 Task: In the event  named  Marketing Campaign Assessment and Return on Investment Analysis, Set a range of dates when you can accept meetings  '6 Jul â€" 5 Aug 2023'. Select a duration of  60 min. Select working hours  	_x000D_
MON- SAT 10:30am â€" 6:00pm. Add time before or after your events  as 15 min. Set the frequency of available time slots for invitees as  50 min. Set the minimum notice period and maximum events allowed per day as  50 hours and 2. , logged in from the account softage.4@softage.net and add another guest for the event, softage.5@softage.net
Action: Mouse moved to (290, 287)
Screenshot: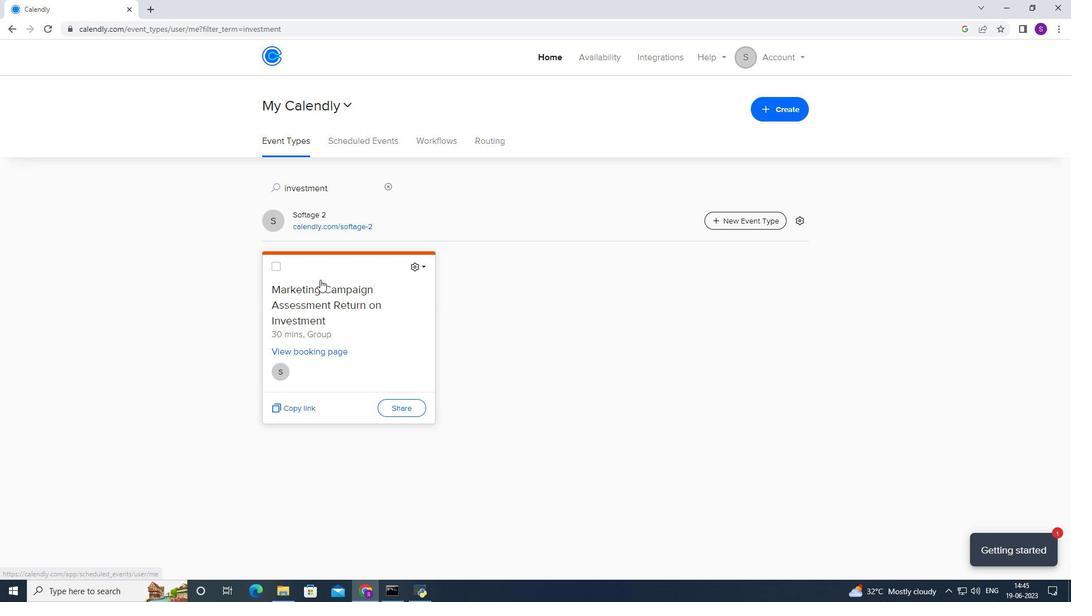 
Action: Mouse pressed left at (290, 287)
Screenshot: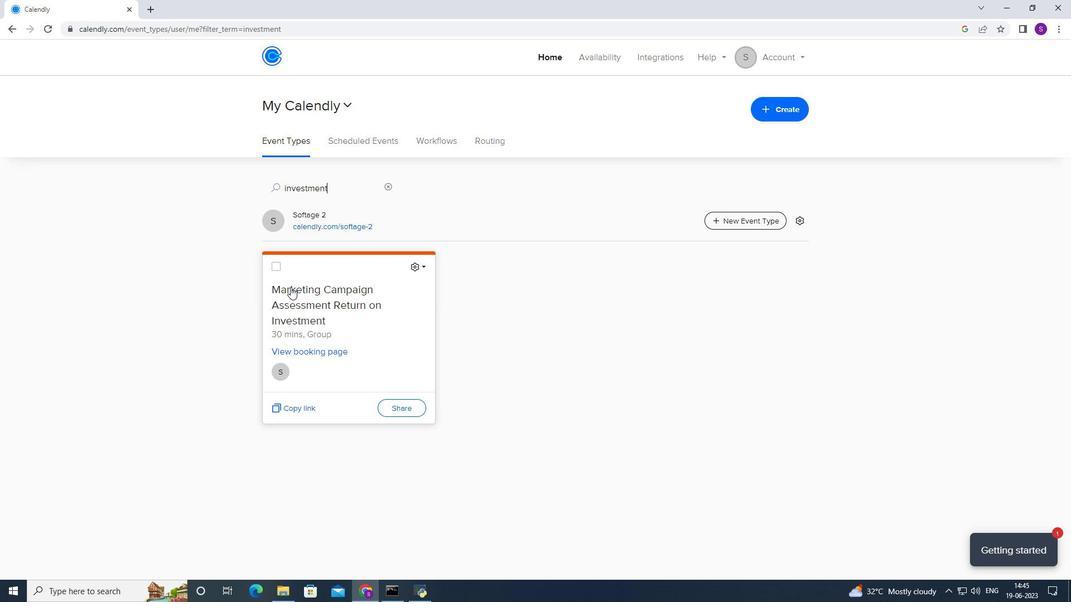 
Action: Mouse moved to (412, 309)
Screenshot: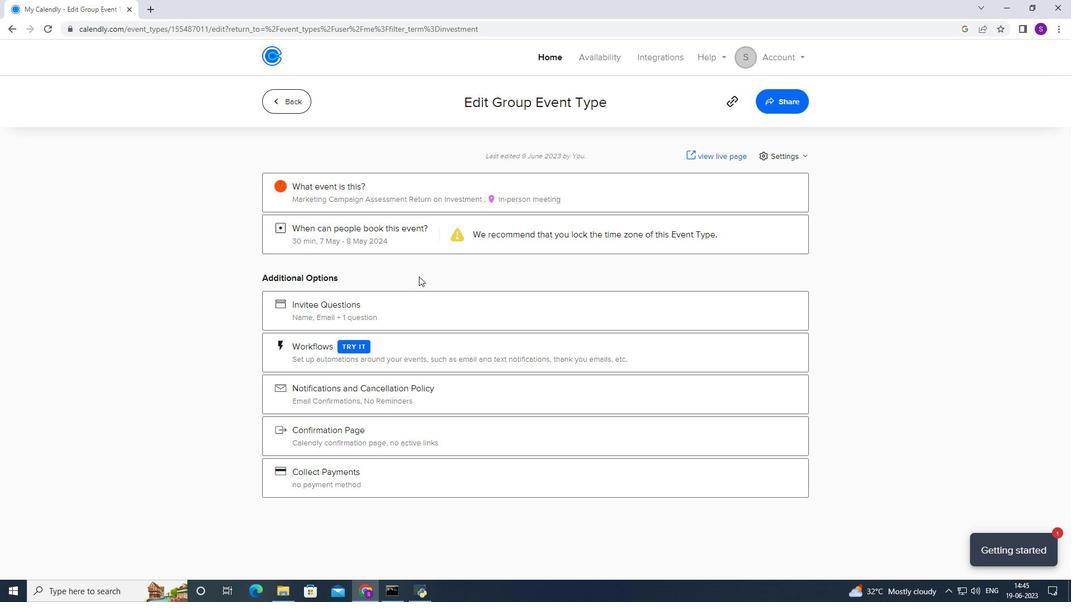 
Action: Mouse scrolled (412, 309) with delta (0, 0)
Screenshot: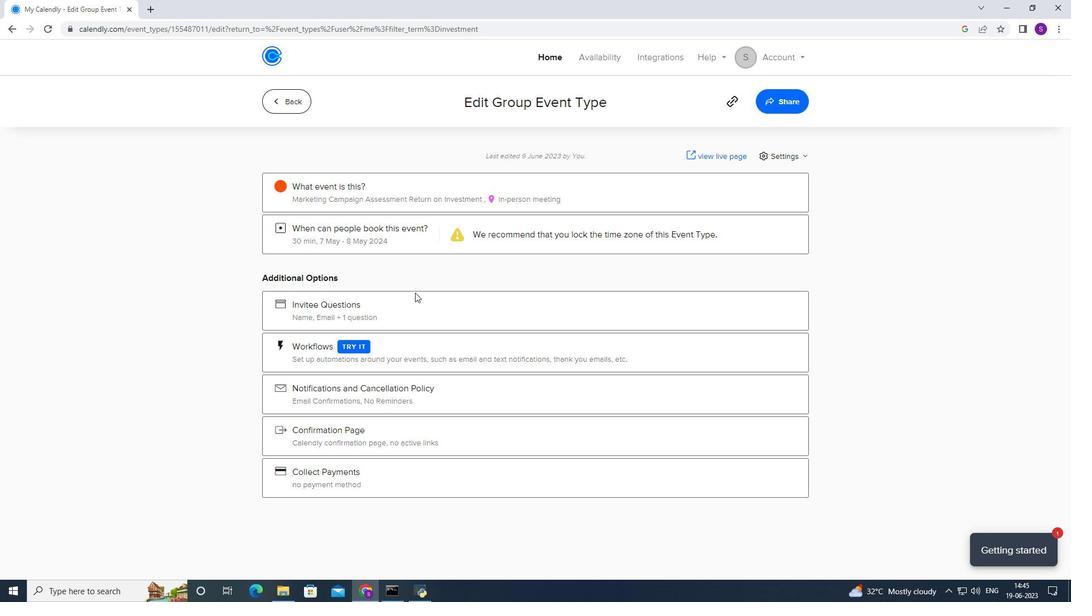 
Action: Mouse scrolled (412, 309) with delta (0, 0)
Screenshot: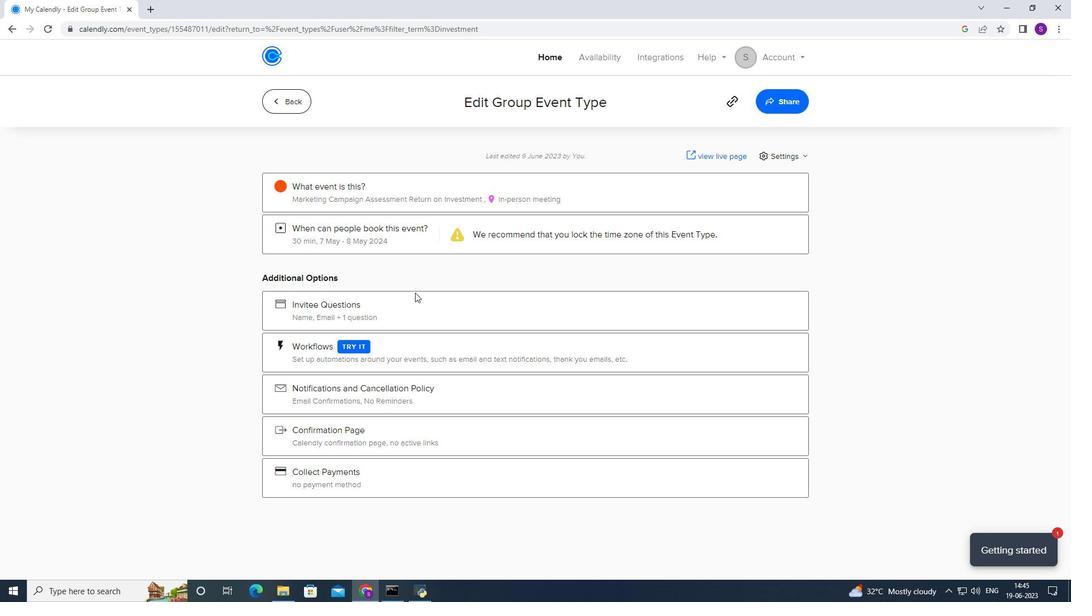 
Action: Mouse scrolled (412, 309) with delta (0, 0)
Screenshot: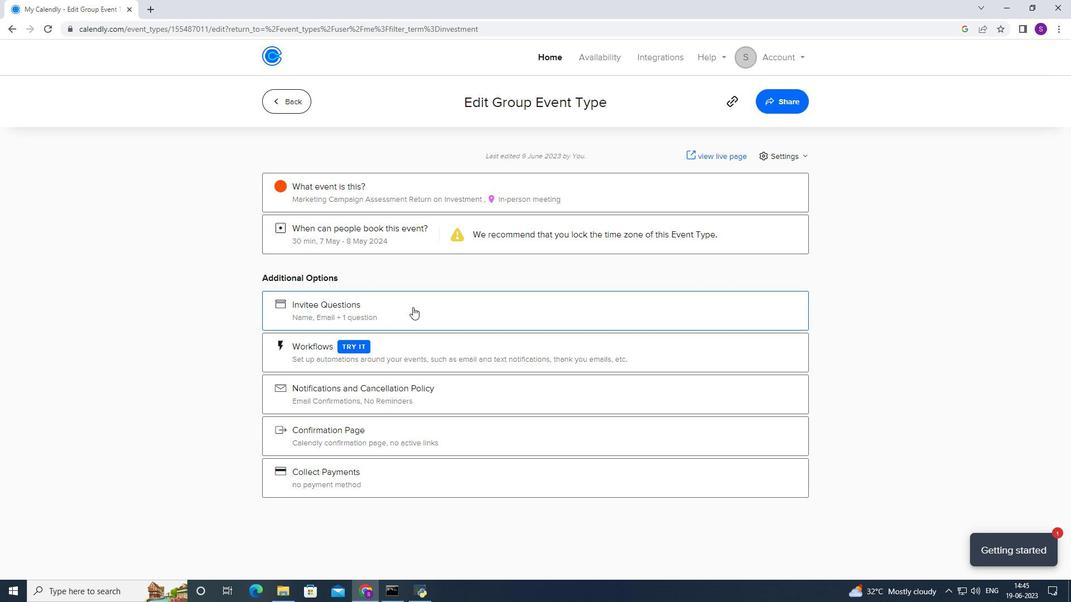 
Action: Mouse moved to (407, 290)
Screenshot: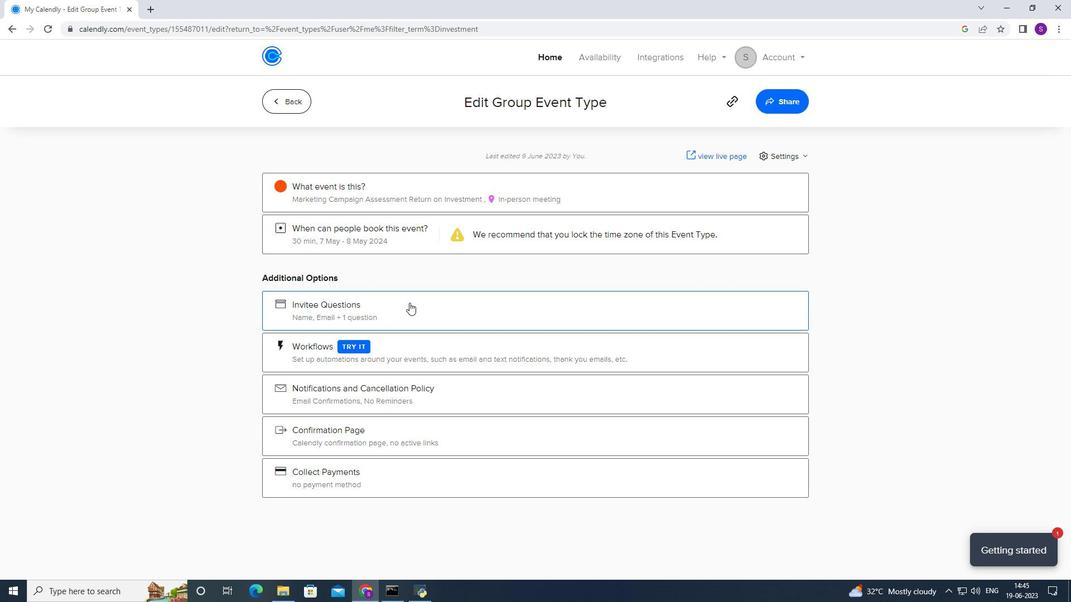 
Action: Mouse scrolled (407, 290) with delta (0, 0)
Screenshot: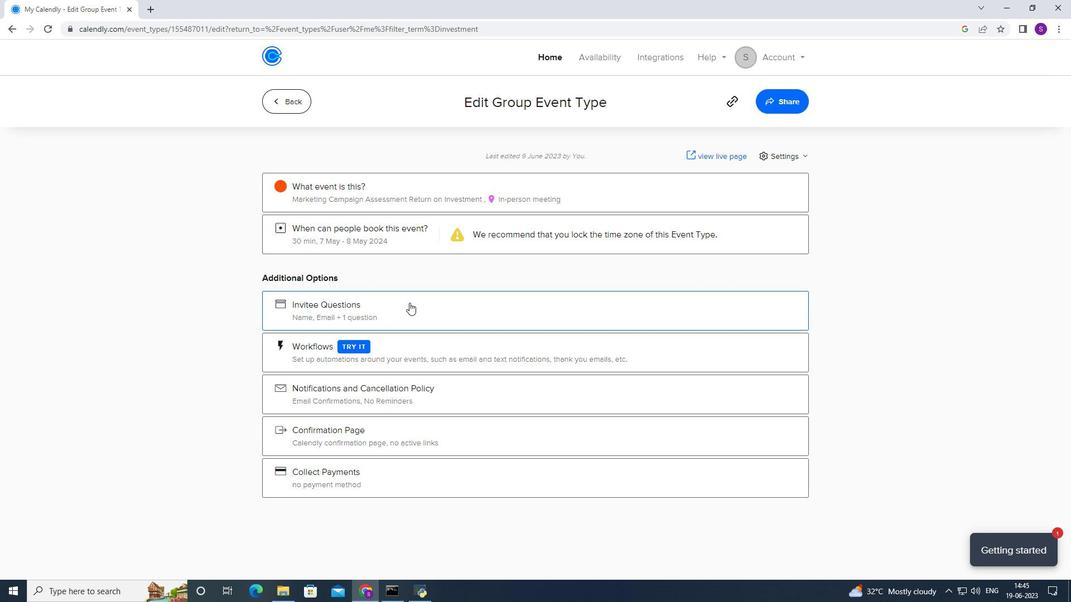 
Action: Mouse moved to (399, 242)
Screenshot: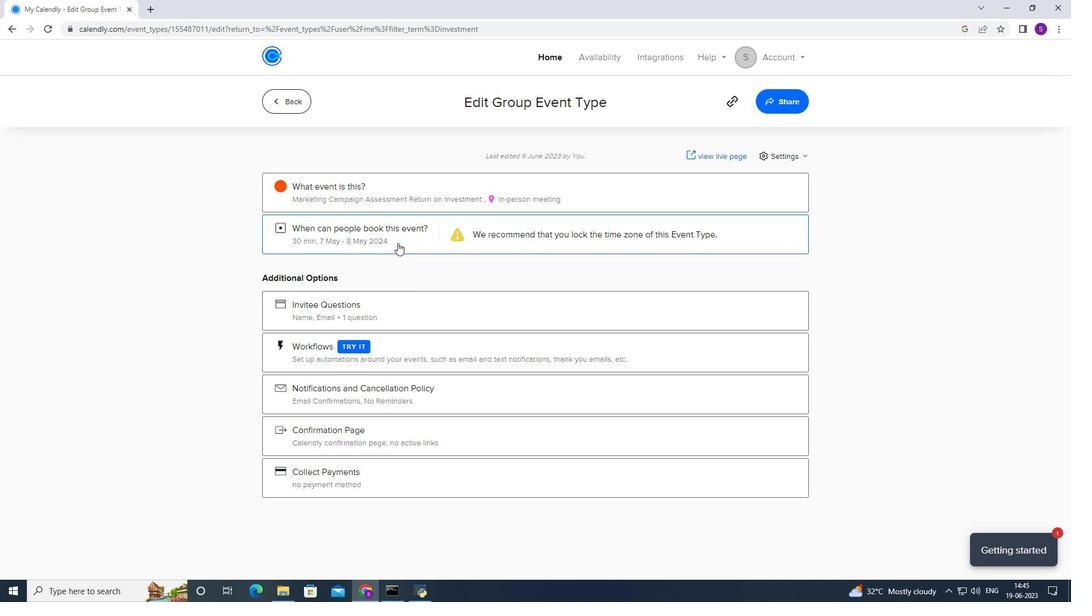 
Action: Mouse pressed left at (399, 242)
Screenshot: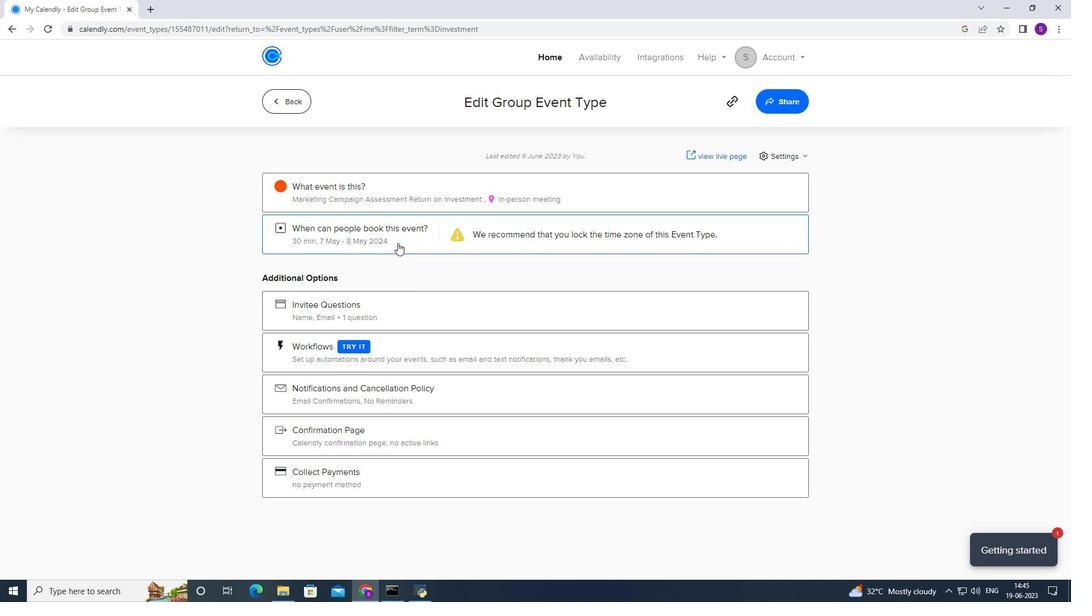 
Action: Mouse moved to (397, 358)
Screenshot: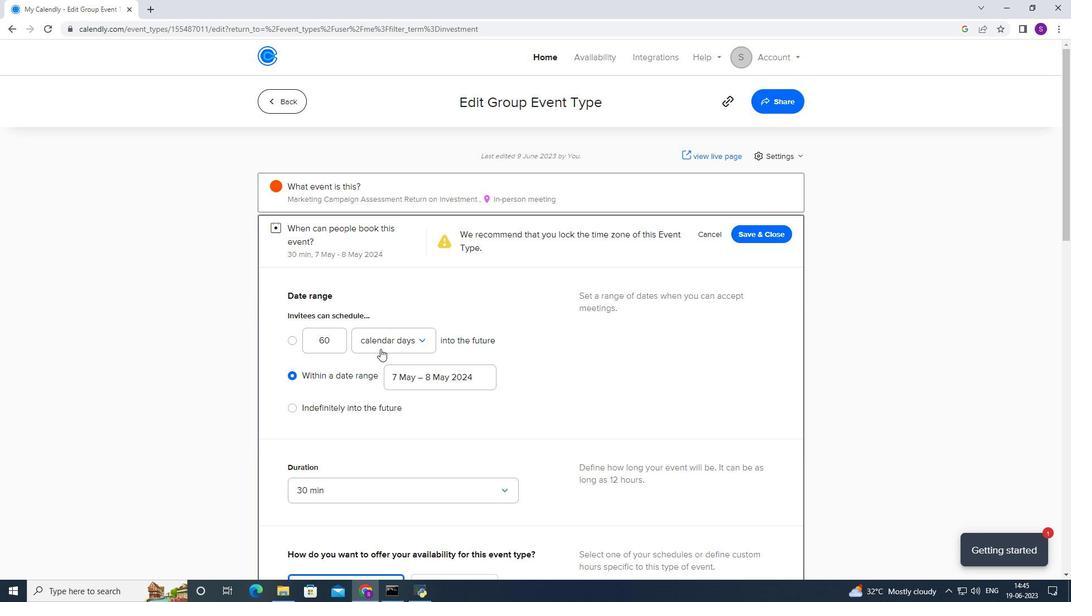 
Action: Mouse scrolled (397, 358) with delta (0, 0)
Screenshot: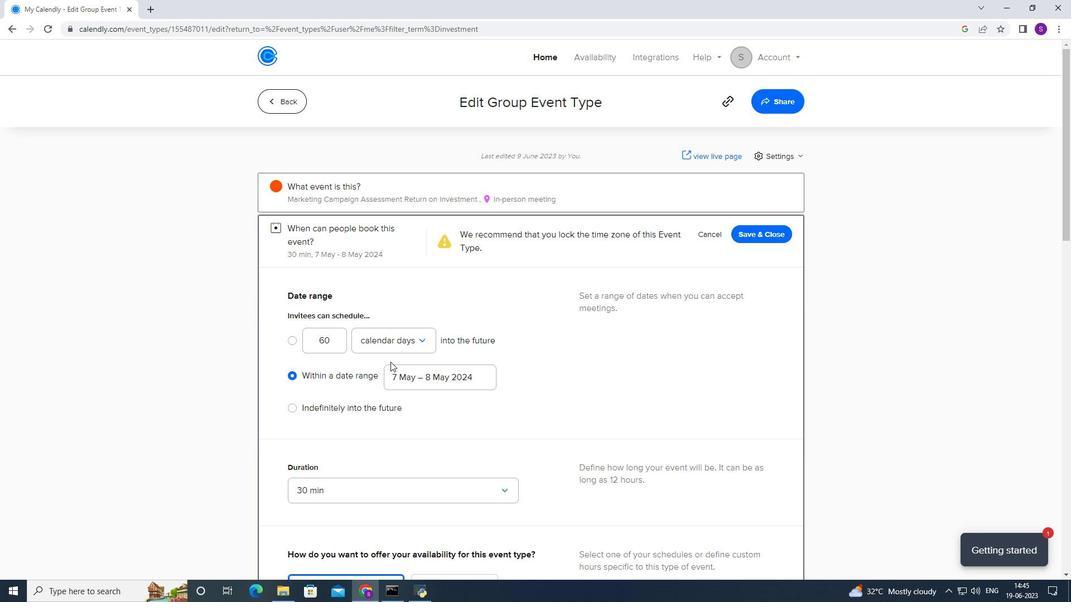 
Action: Mouse moved to (413, 348)
Screenshot: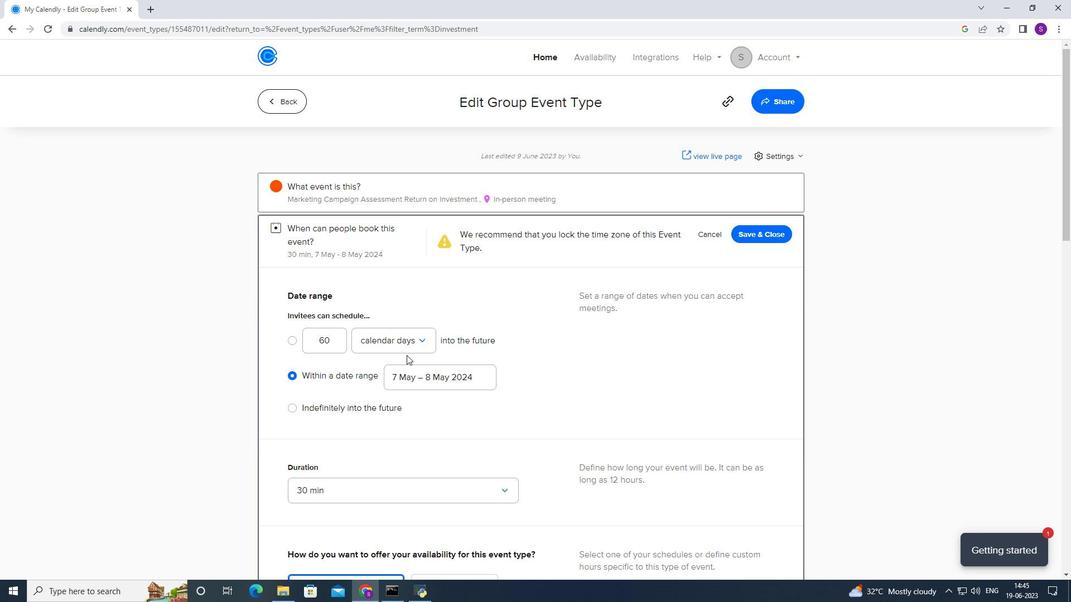 
Action: Mouse scrolled (413, 348) with delta (0, 0)
Screenshot: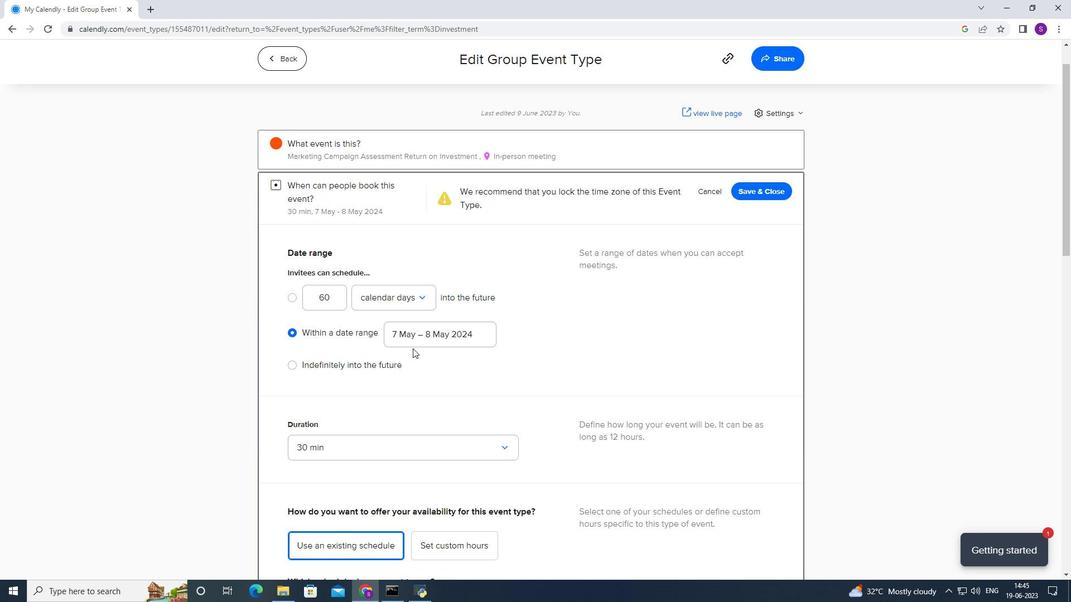 
Action: Mouse moved to (461, 271)
Screenshot: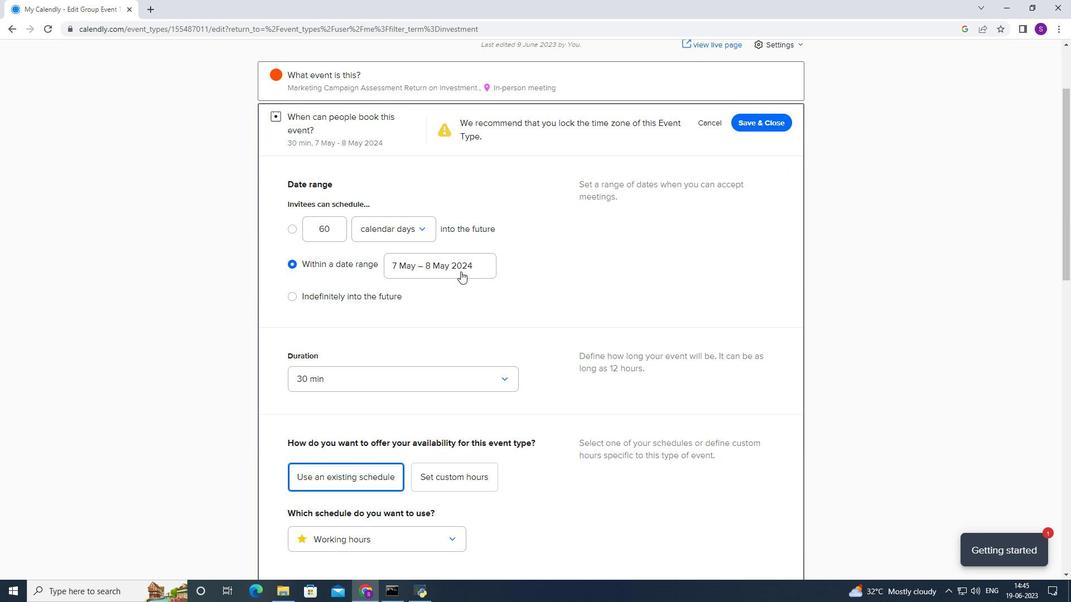 
Action: Mouse pressed left at (461, 271)
Screenshot: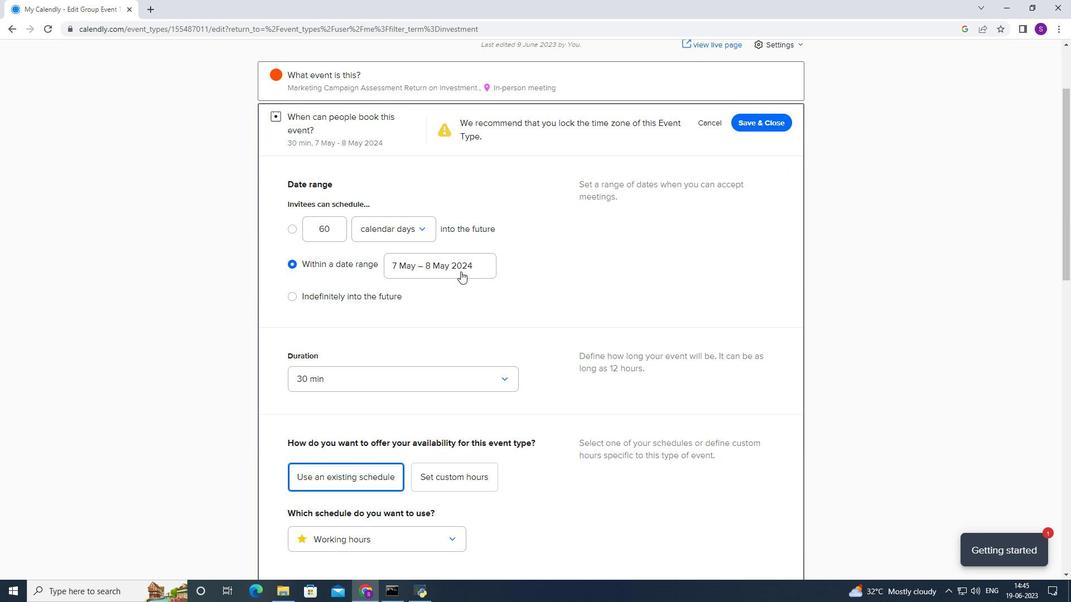 
Action: Mouse moved to (466, 308)
Screenshot: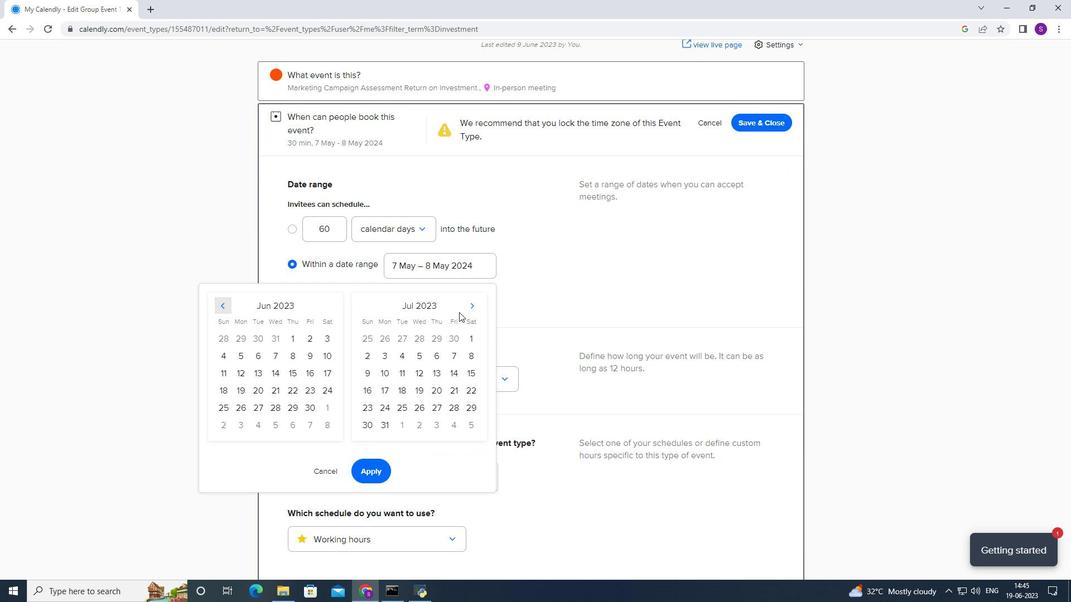 
Action: Mouse pressed left at (466, 308)
Screenshot: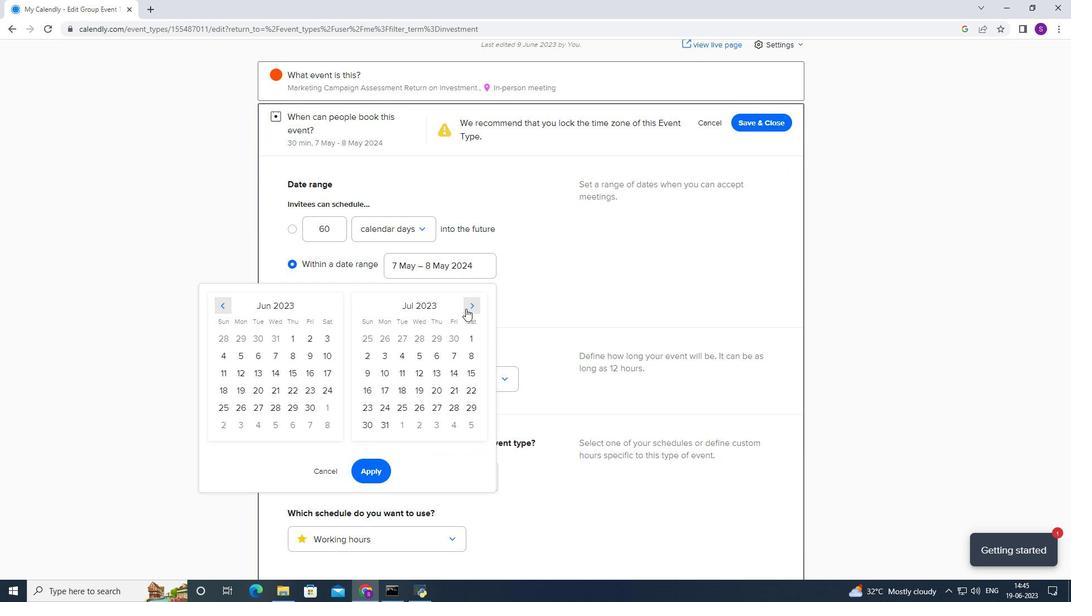 
Action: Mouse moved to (299, 355)
Screenshot: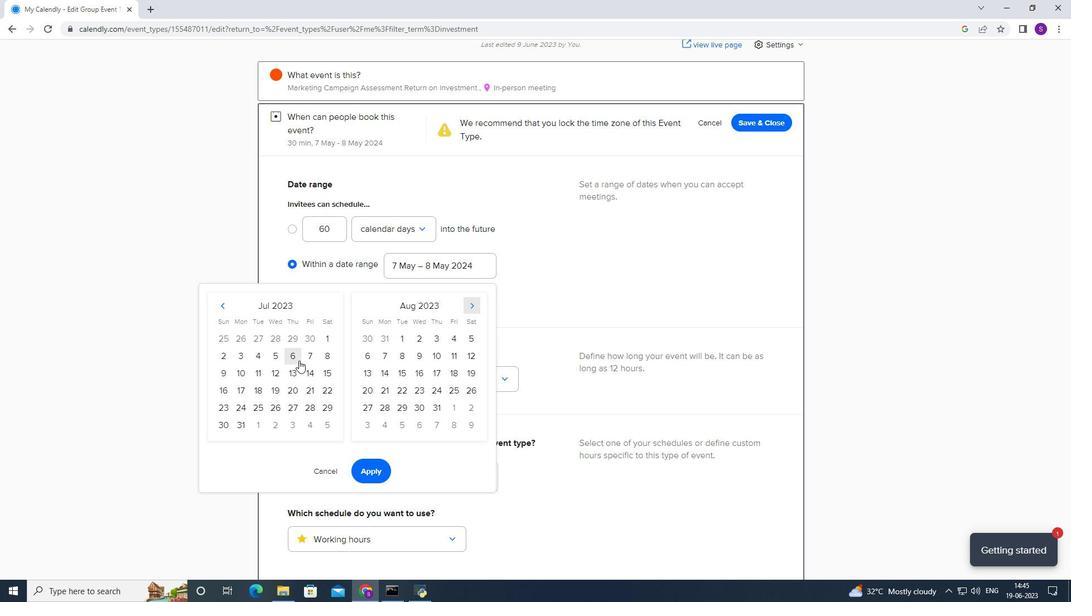 
Action: Mouse pressed left at (299, 355)
Screenshot: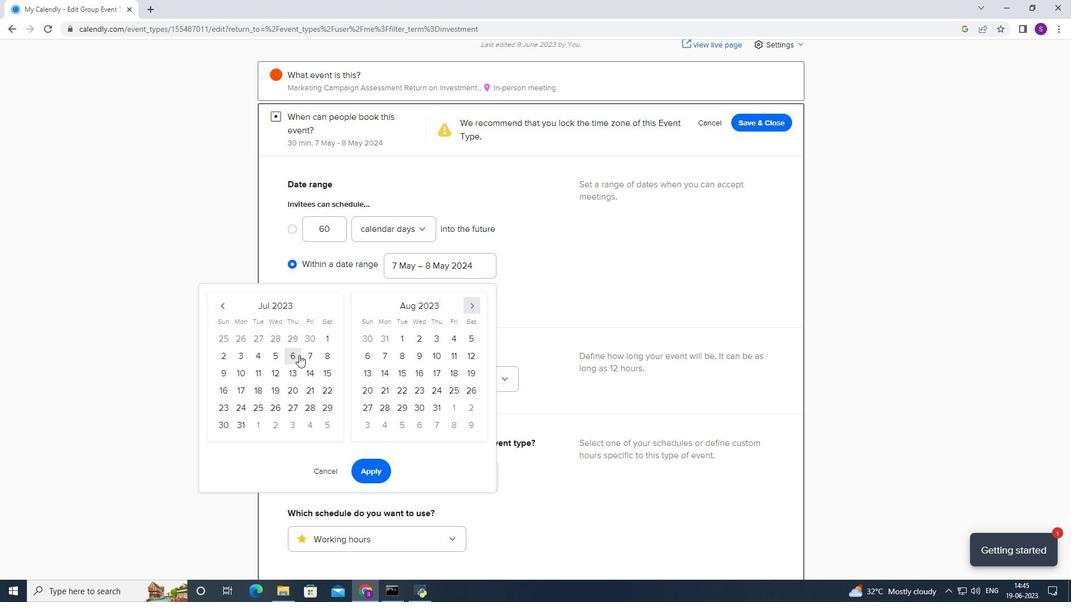 
Action: Mouse moved to (477, 341)
Screenshot: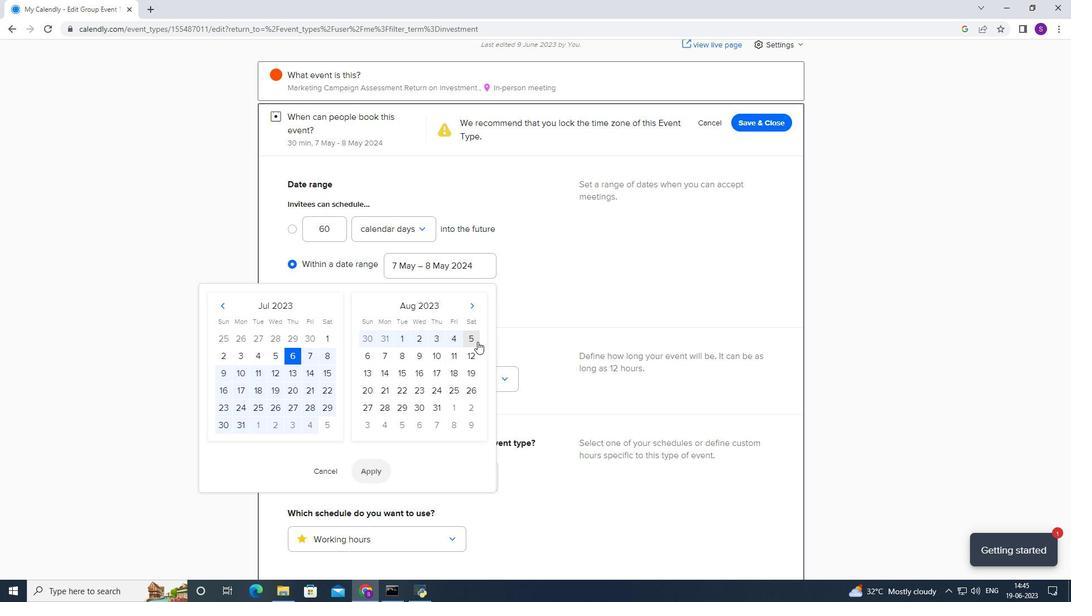 
Action: Mouse pressed left at (477, 341)
Screenshot: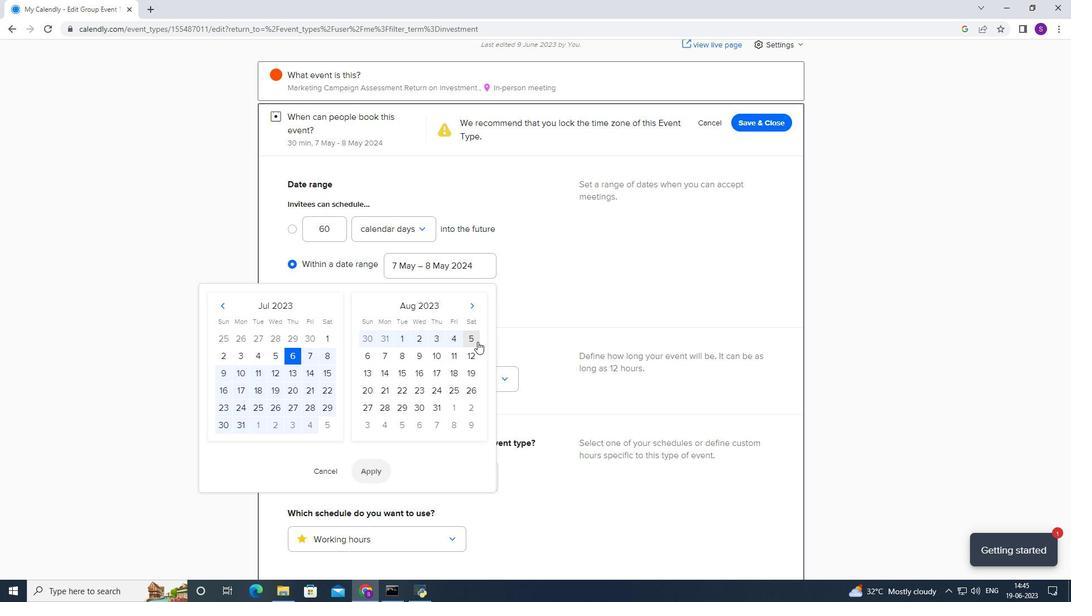 
Action: Mouse moved to (389, 461)
Screenshot: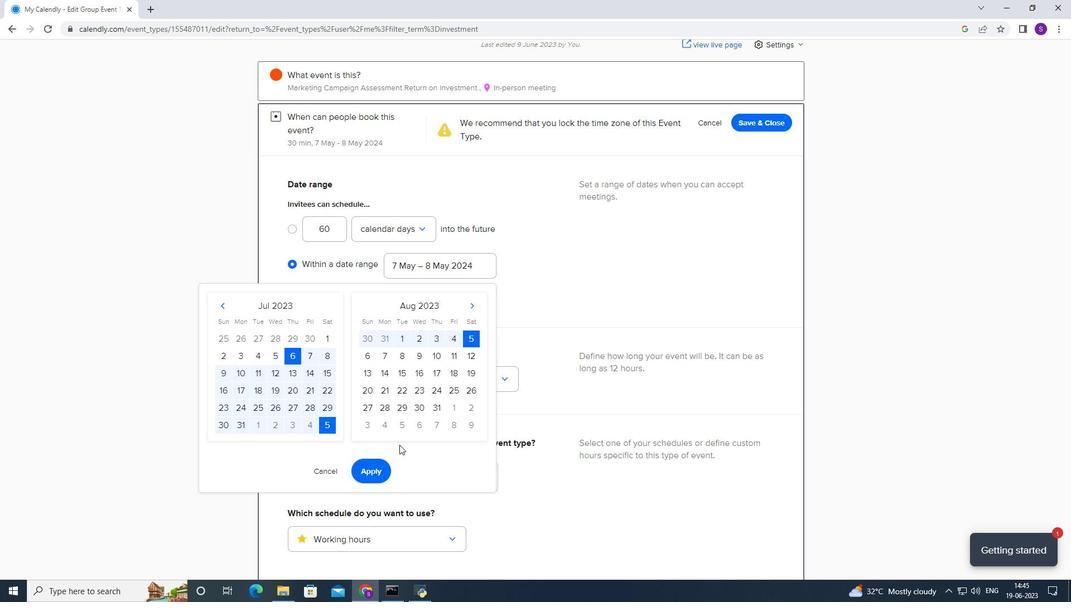 
Action: Mouse pressed left at (389, 461)
Screenshot: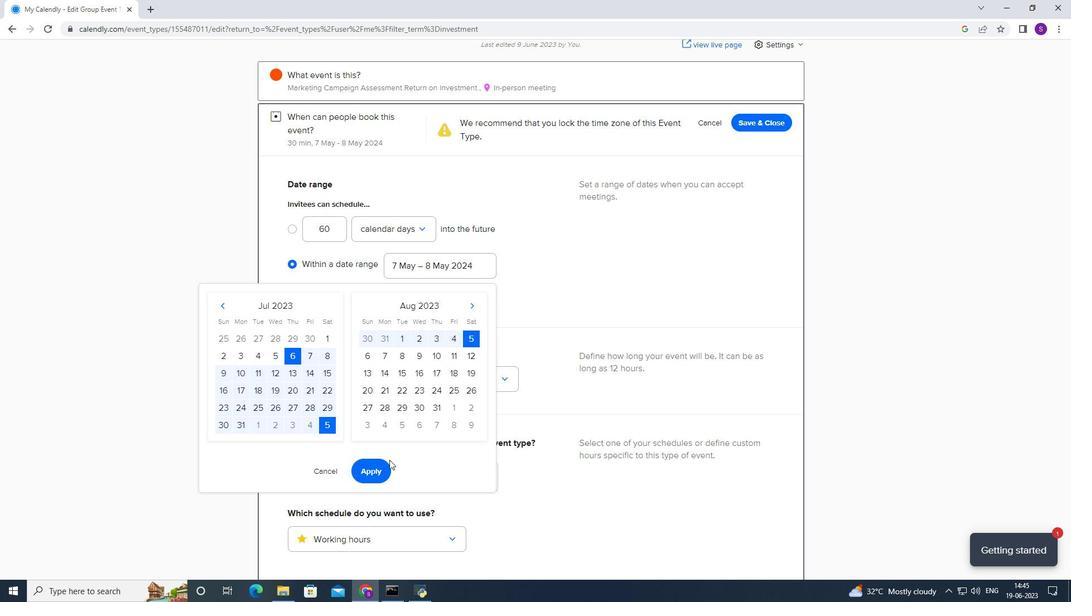 
Action: Mouse moved to (381, 463)
Screenshot: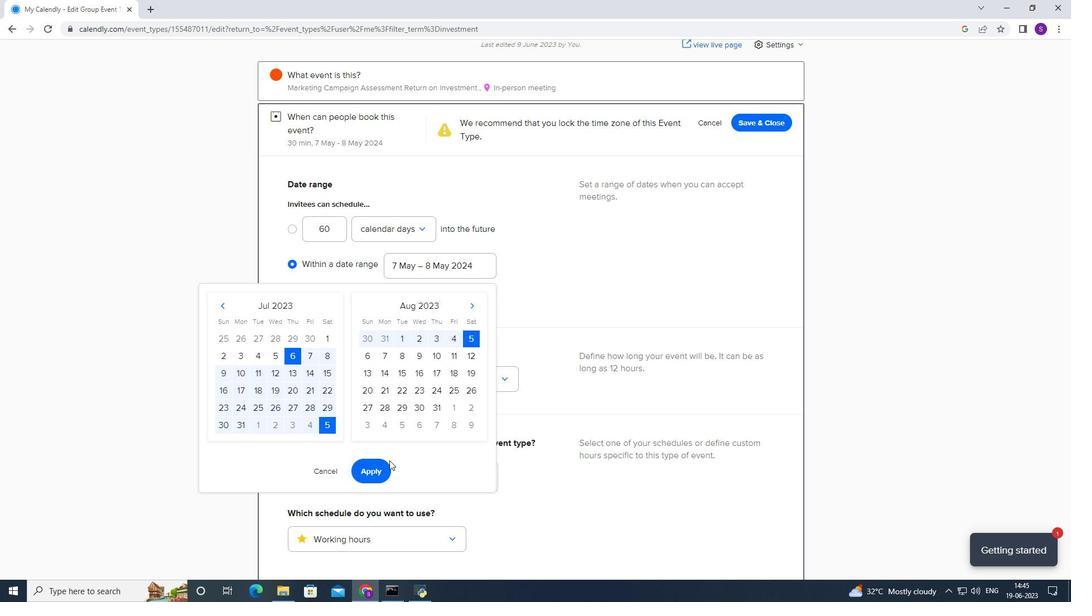
Action: Mouse pressed left at (381, 463)
Screenshot: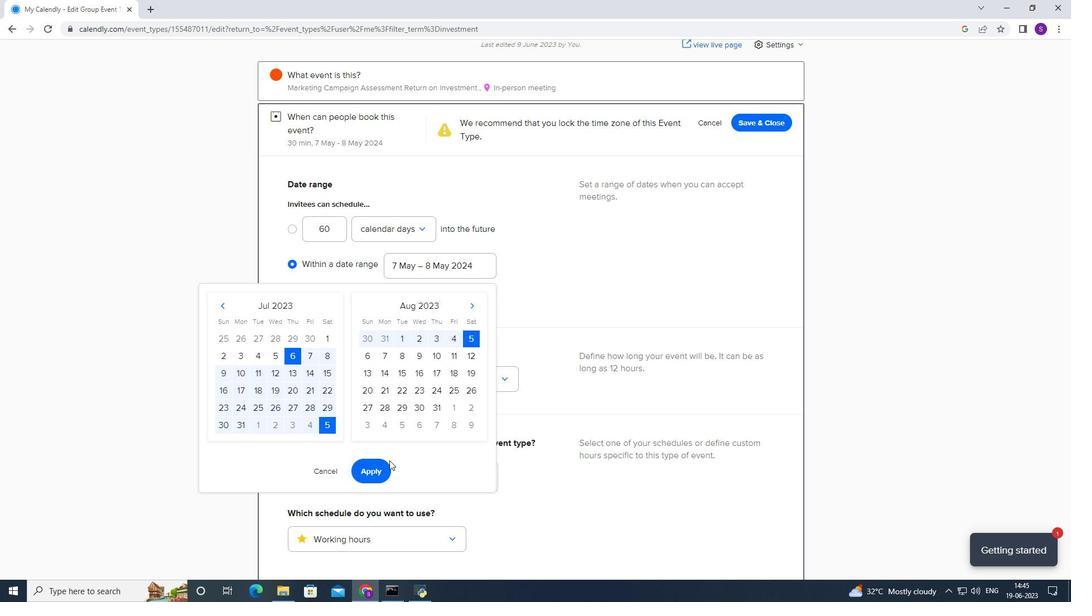
Action: Mouse moved to (409, 374)
Screenshot: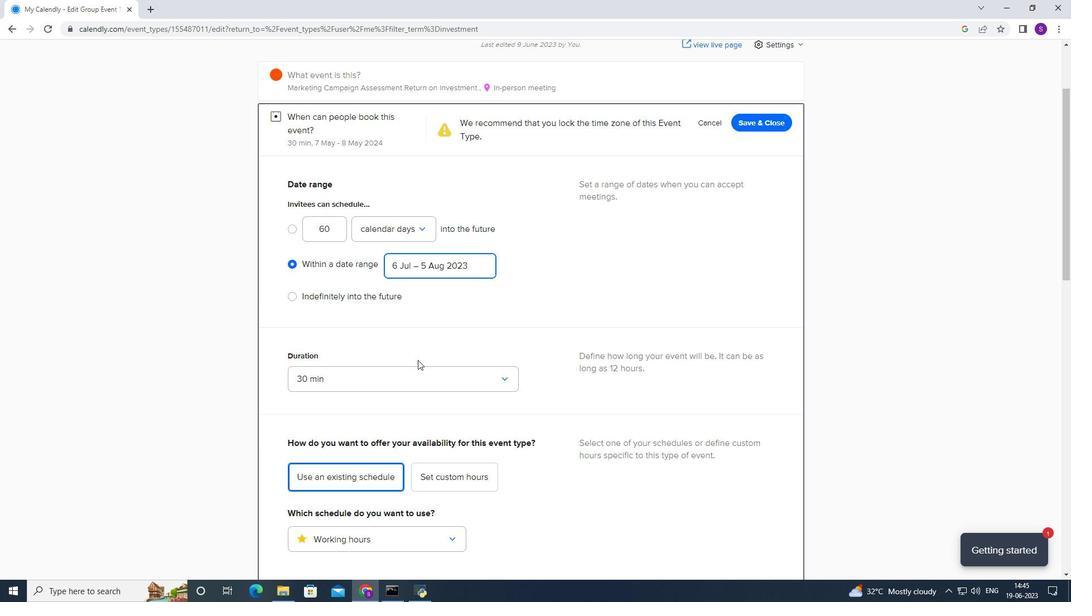 
Action: Mouse pressed left at (409, 374)
Screenshot: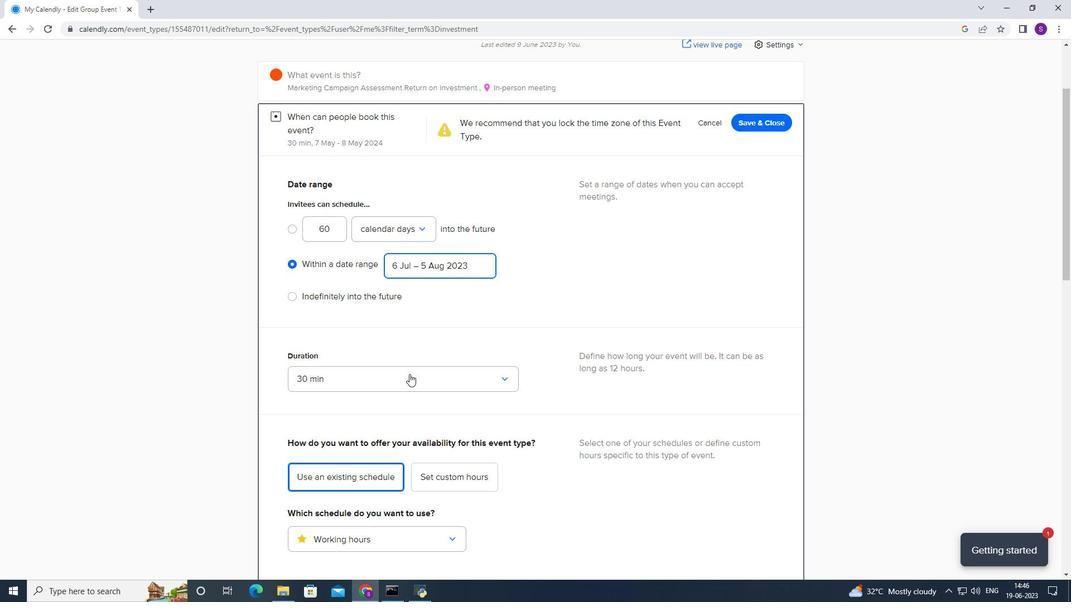 
Action: Mouse moved to (362, 463)
Screenshot: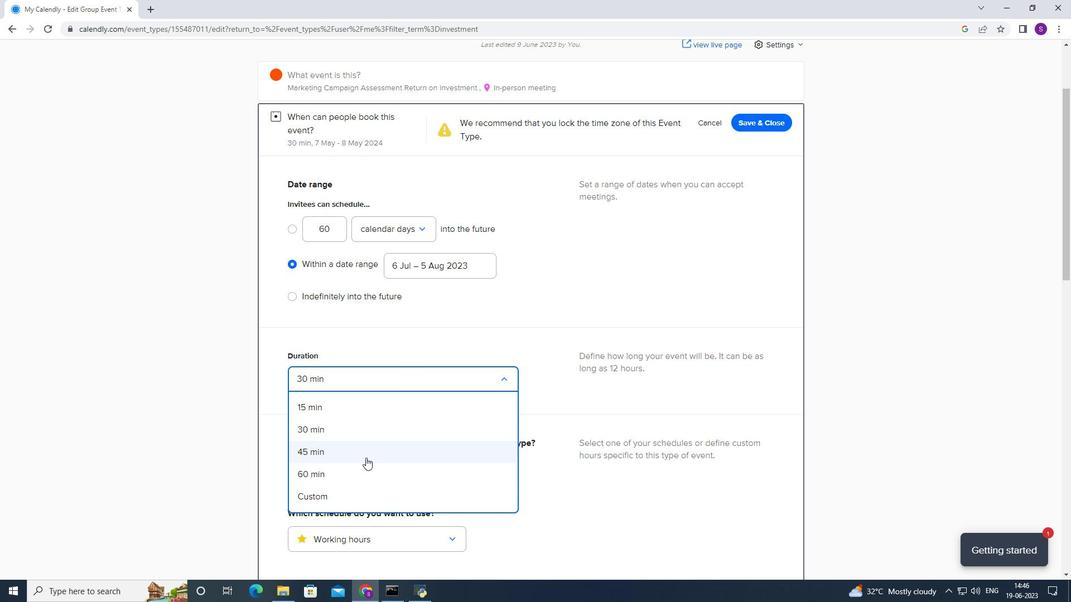 
Action: Mouse pressed left at (362, 463)
Screenshot: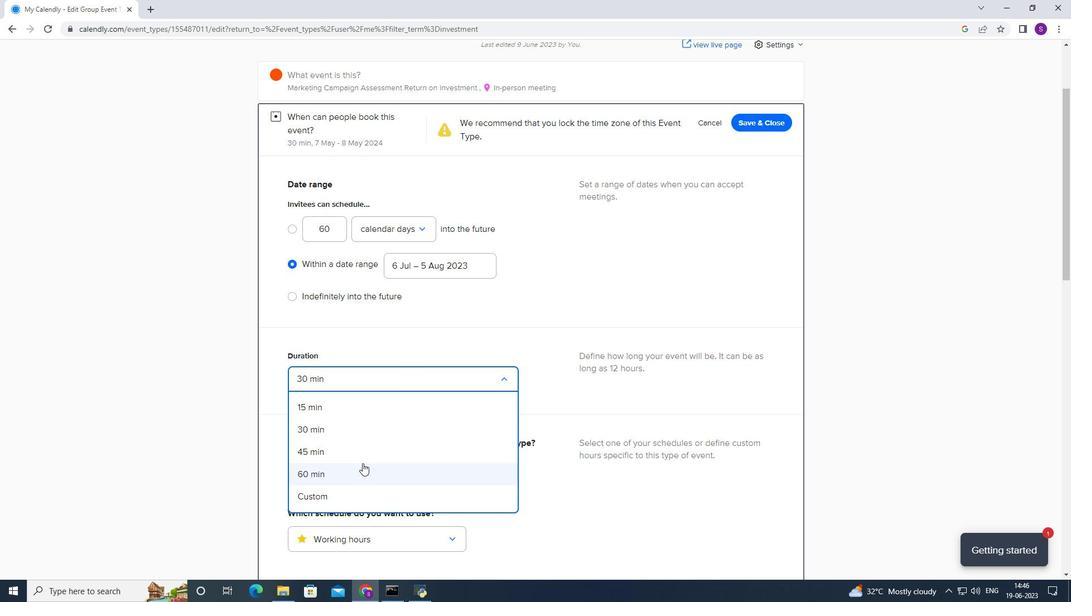 
Action: Mouse moved to (392, 416)
Screenshot: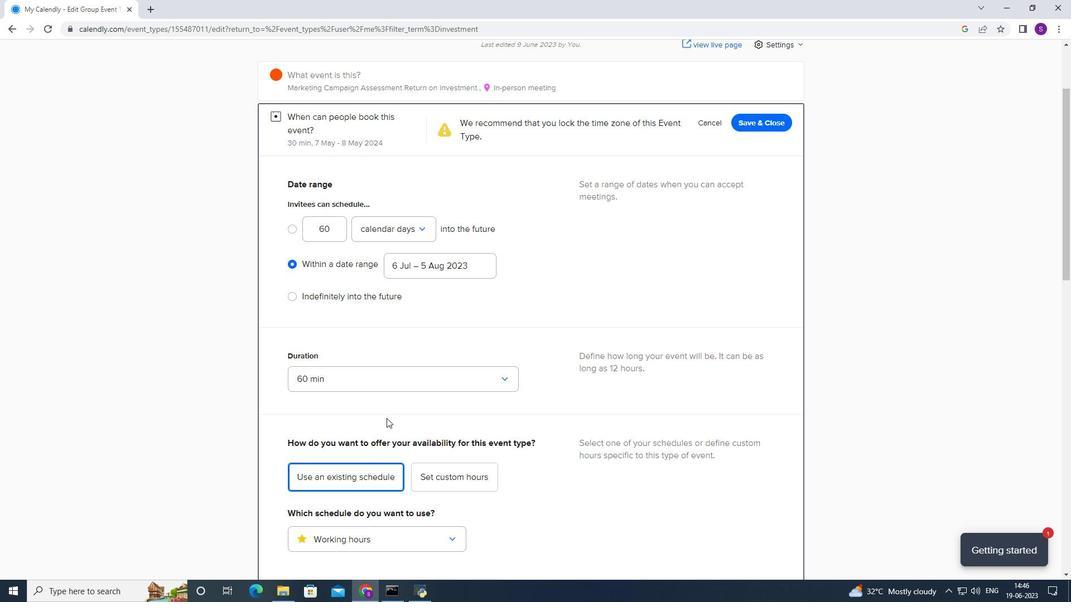 
Action: Mouse scrolled (392, 415) with delta (0, 0)
Screenshot: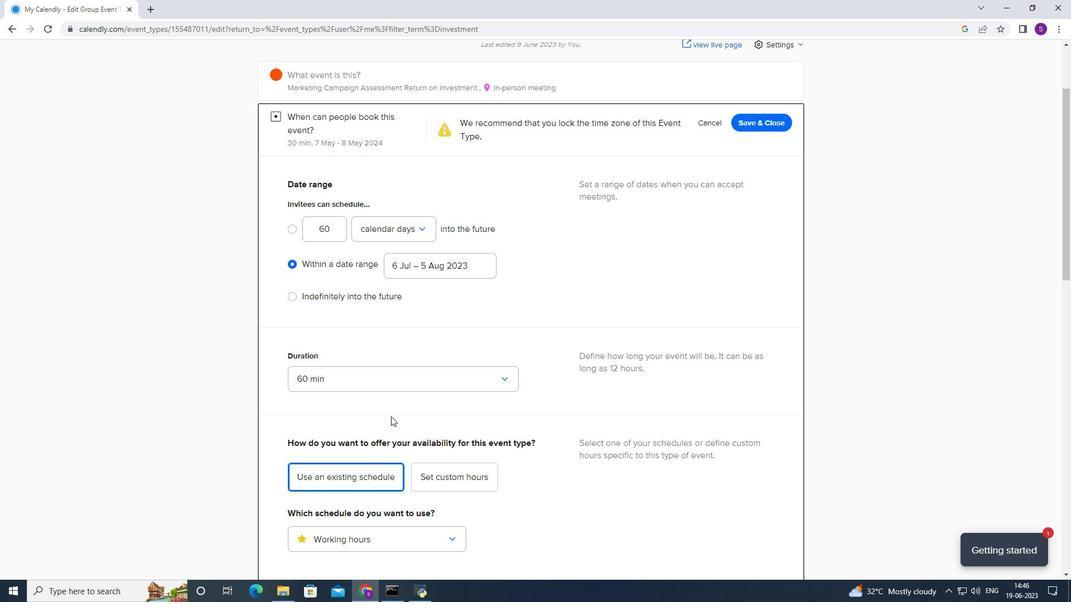 
Action: Mouse scrolled (392, 415) with delta (0, 0)
Screenshot: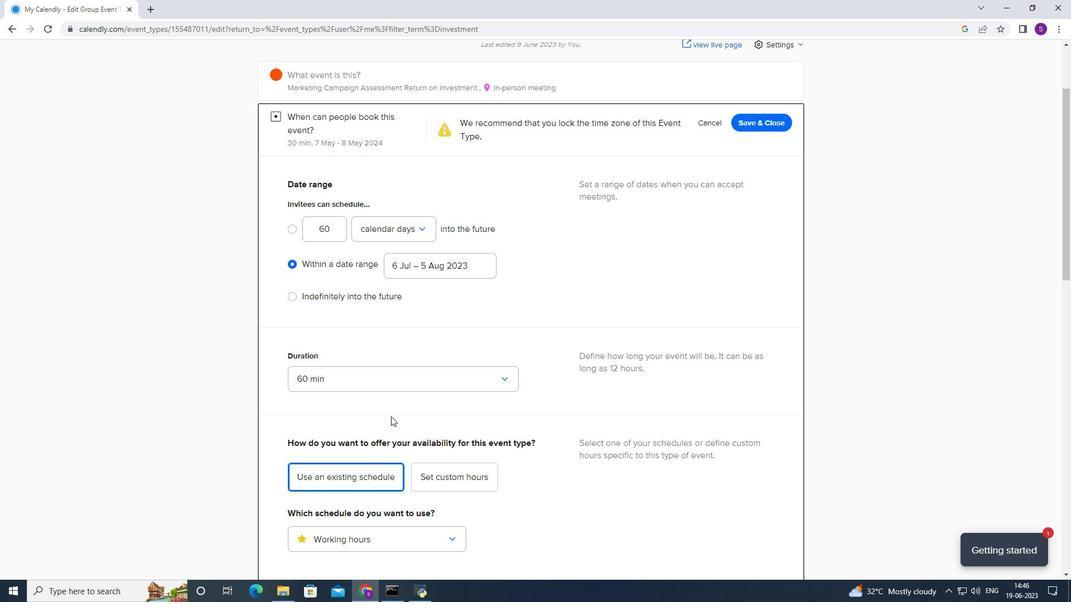 
Action: Mouse scrolled (392, 415) with delta (0, 0)
Screenshot: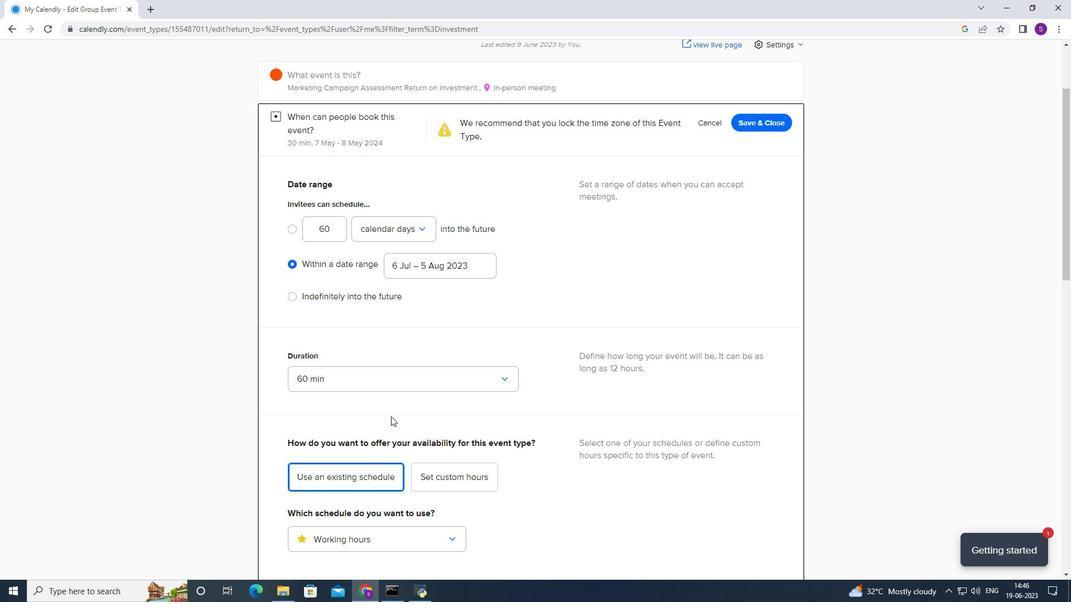 
Action: Mouse scrolled (392, 415) with delta (0, 0)
Screenshot: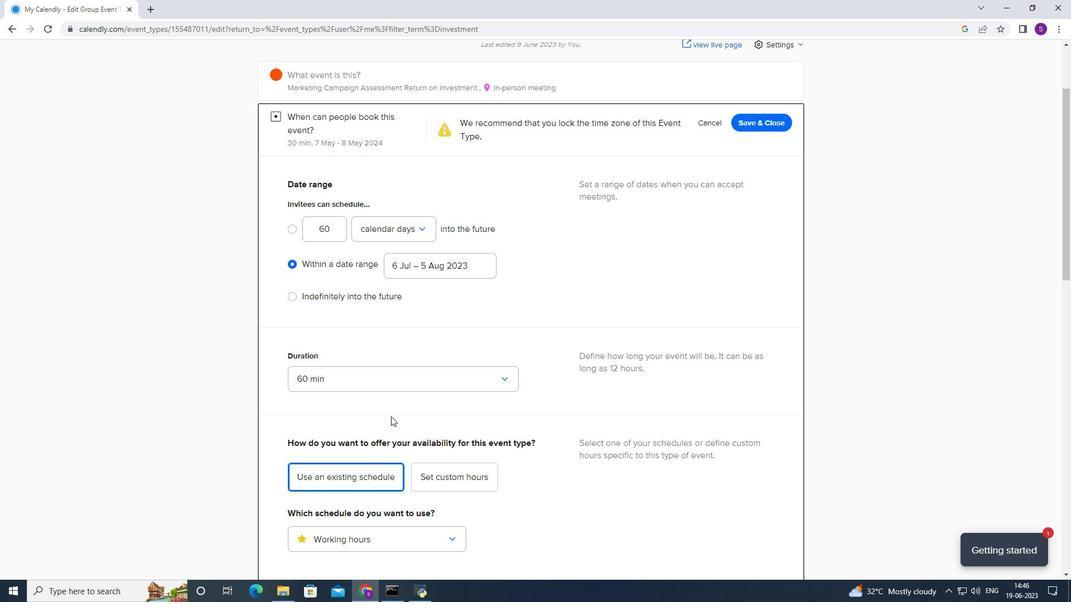 
Action: Mouse scrolled (392, 415) with delta (0, 0)
Screenshot: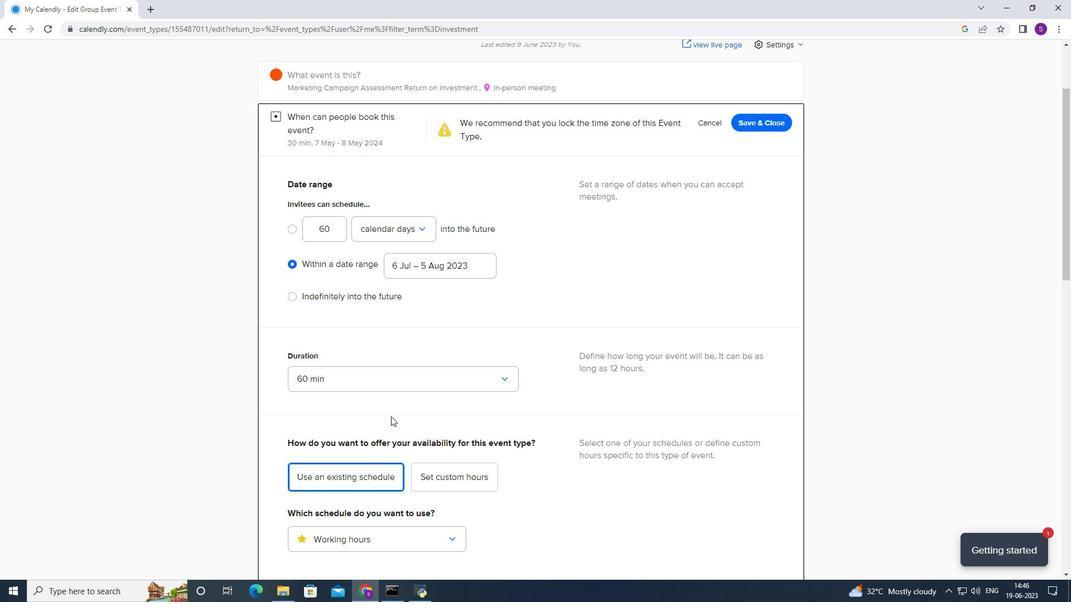 
Action: Mouse scrolled (392, 415) with delta (0, 0)
Screenshot: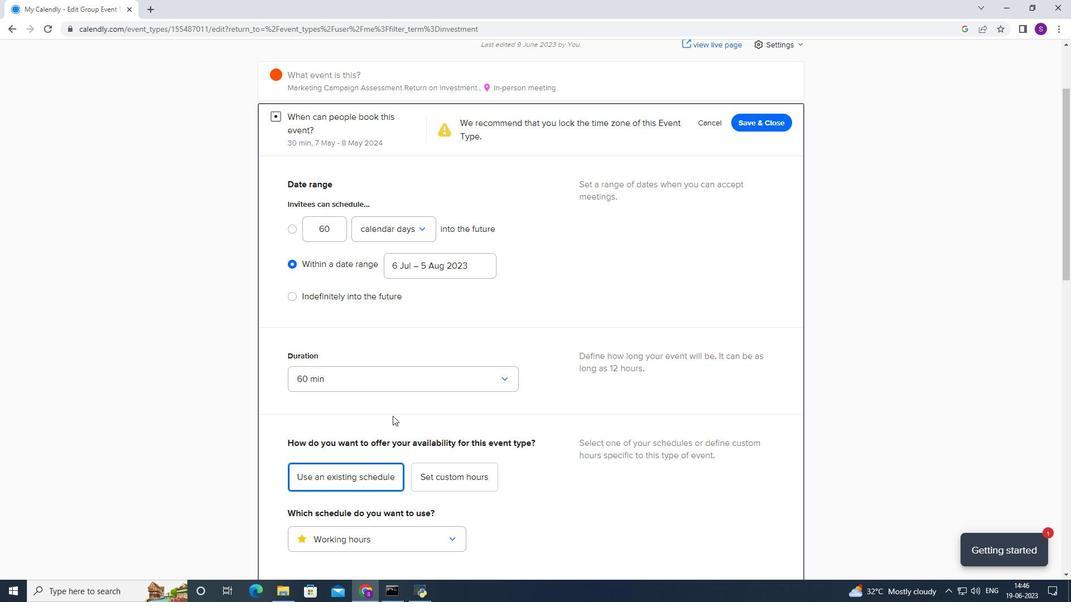 
Action: Mouse scrolled (392, 415) with delta (0, 0)
Screenshot: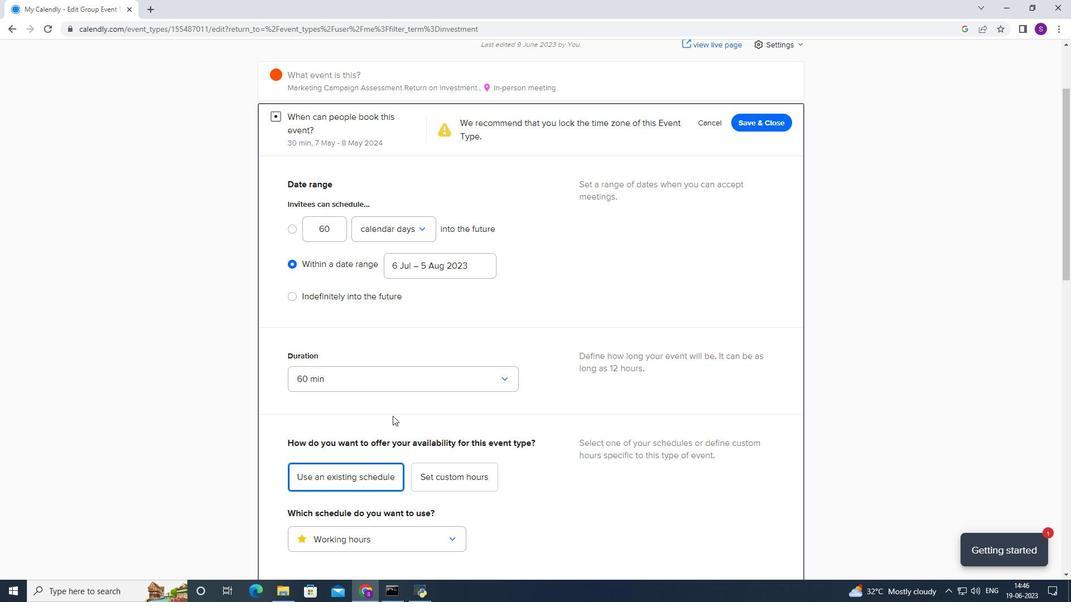 
Action: Mouse scrolled (392, 416) with delta (0, 0)
Screenshot: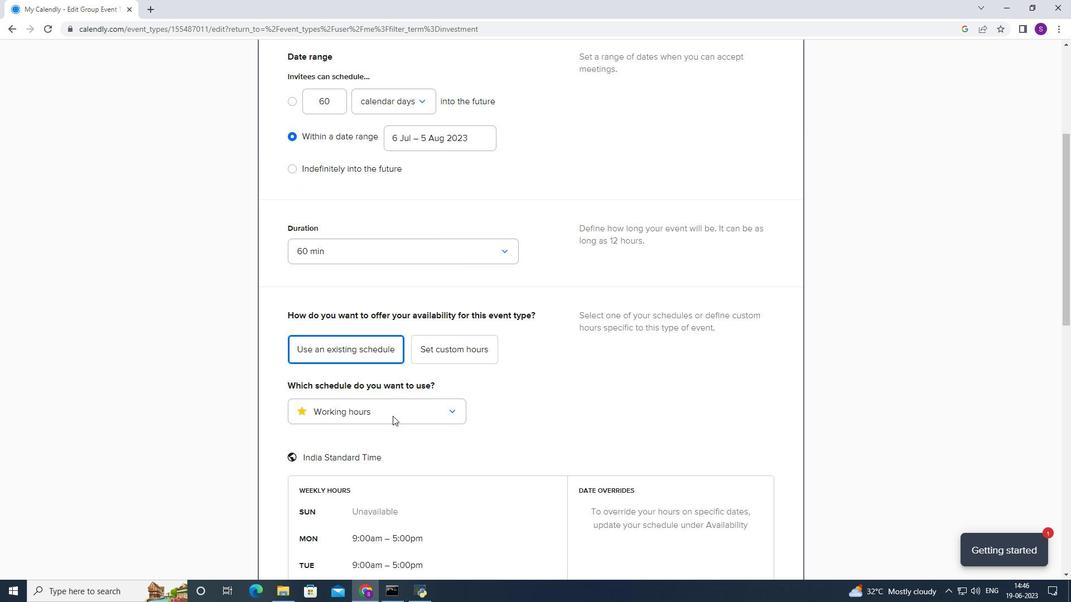 
Action: Mouse scrolled (392, 416) with delta (0, 0)
Screenshot: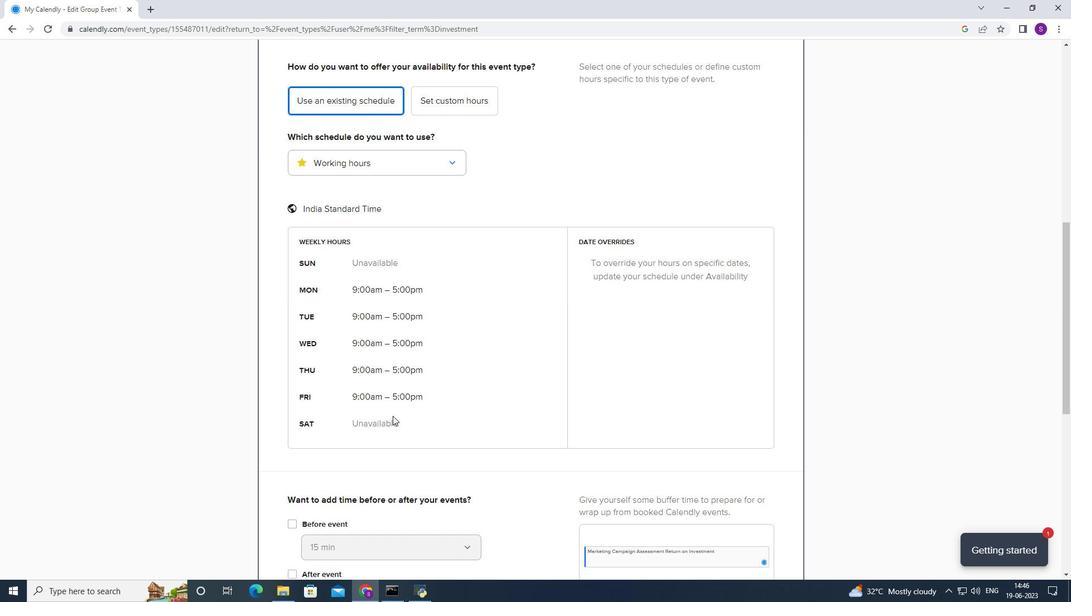 
Action: Mouse moved to (411, 399)
Screenshot: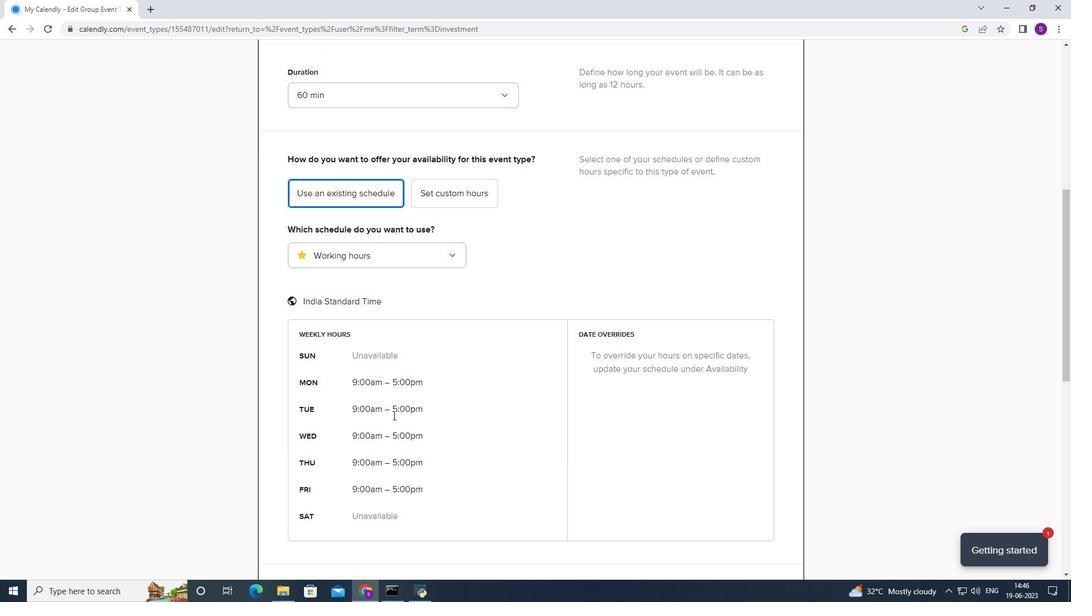 
Action: Mouse scrolled (408, 402) with delta (0, 0)
Screenshot: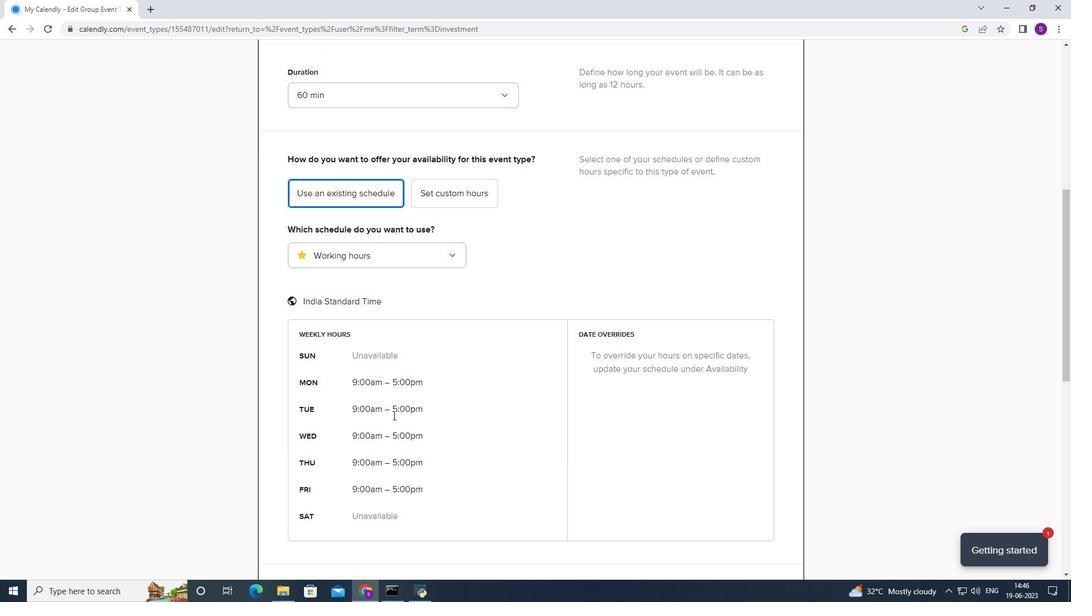 
Action: Mouse moved to (476, 262)
Screenshot: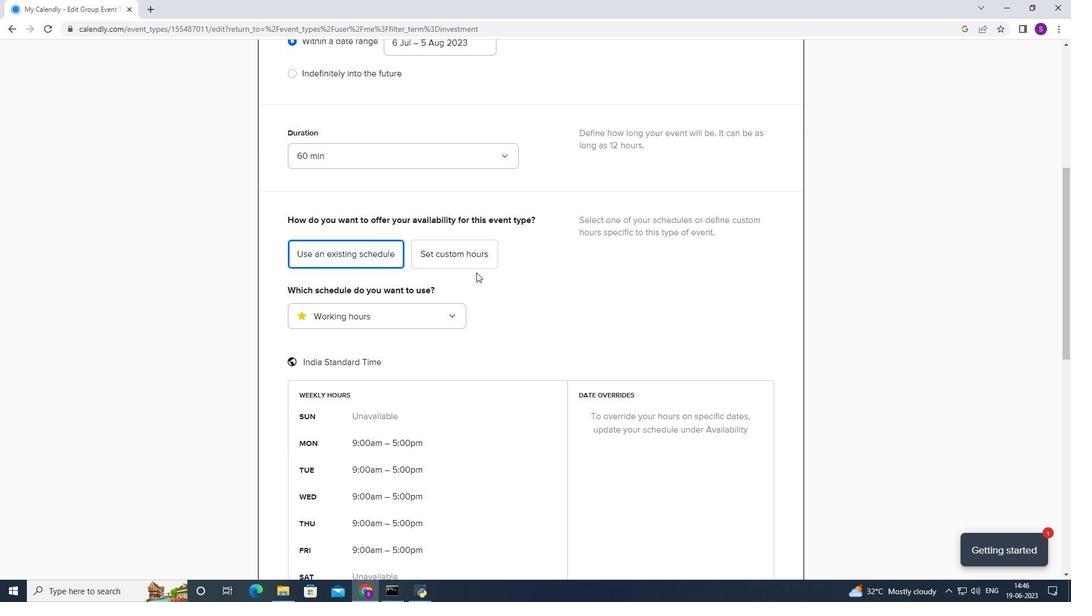 
Action: Mouse pressed left at (476, 262)
Screenshot: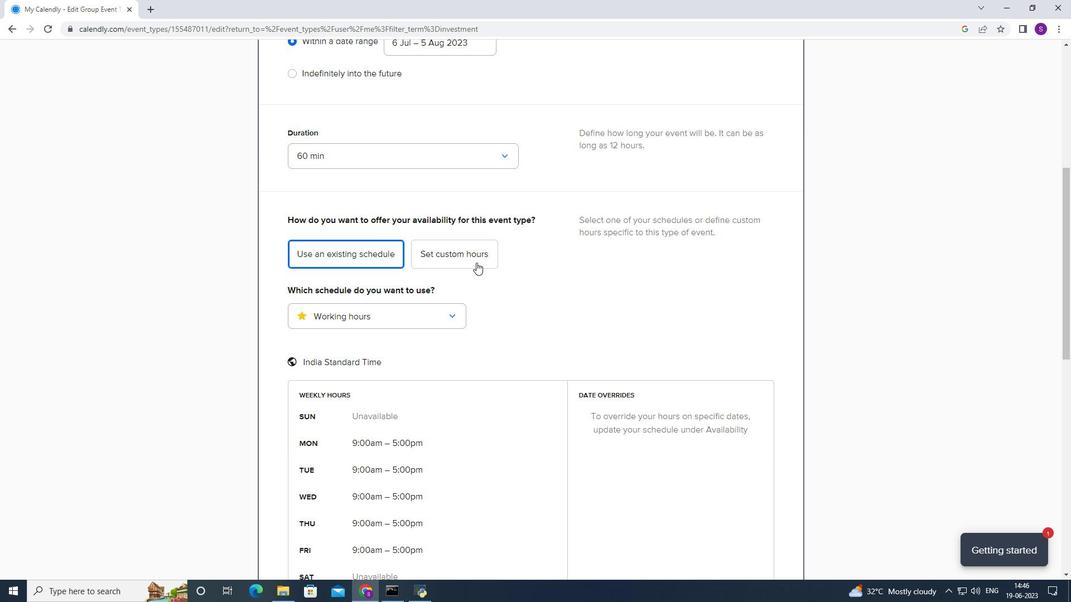 
Action: Mouse moved to (403, 342)
Screenshot: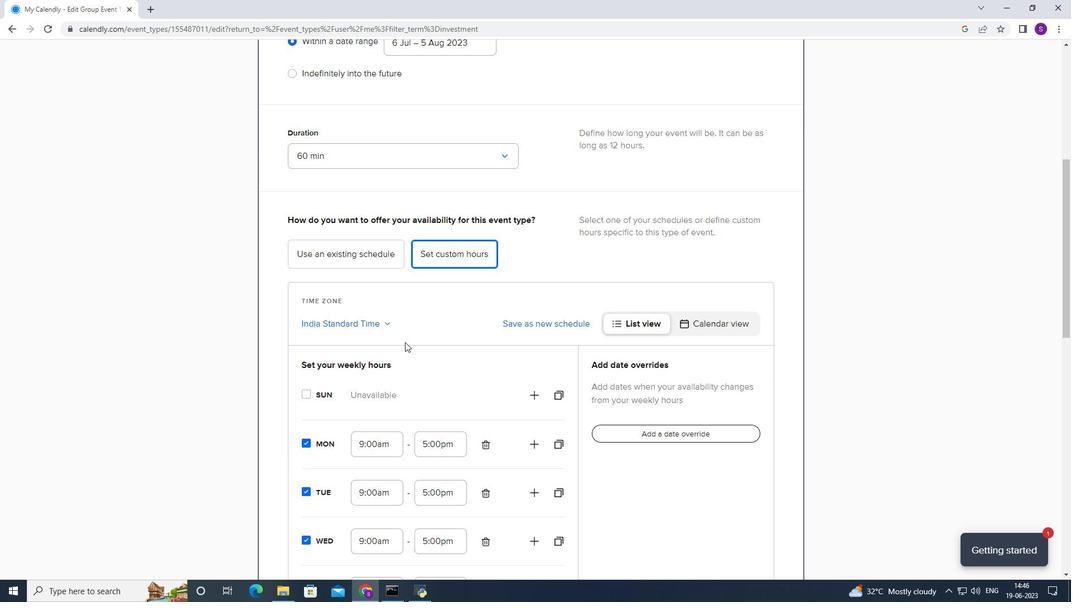 
Action: Mouse scrolled (403, 342) with delta (0, 0)
Screenshot: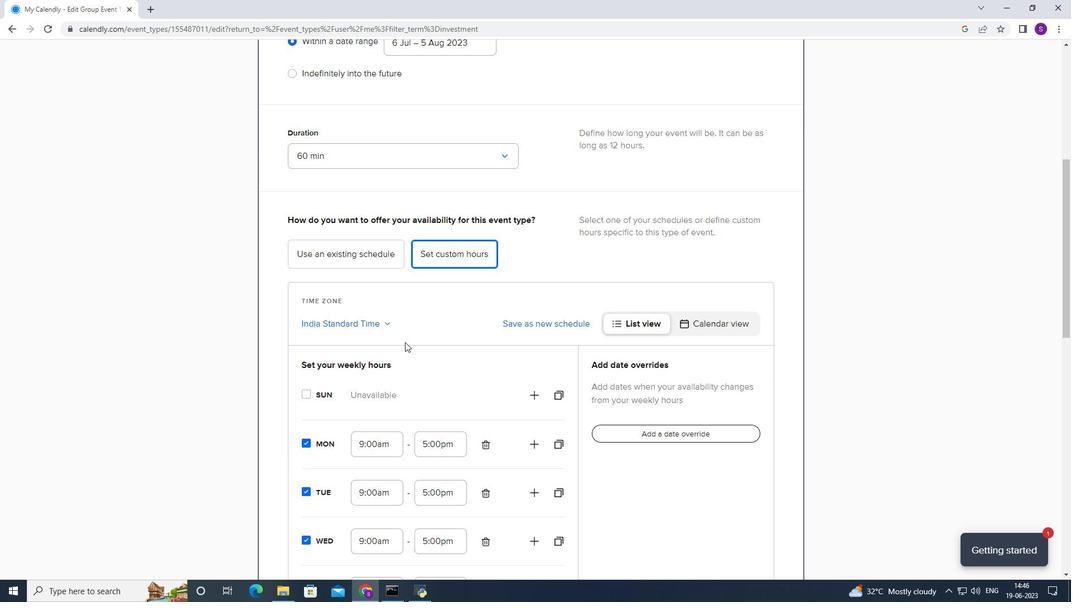 
Action: Mouse scrolled (403, 342) with delta (0, 0)
Screenshot: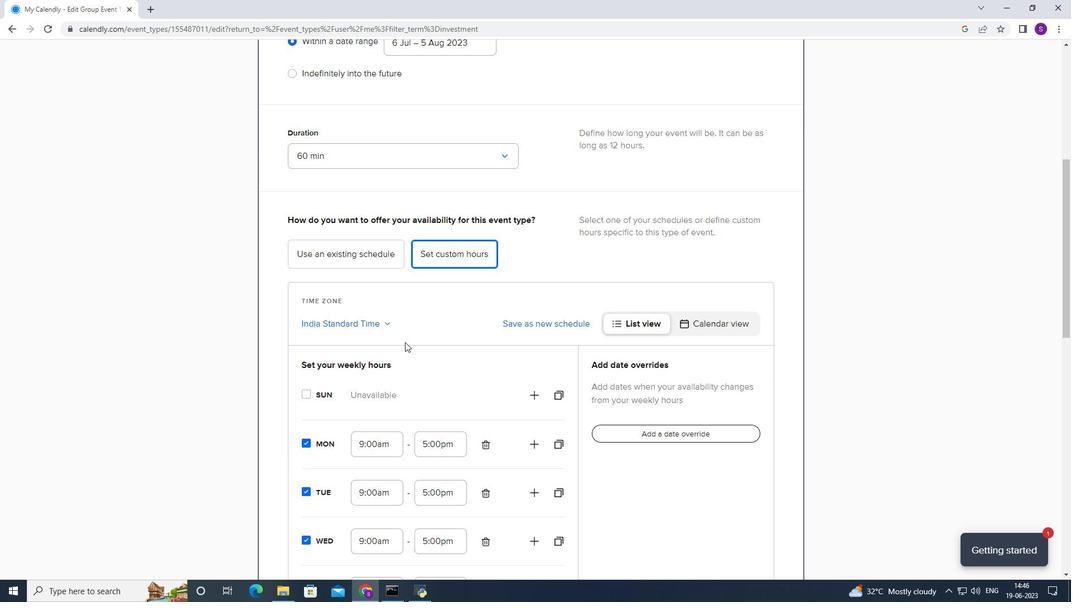 
Action: Mouse scrolled (403, 342) with delta (0, 0)
Screenshot: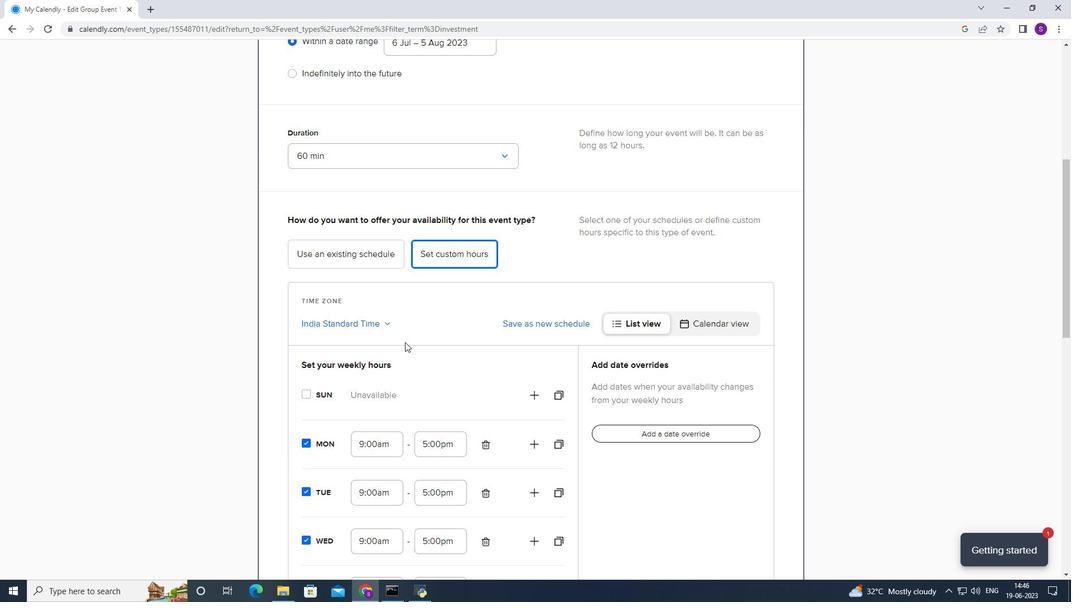 
Action: Mouse scrolled (403, 342) with delta (0, 0)
Screenshot: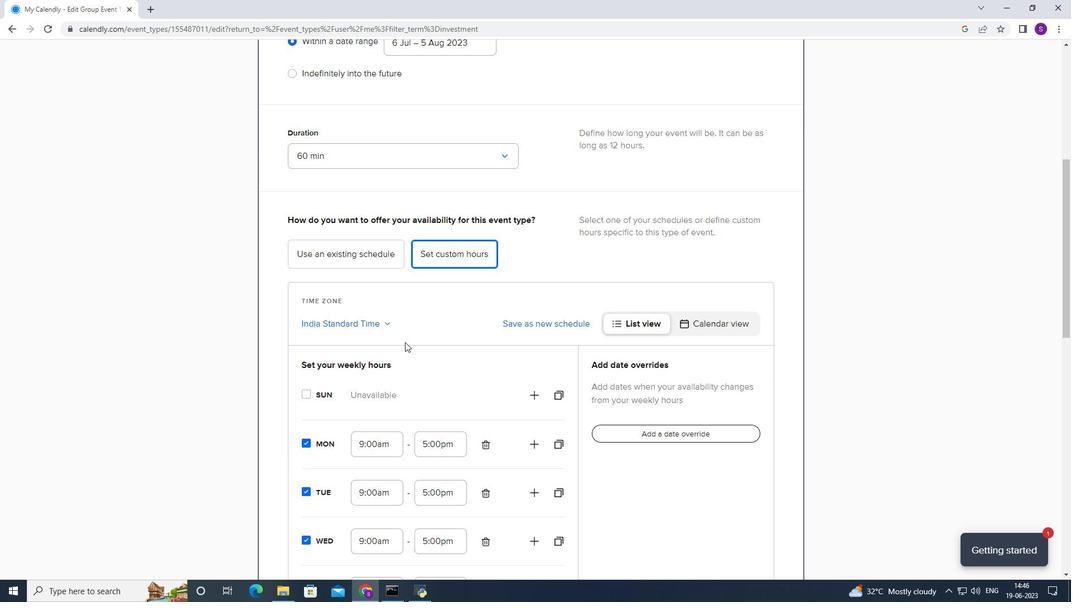 
Action: Mouse scrolled (403, 342) with delta (0, 0)
Screenshot: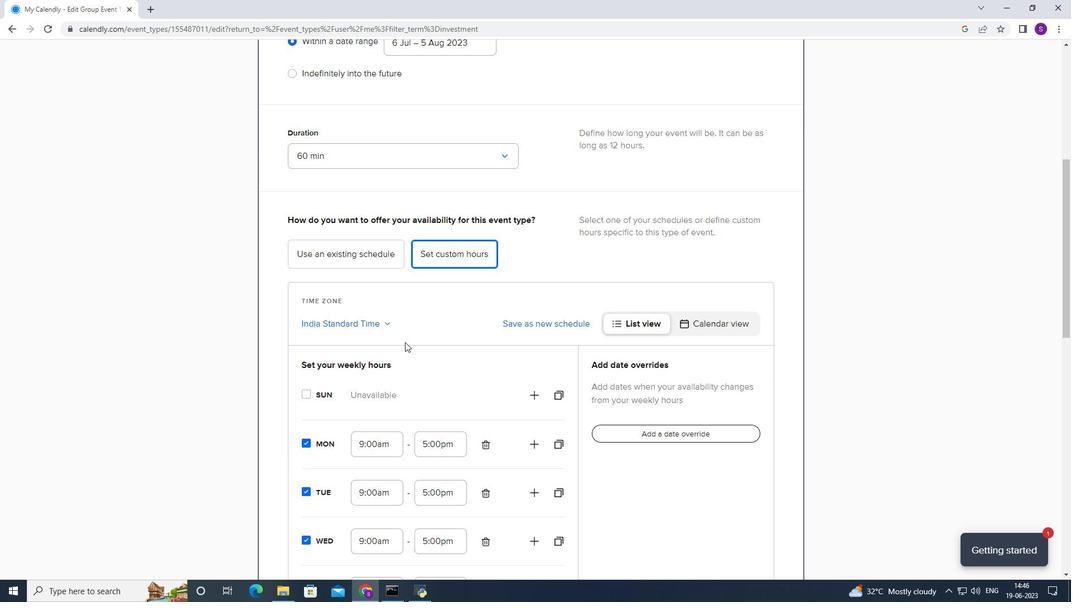 
Action: Mouse scrolled (403, 342) with delta (0, 0)
Screenshot: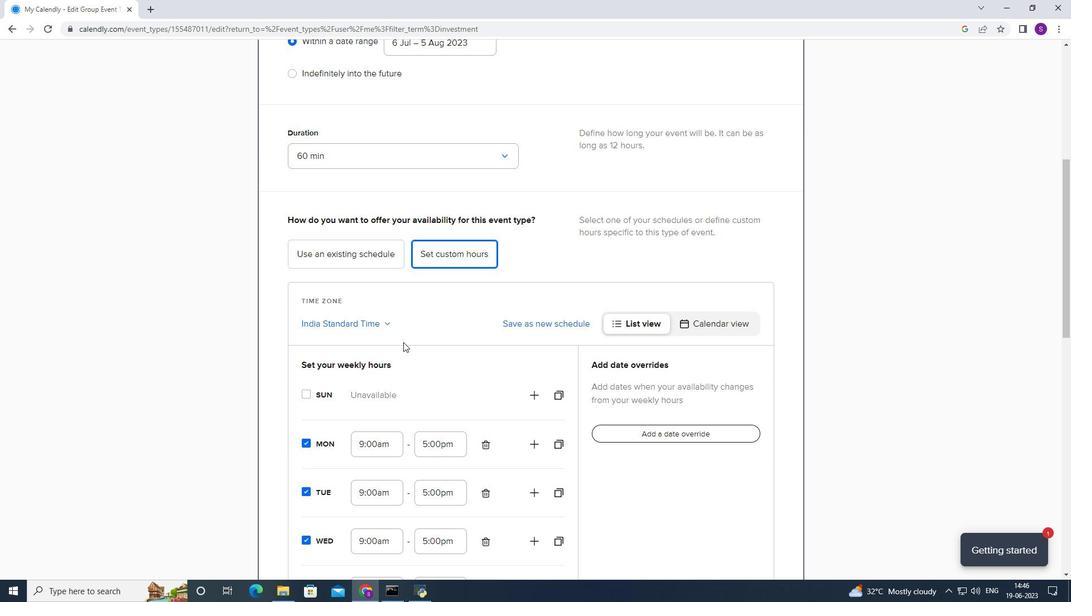 
Action: Mouse scrolled (403, 342) with delta (0, 0)
Screenshot: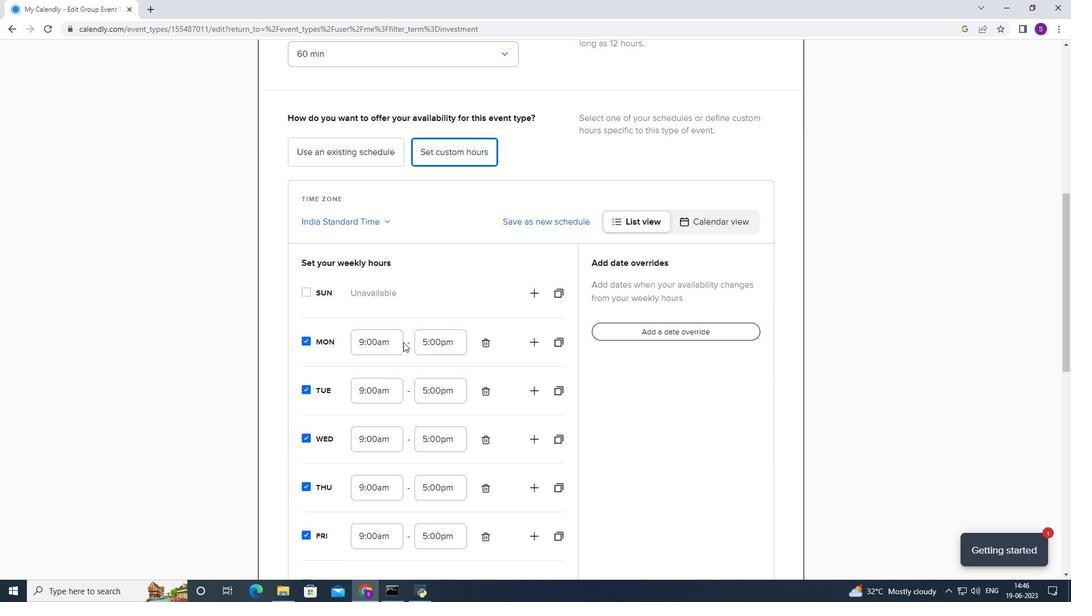 
Action: Mouse scrolled (403, 342) with delta (0, 0)
Screenshot: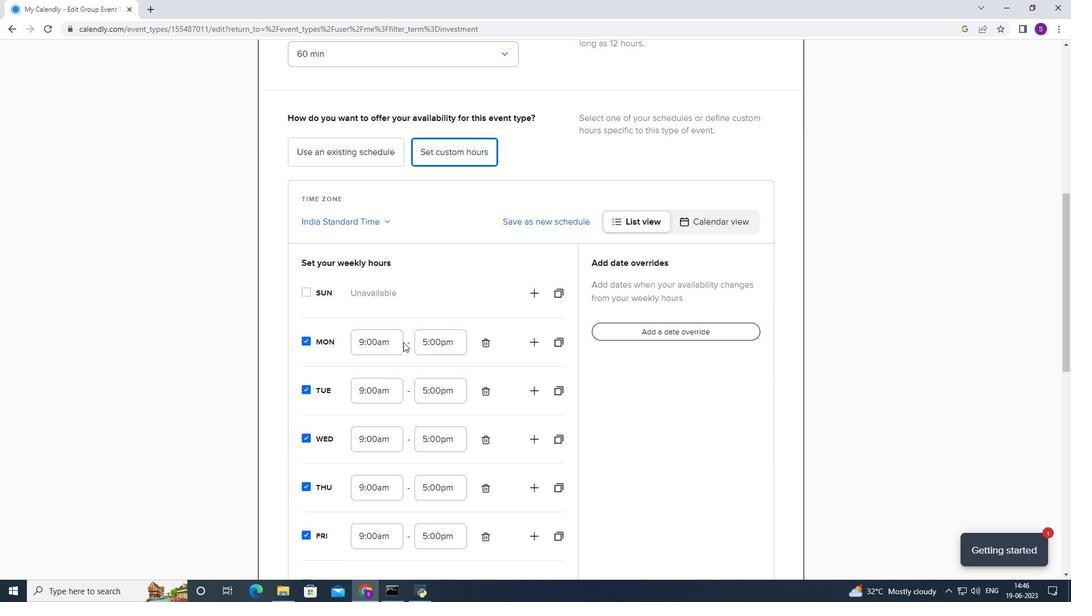 
Action: Mouse moved to (312, 237)
Screenshot: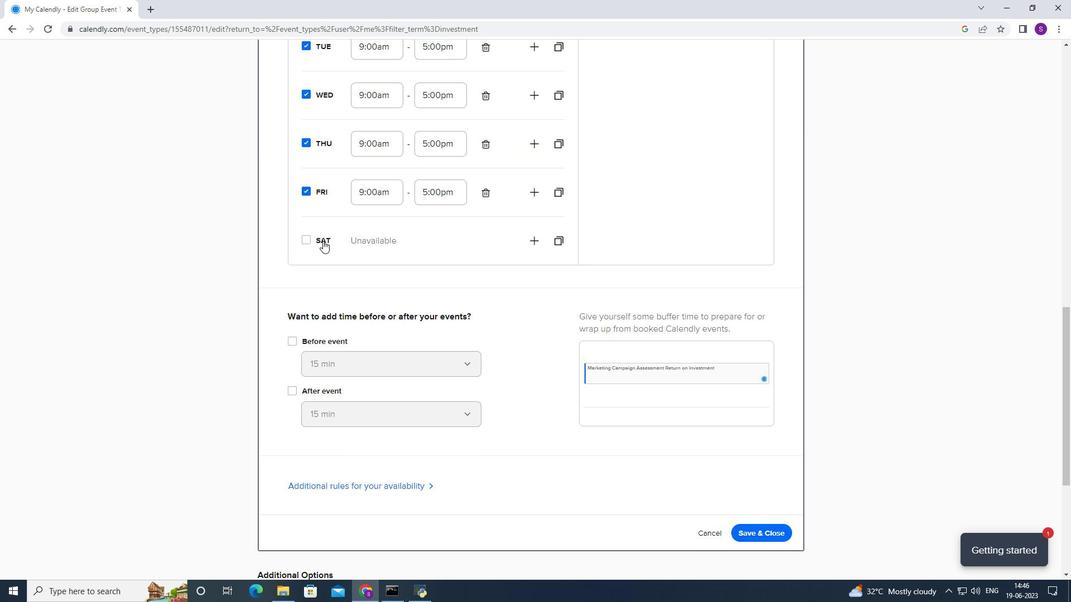 
Action: Mouse pressed left at (312, 237)
Screenshot: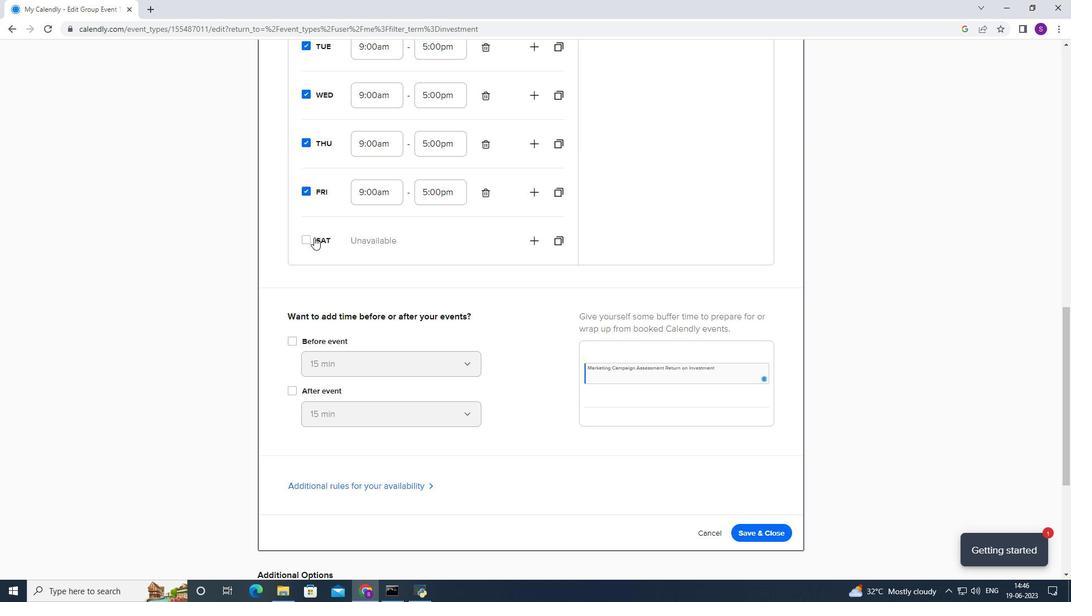 
Action: Mouse moved to (366, 241)
Screenshot: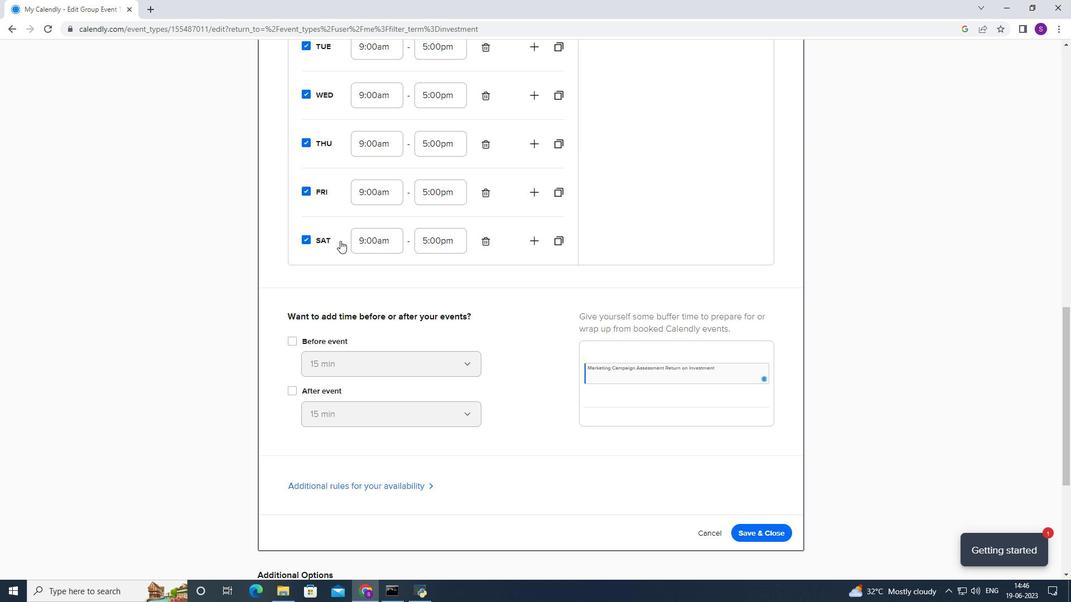 
Action: Mouse pressed left at (366, 241)
Screenshot: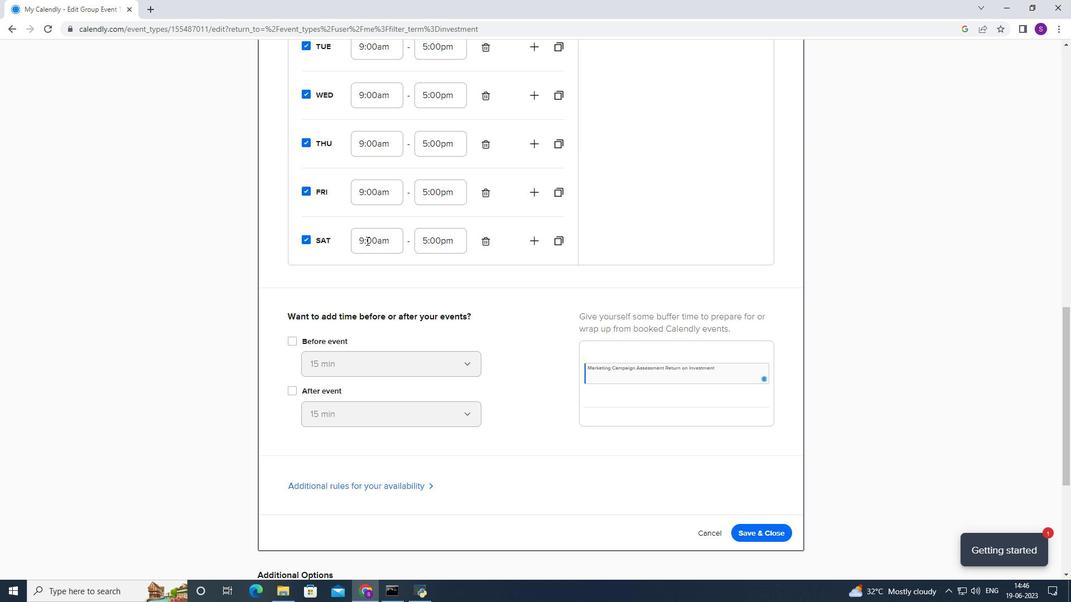 
Action: Mouse moved to (381, 307)
Screenshot: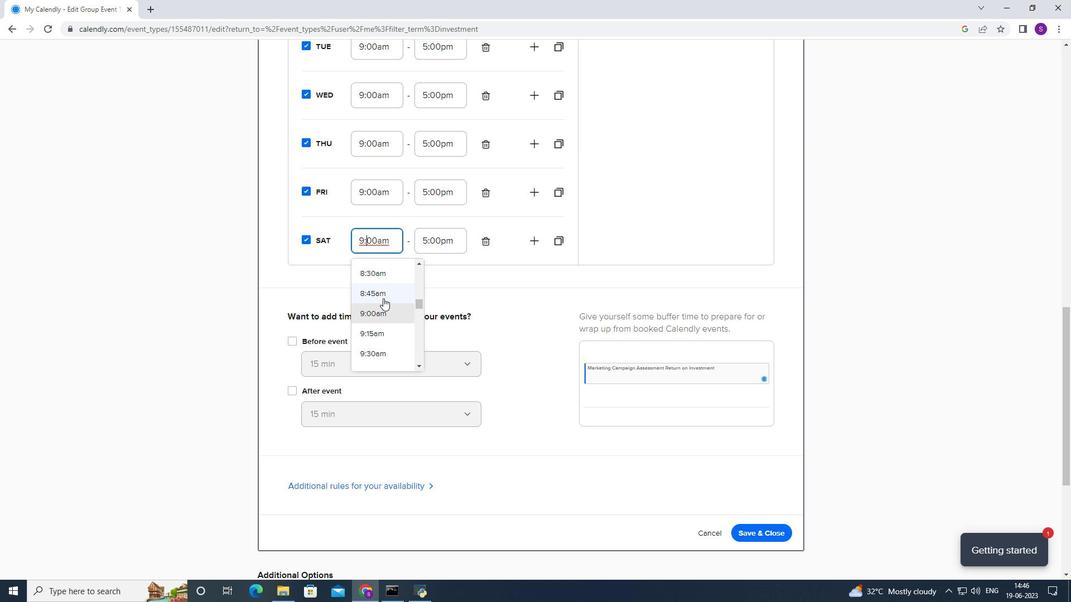 
Action: Mouse scrolled (381, 306) with delta (0, 0)
Screenshot: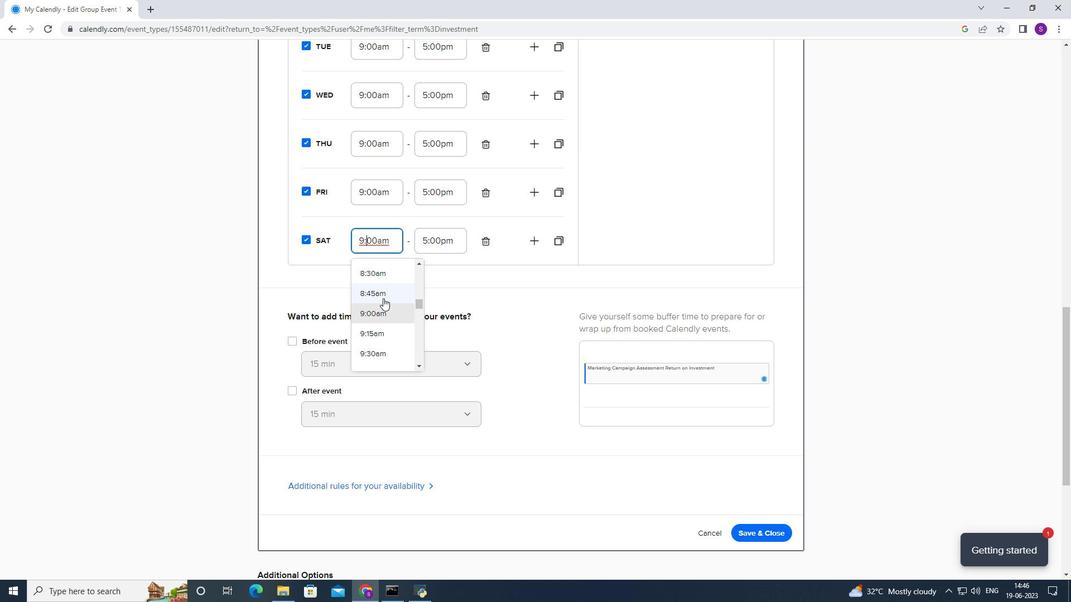 
Action: Mouse moved to (381, 307)
Screenshot: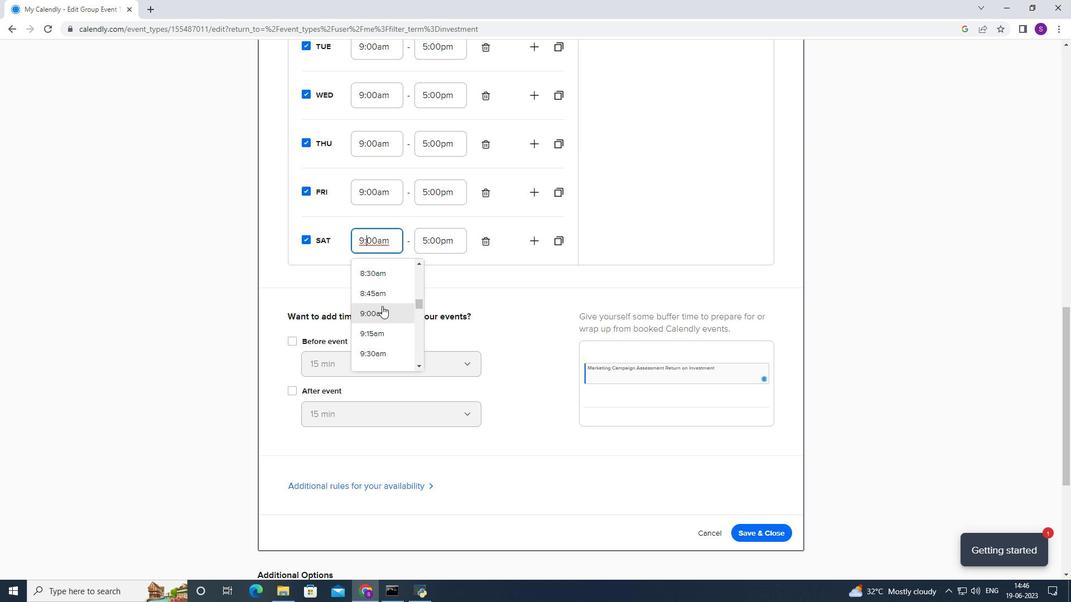 
Action: Mouse scrolled (381, 306) with delta (0, 0)
Screenshot: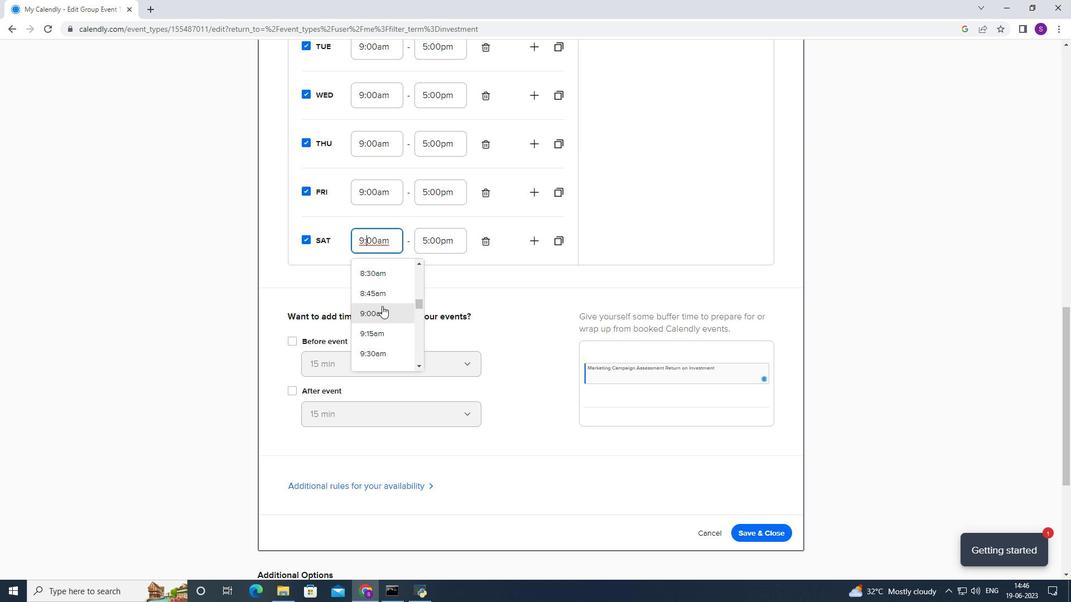 
Action: Mouse moved to (379, 319)
Screenshot: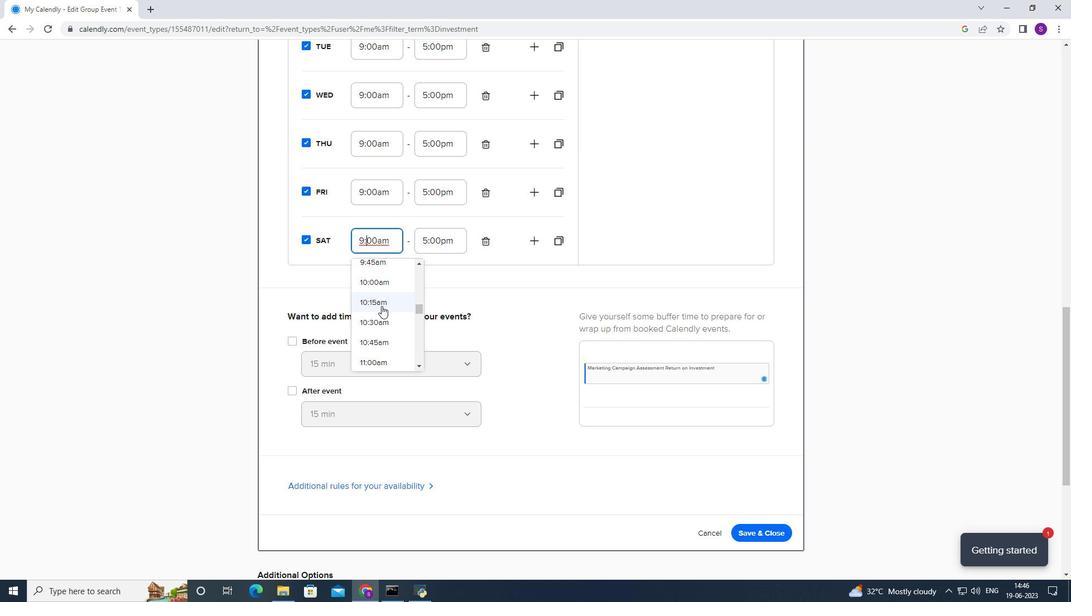 
Action: Mouse pressed left at (379, 319)
Screenshot: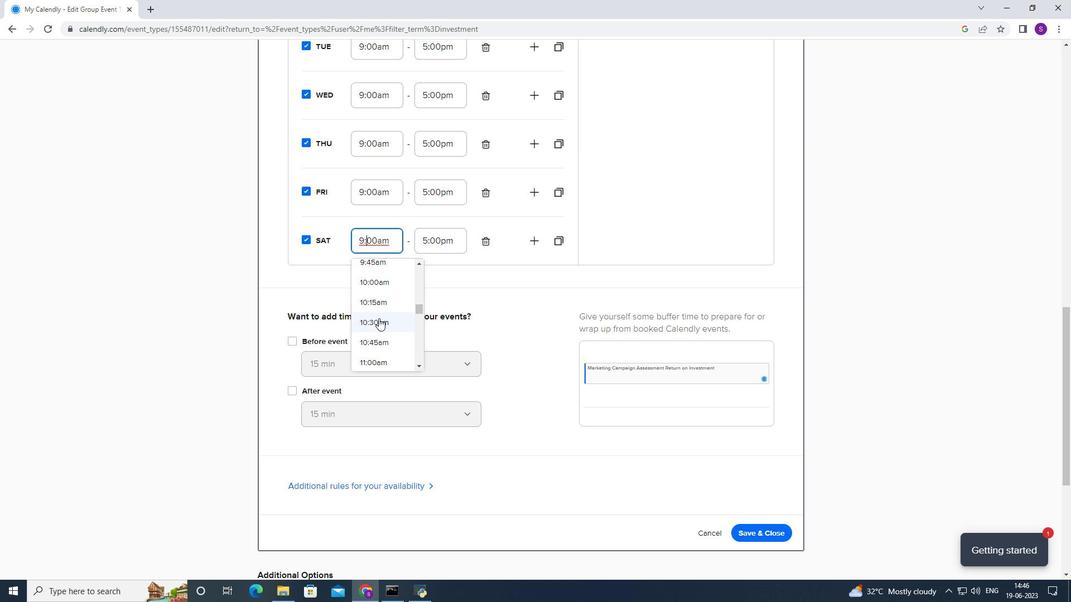 
Action: Mouse moved to (391, 194)
Screenshot: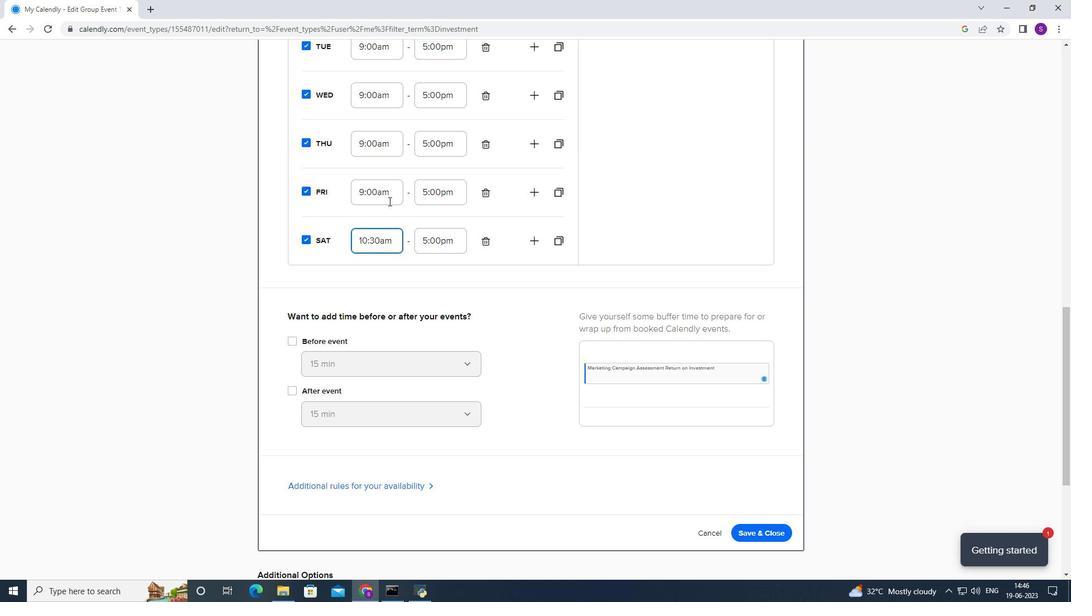 
Action: Mouse pressed left at (391, 194)
Screenshot: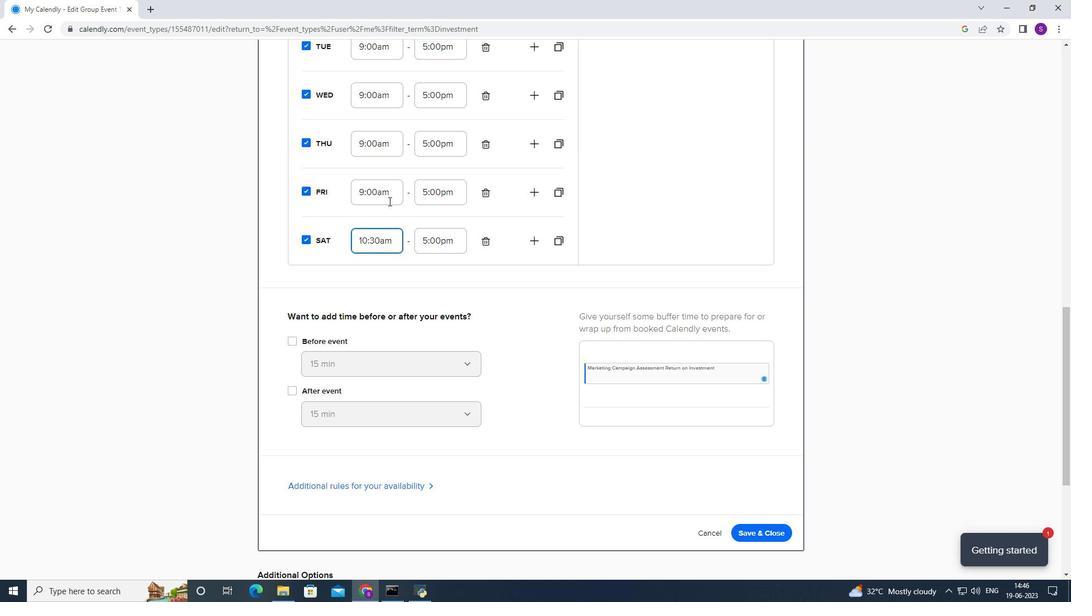 
Action: Mouse moved to (397, 252)
Screenshot: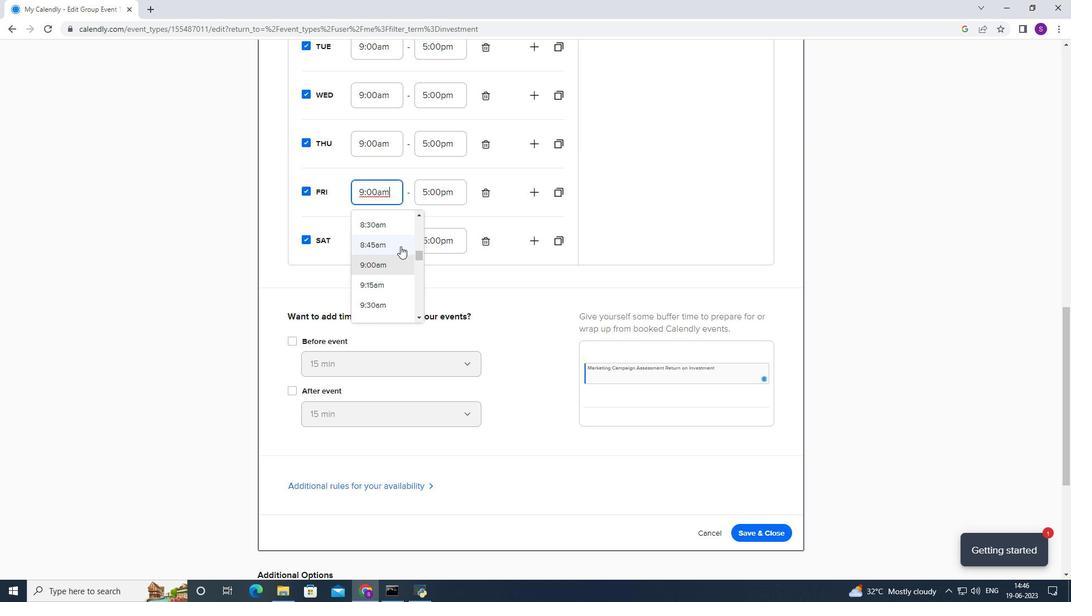 
Action: Mouse scrolled (397, 251) with delta (0, 0)
Screenshot: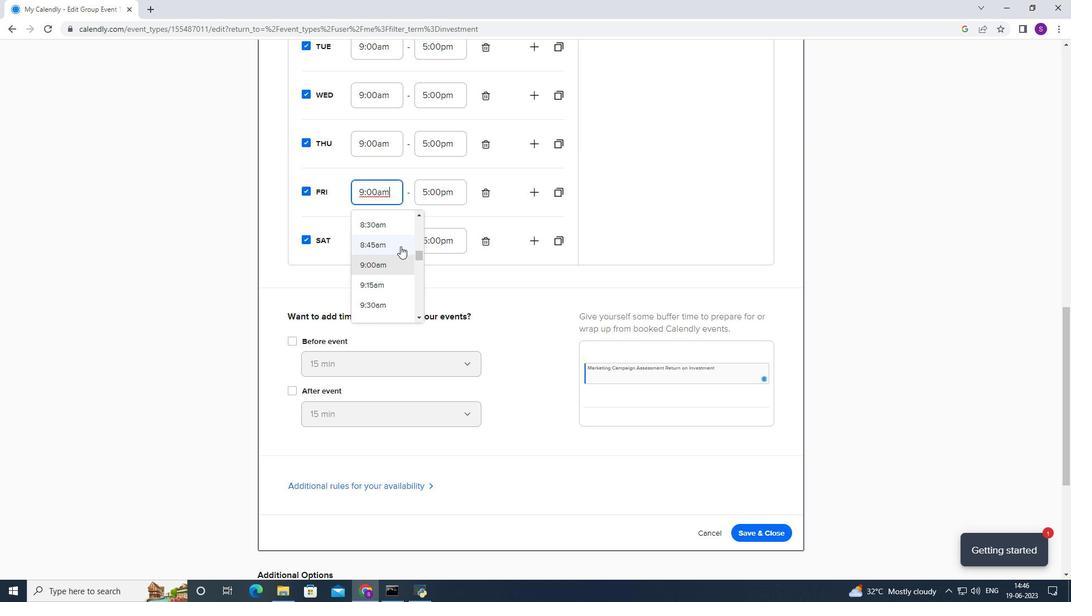 
Action: Mouse moved to (395, 255)
Screenshot: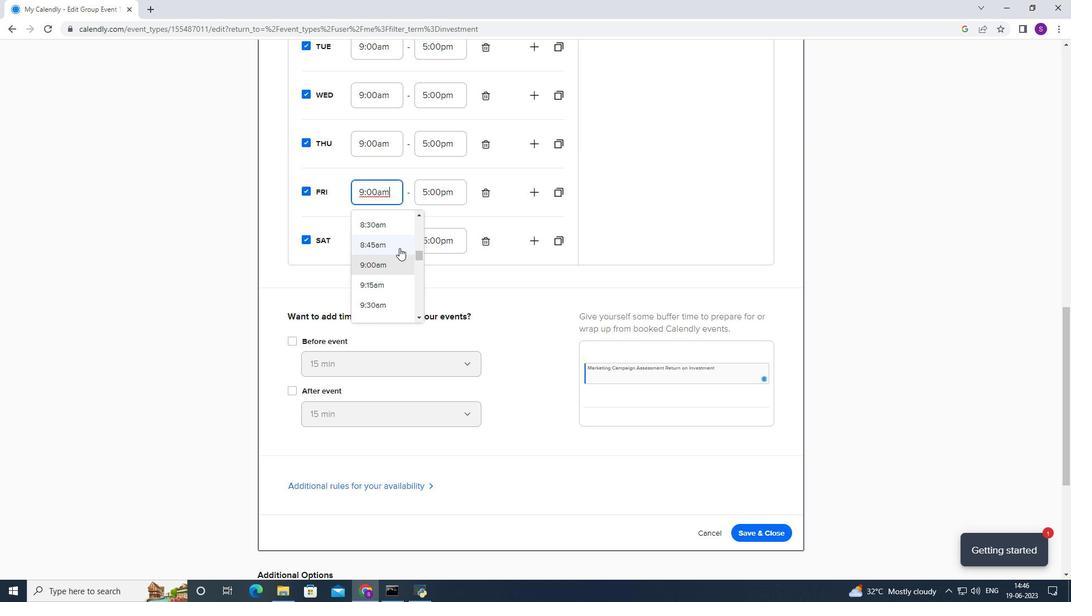 
Action: Mouse scrolled (395, 255) with delta (0, 0)
Screenshot: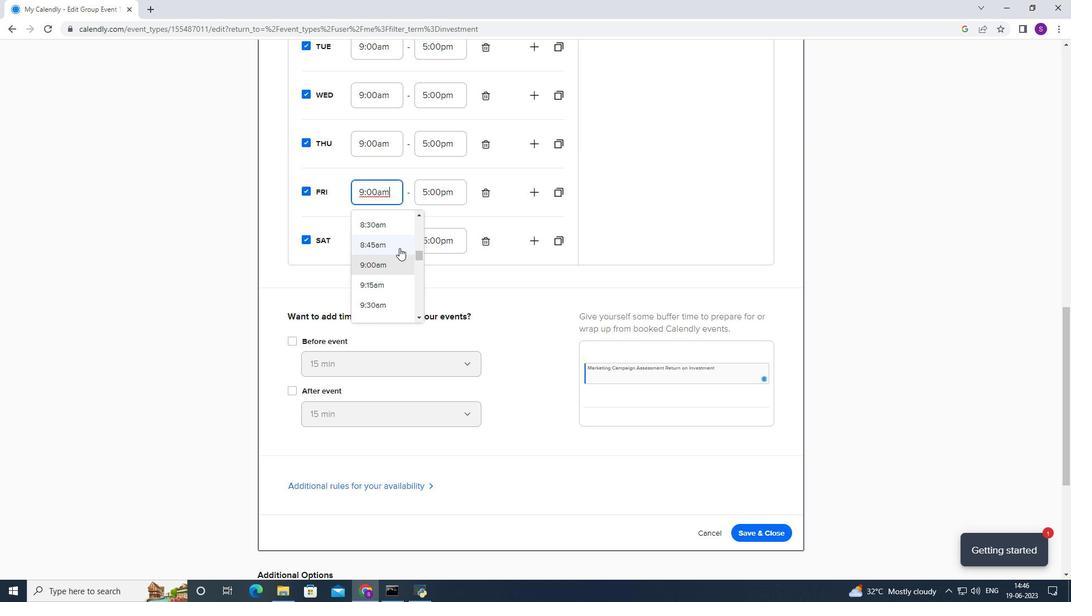 
Action: Mouse moved to (383, 270)
Screenshot: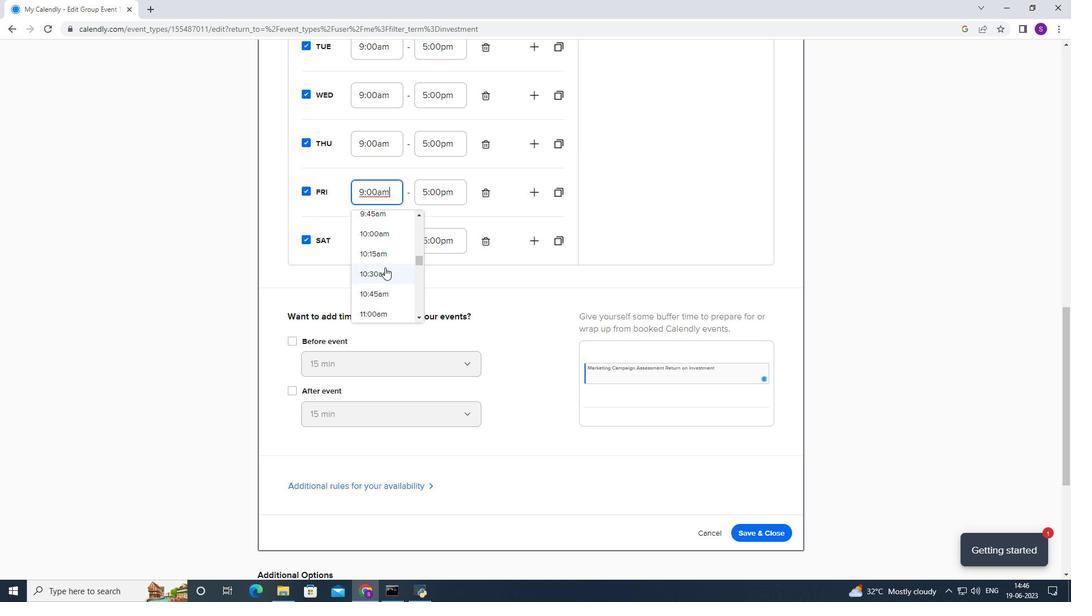 
Action: Mouse pressed left at (383, 270)
Screenshot: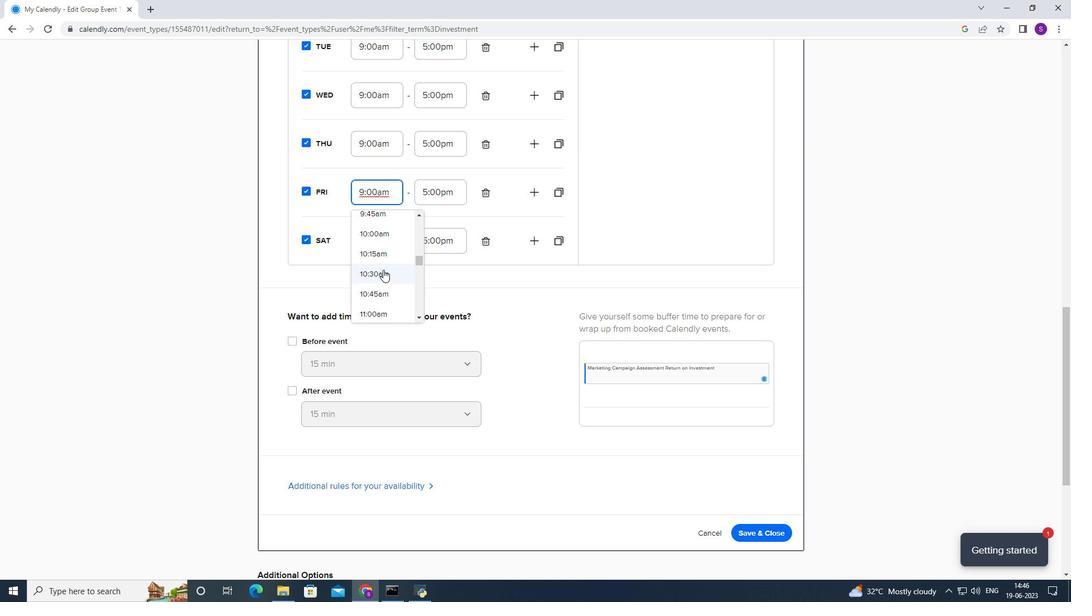 
Action: Mouse moved to (371, 148)
Screenshot: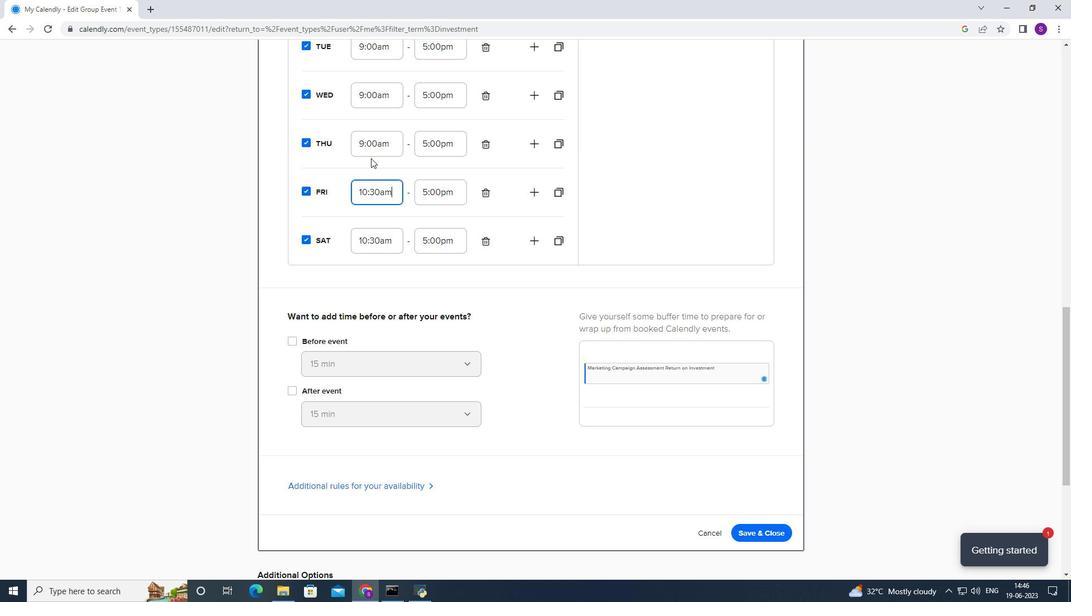 
Action: Mouse pressed left at (371, 148)
Screenshot: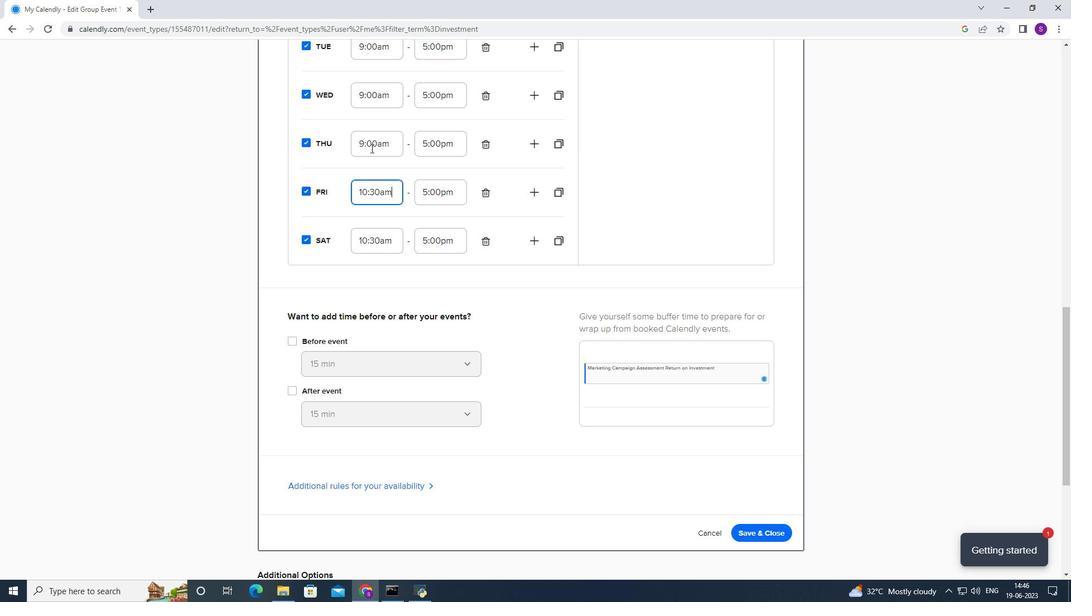 
Action: Mouse moved to (395, 241)
Screenshot: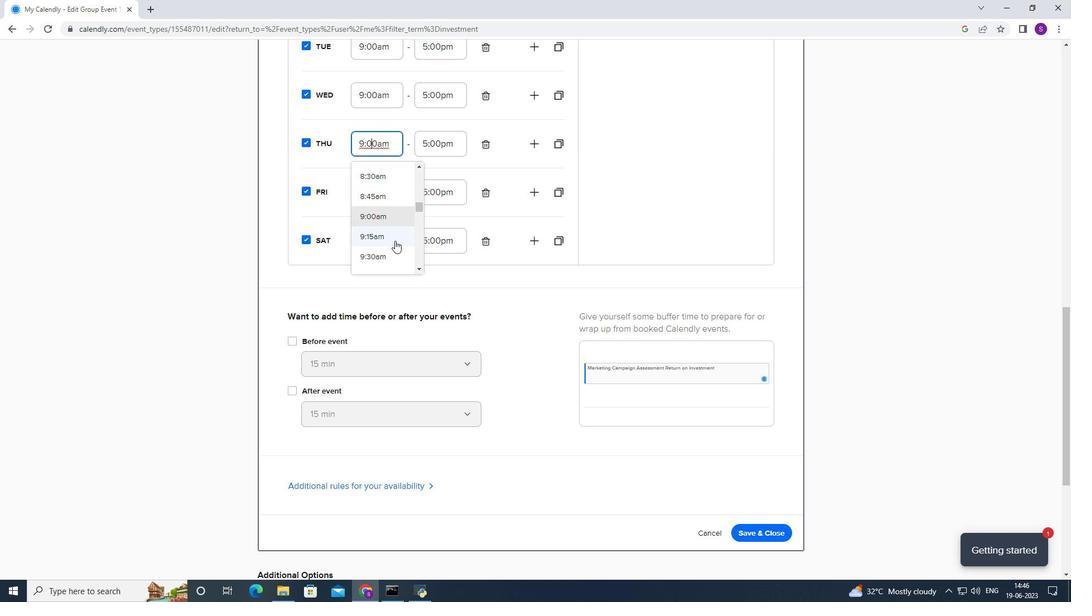 
Action: Mouse scrolled (395, 241) with delta (0, 0)
Screenshot: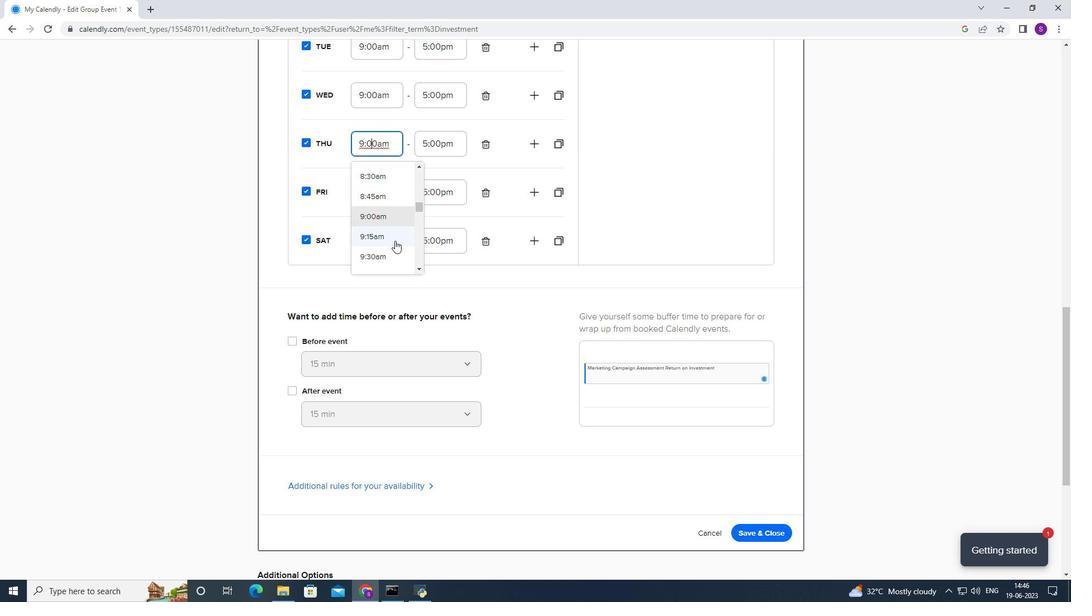 
Action: Mouse moved to (394, 242)
Screenshot: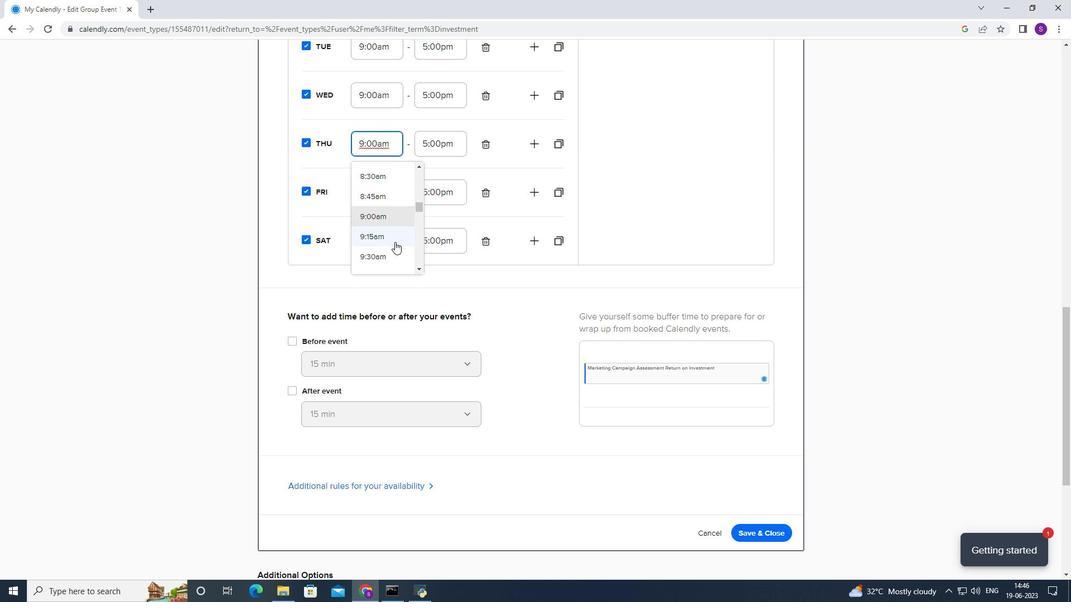 
Action: Mouse scrolled (394, 242) with delta (0, 0)
Screenshot: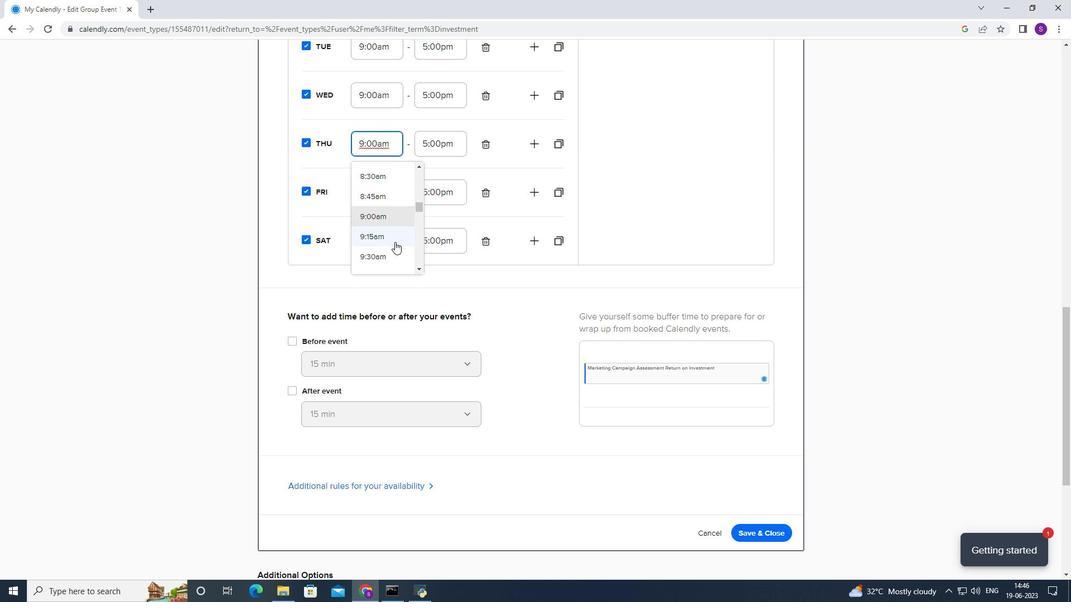 
Action: Mouse moved to (394, 224)
Screenshot: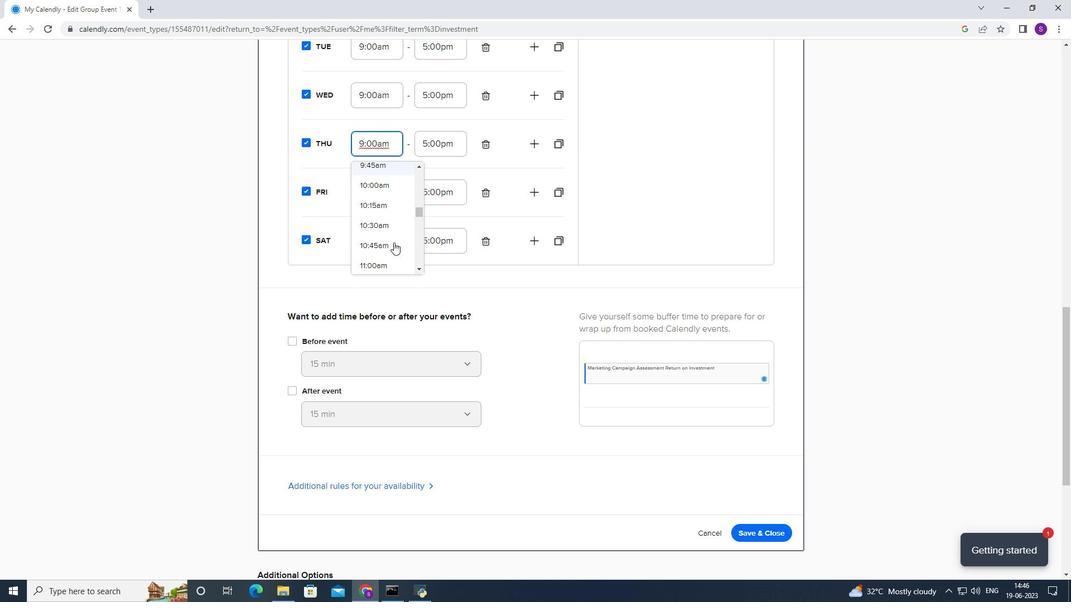 
Action: Mouse pressed left at (394, 224)
Screenshot: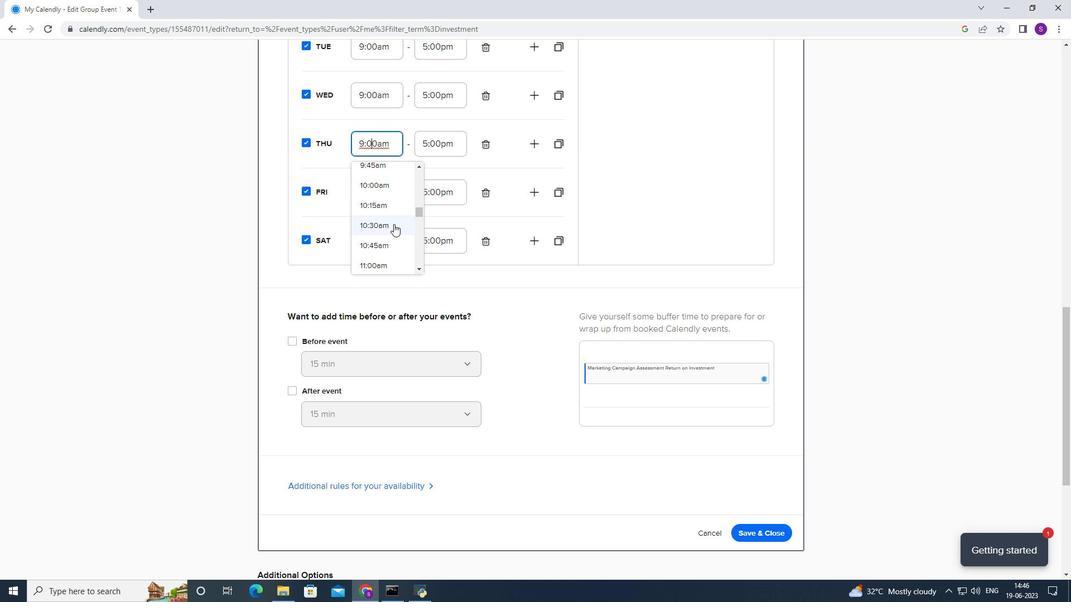 
Action: Mouse moved to (400, 208)
Screenshot: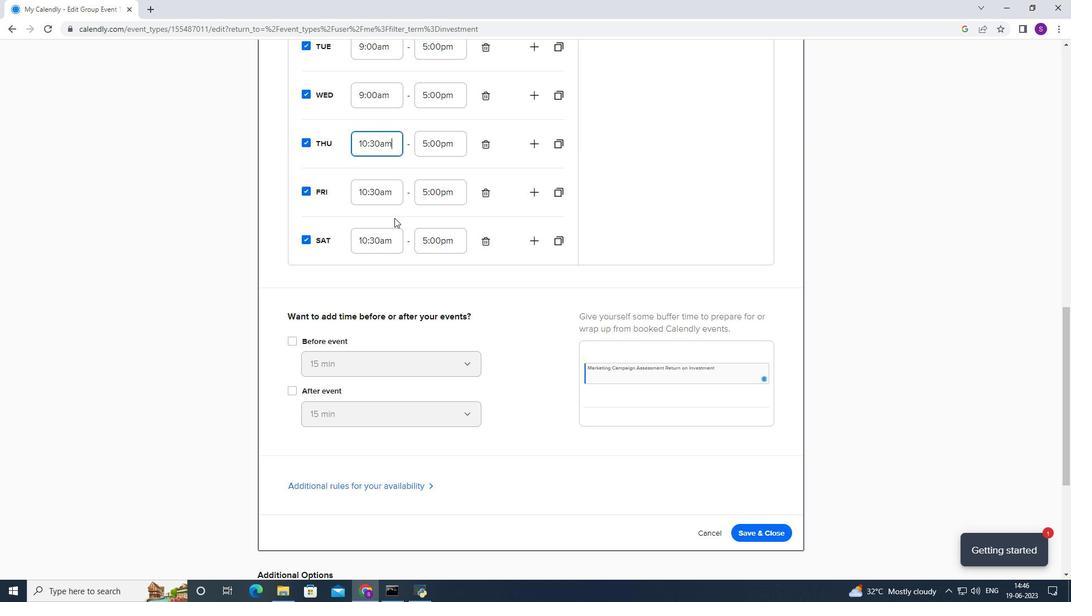 
Action: Mouse scrolled (400, 209) with delta (0, 0)
Screenshot: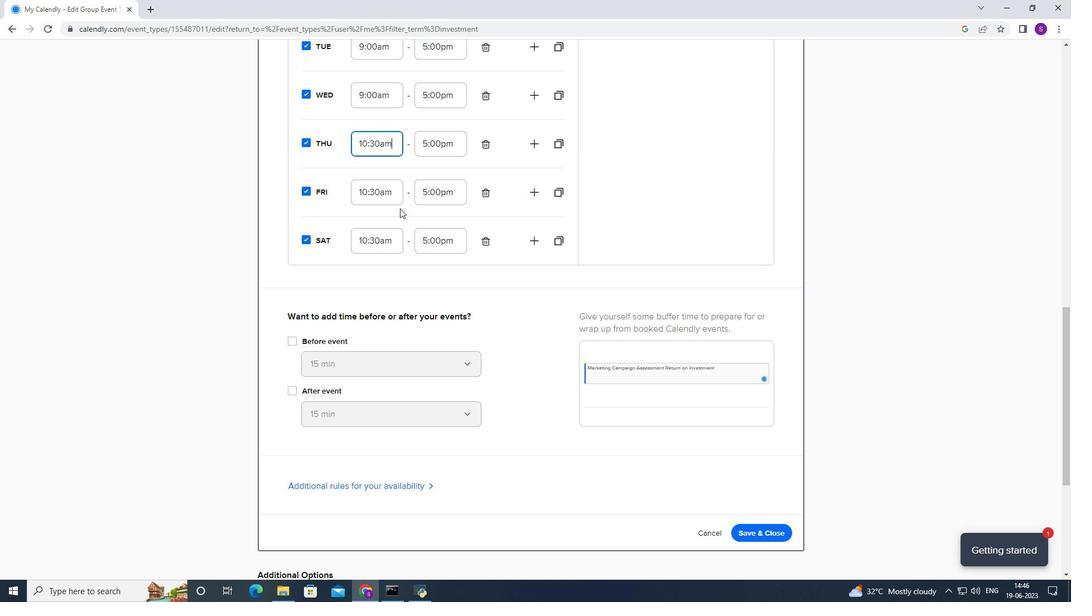 
Action: Mouse scrolled (400, 209) with delta (0, 0)
Screenshot: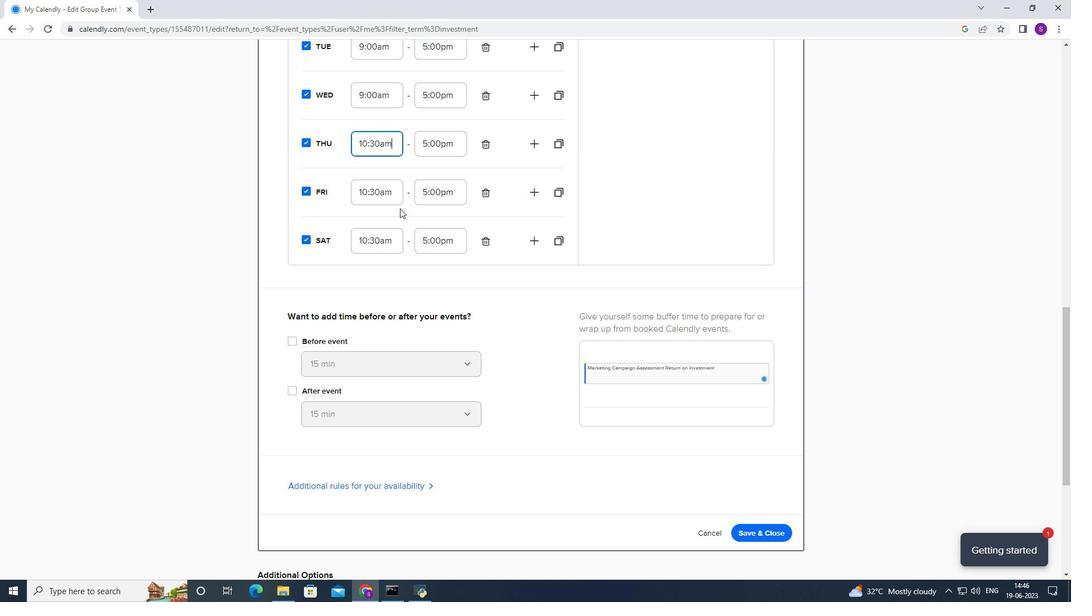 
Action: Mouse scrolled (400, 209) with delta (0, 0)
Screenshot: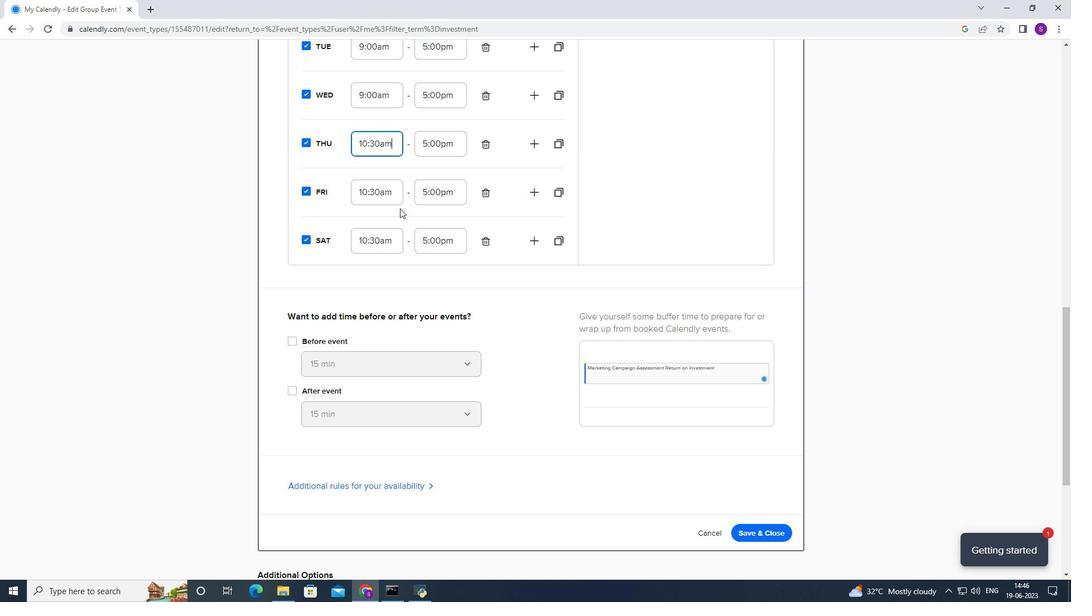 
Action: Mouse scrolled (400, 209) with delta (0, 0)
Screenshot: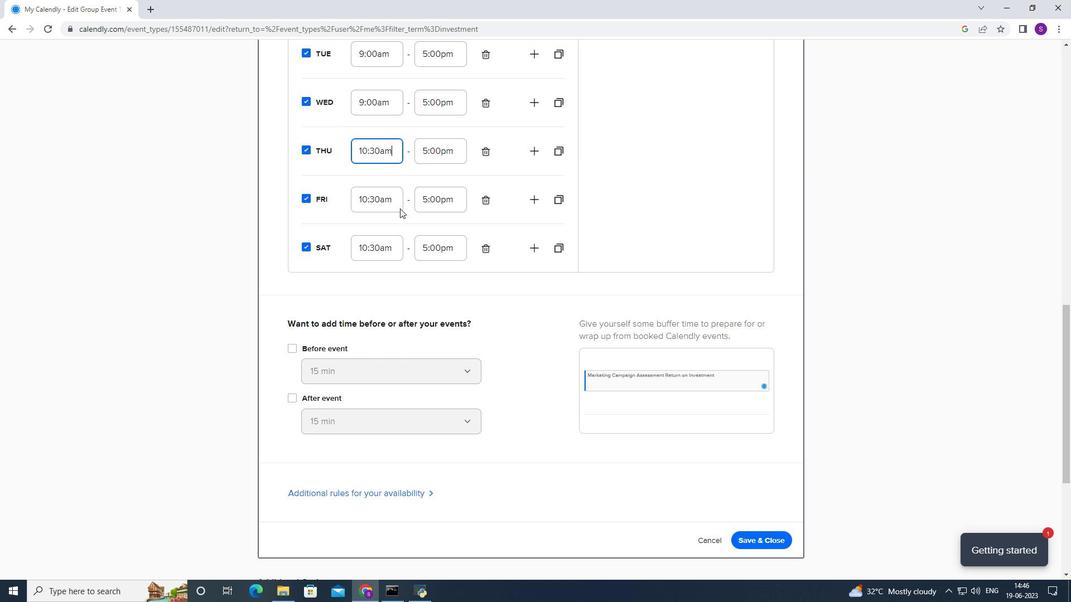 
Action: Mouse moved to (366, 312)
Screenshot: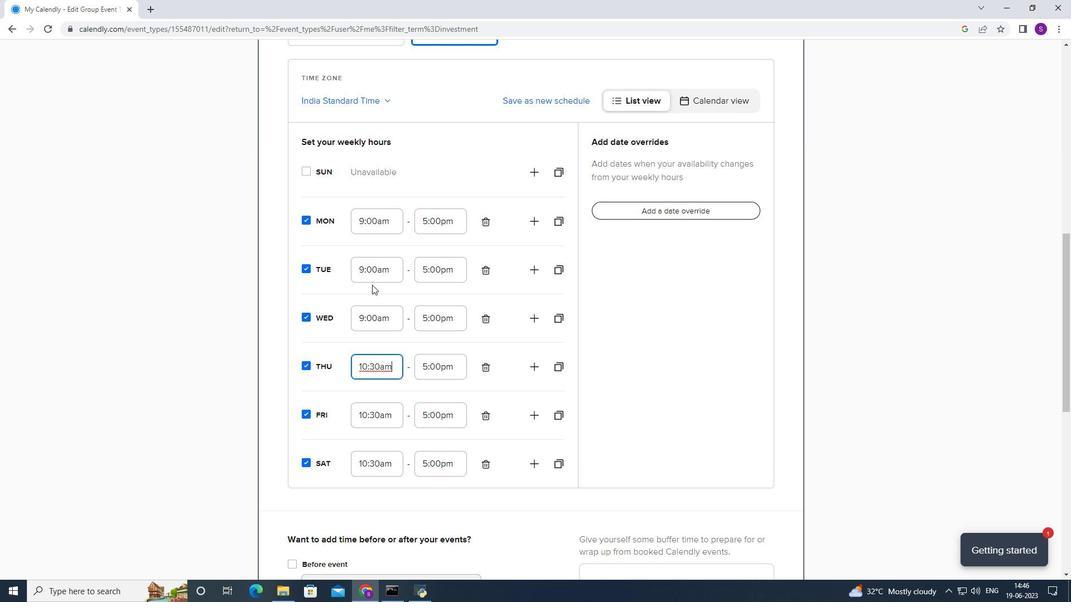 
Action: Mouse pressed left at (366, 312)
Screenshot: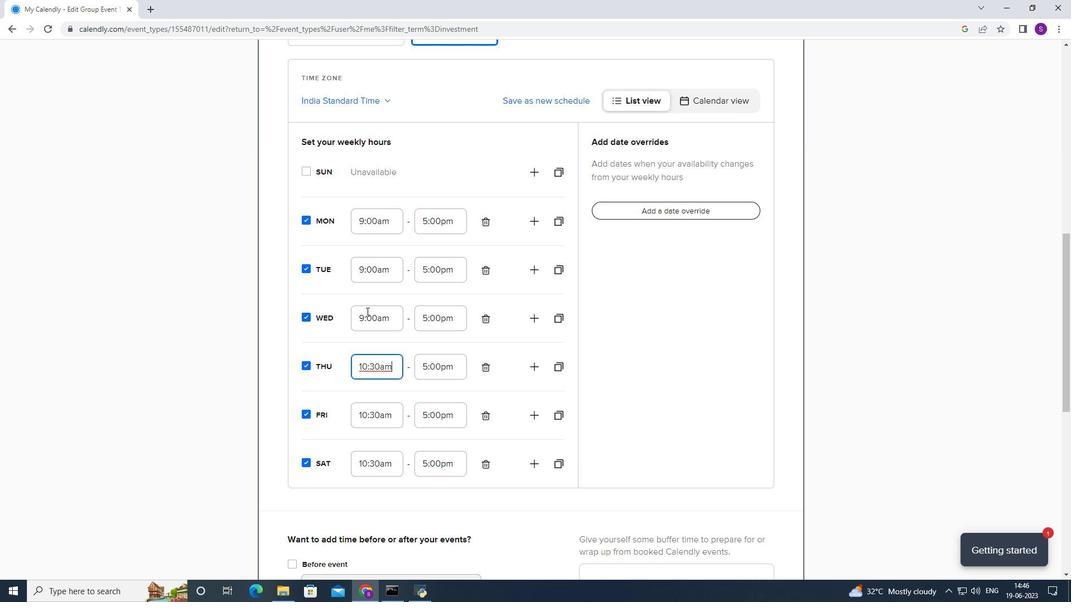 
Action: Mouse moved to (371, 338)
Screenshot: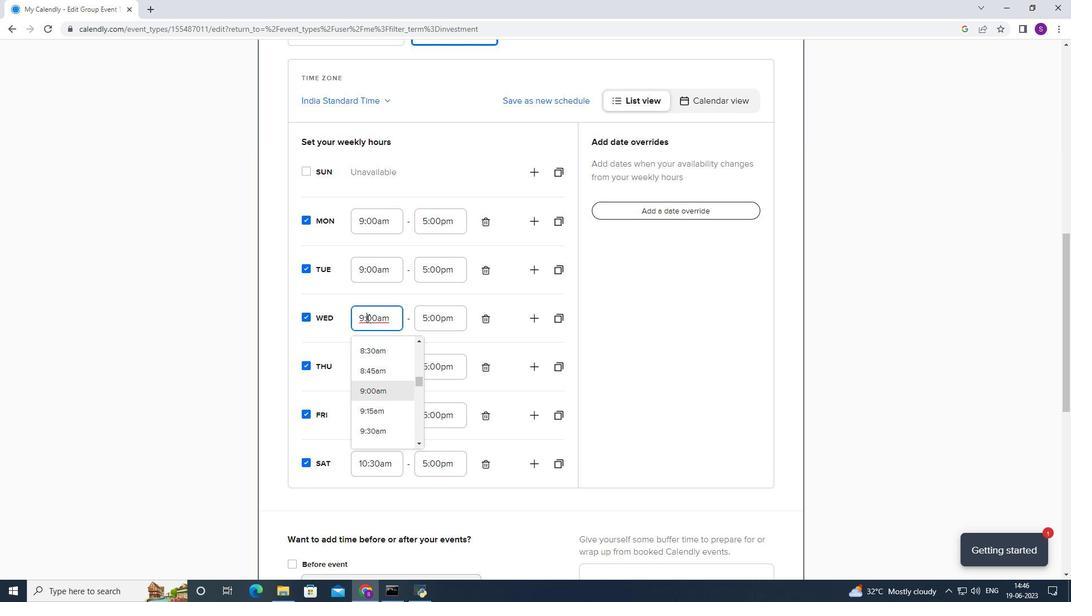 
Action: Mouse scrolled (371, 338) with delta (0, 0)
Screenshot: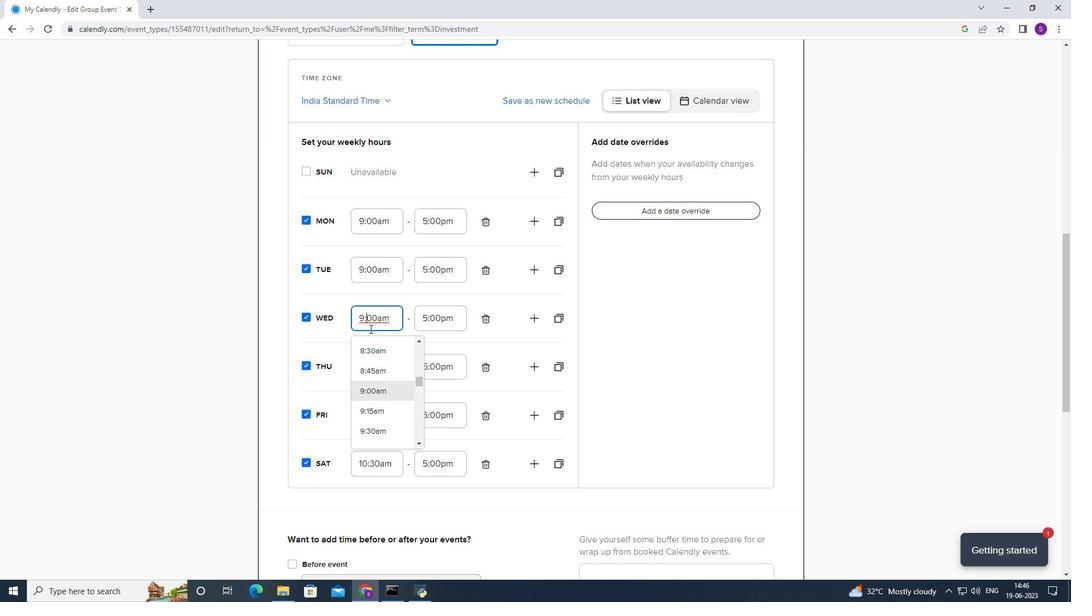 
Action: Mouse scrolled (371, 338) with delta (0, 0)
Screenshot: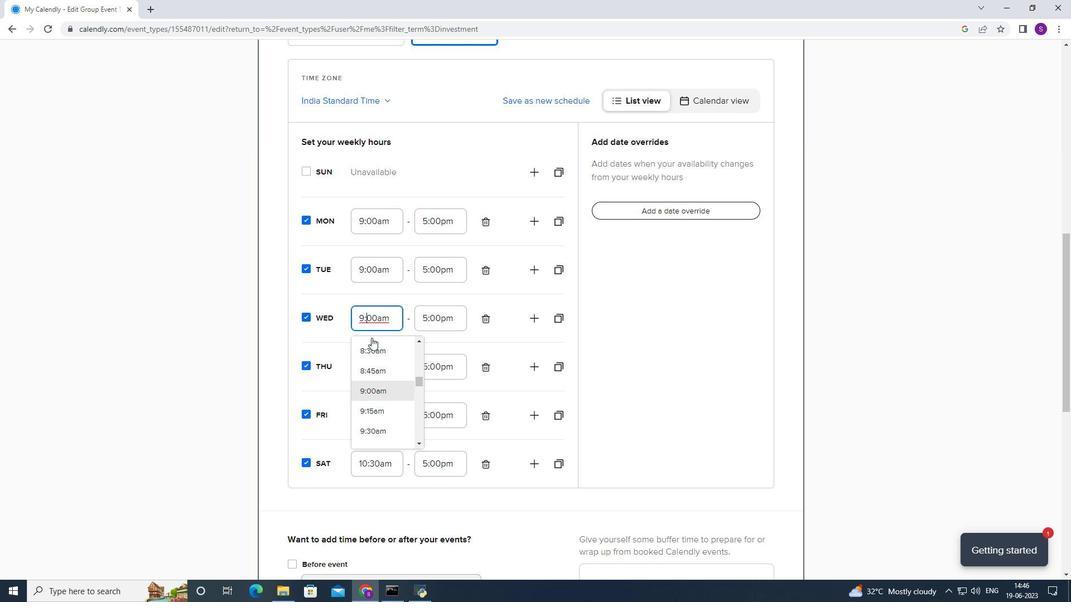 
Action: Mouse scrolled (371, 338) with delta (0, 0)
Screenshot: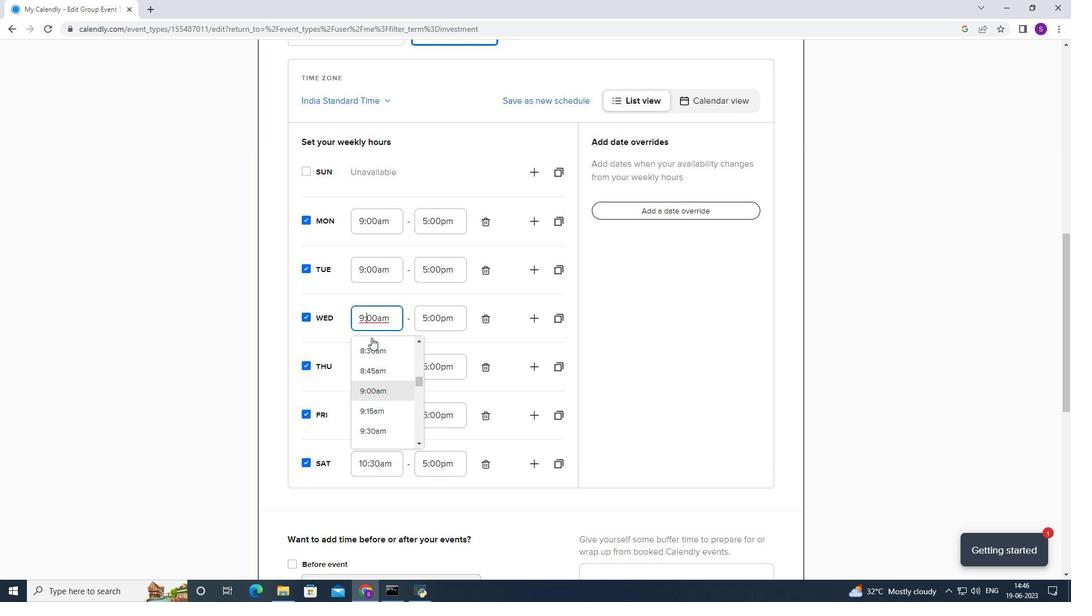 
Action: Mouse moved to (379, 351)
Screenshot: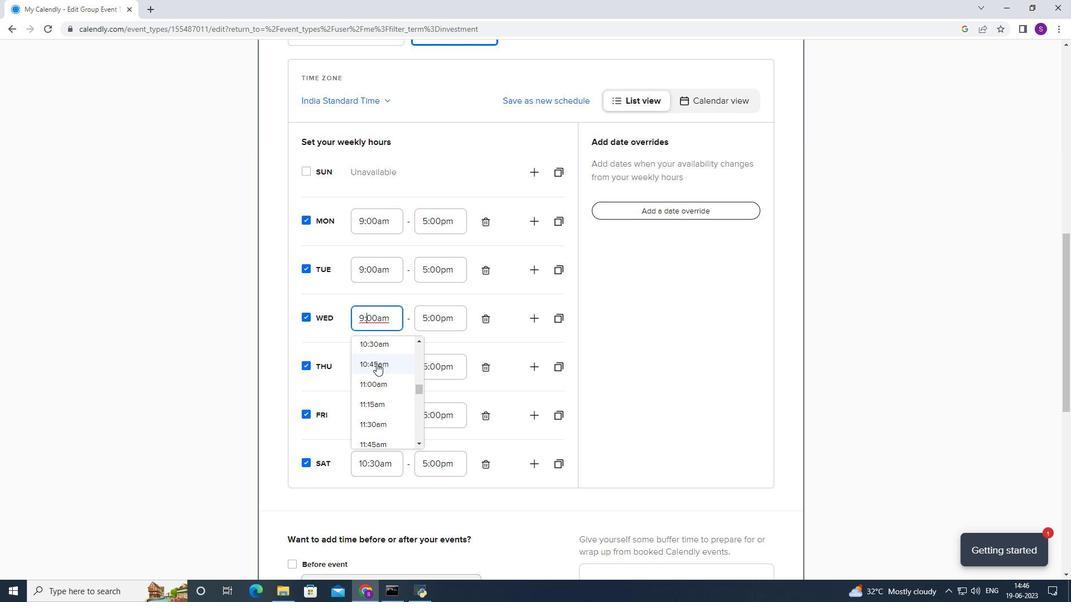 
Action: Mouse pressed left at (379, 351)
Screenshot: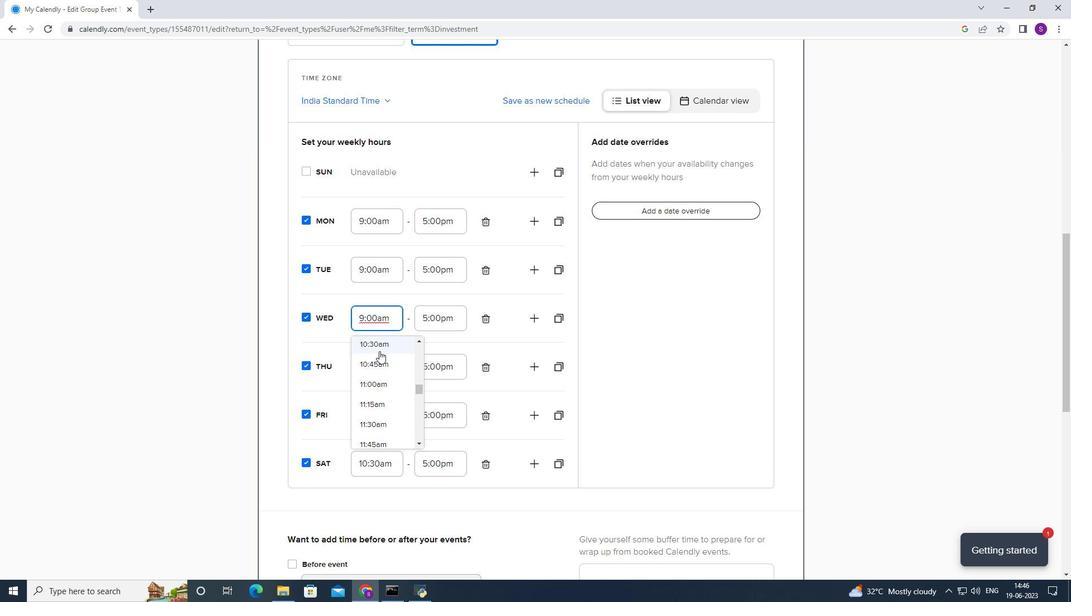 
Action: Mouse moved to (381, 271)
Screenshot: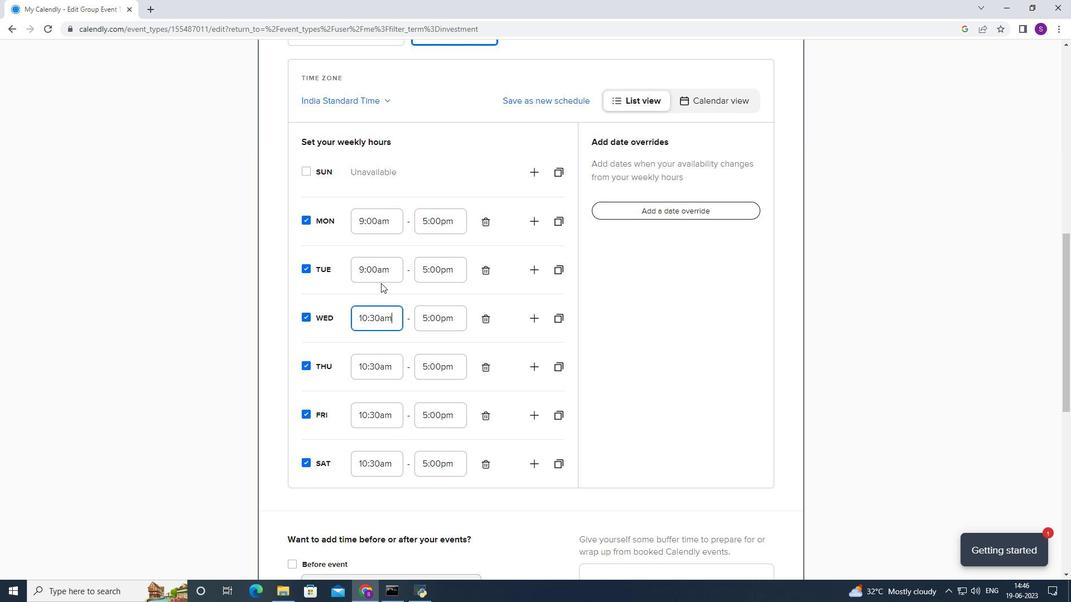 
Action: Mouse pressed left at (381, 271)
Screenshot: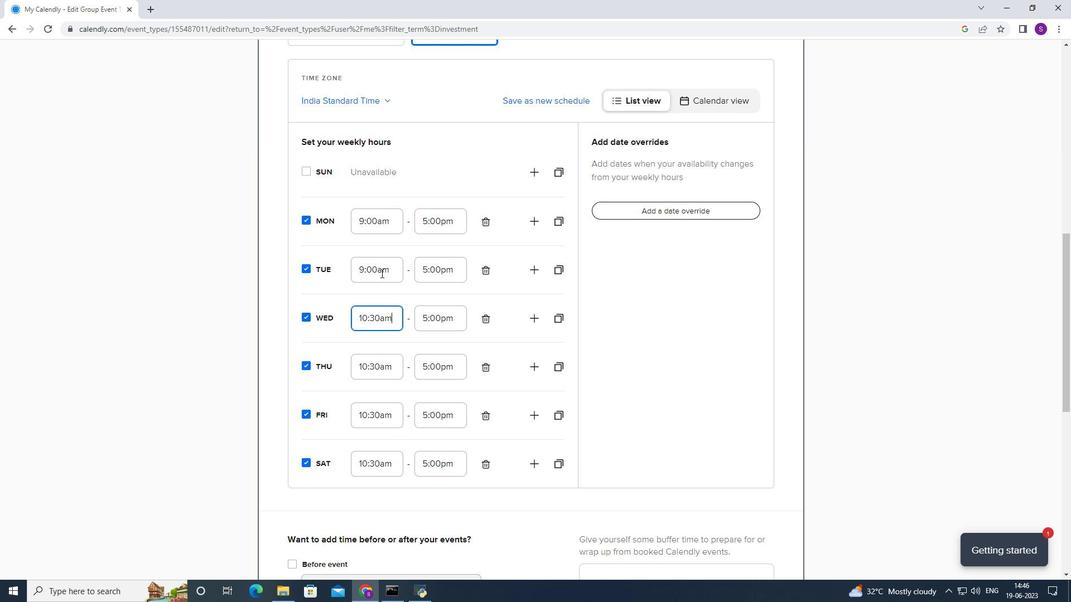 
Action: Mouse moved to (403, 342)
Screenshot: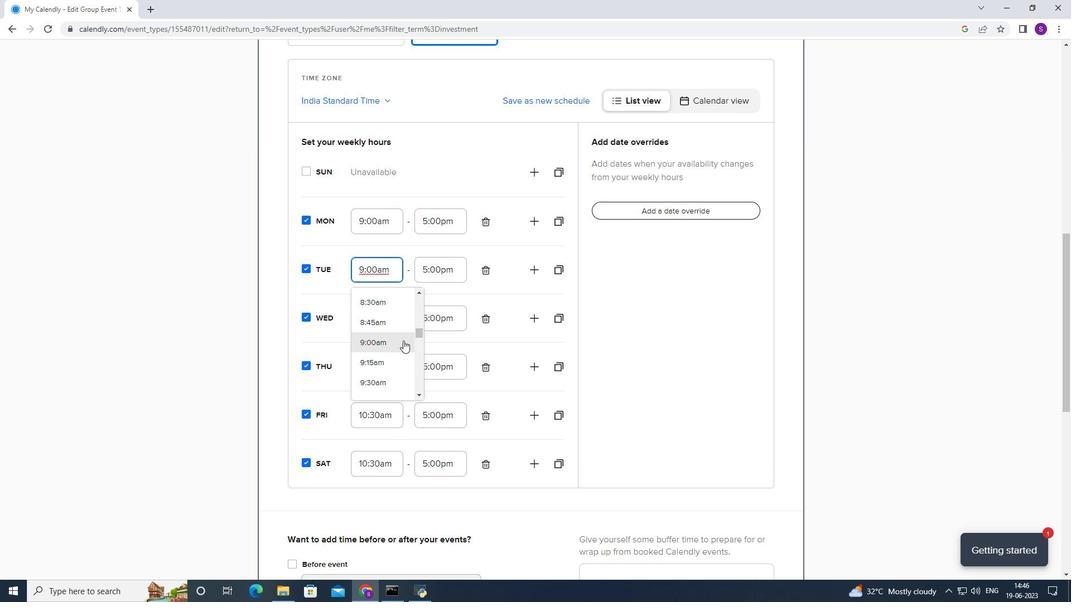 
Action: Mouse scrolled (403, 342) with delta (0, 0)
Screenshot: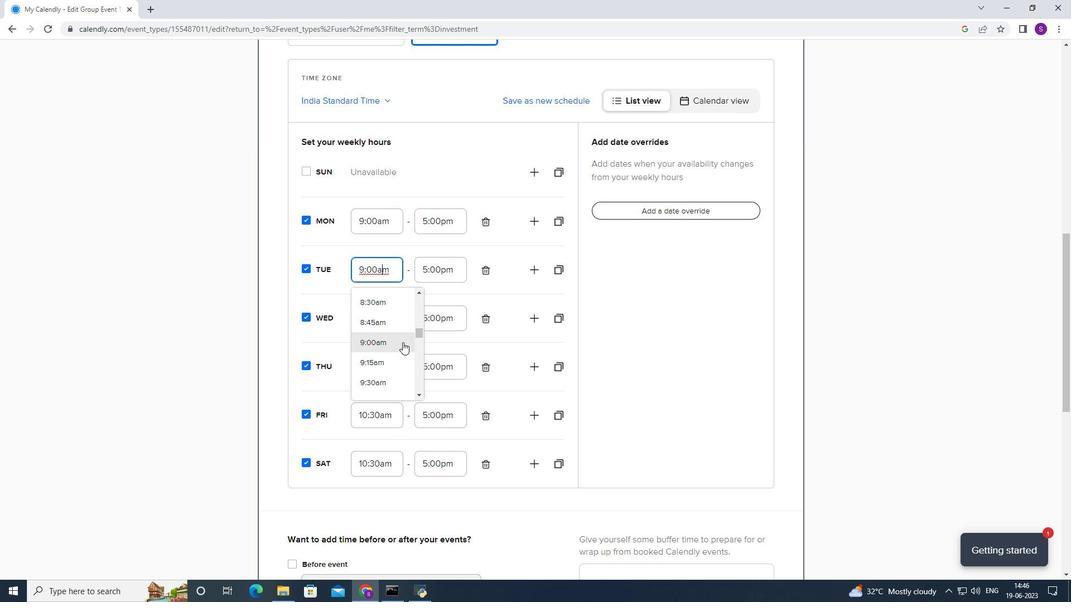 
Action: Mouse moved to (391, 353)
Screenshot: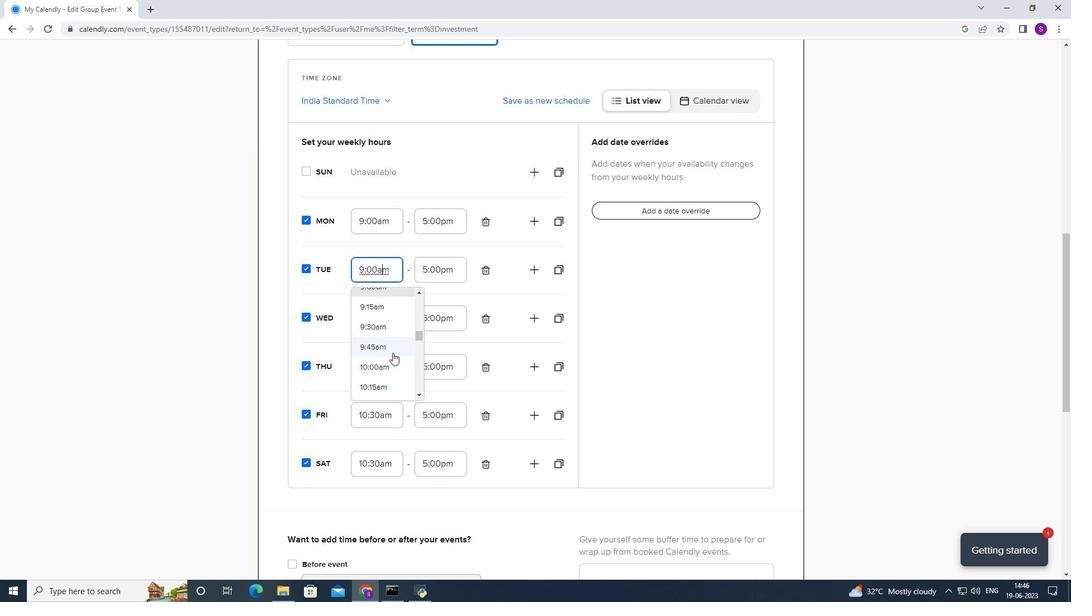 
Action: Mouse scrolled (391, 352) with delta (0, 0)
Screenshot: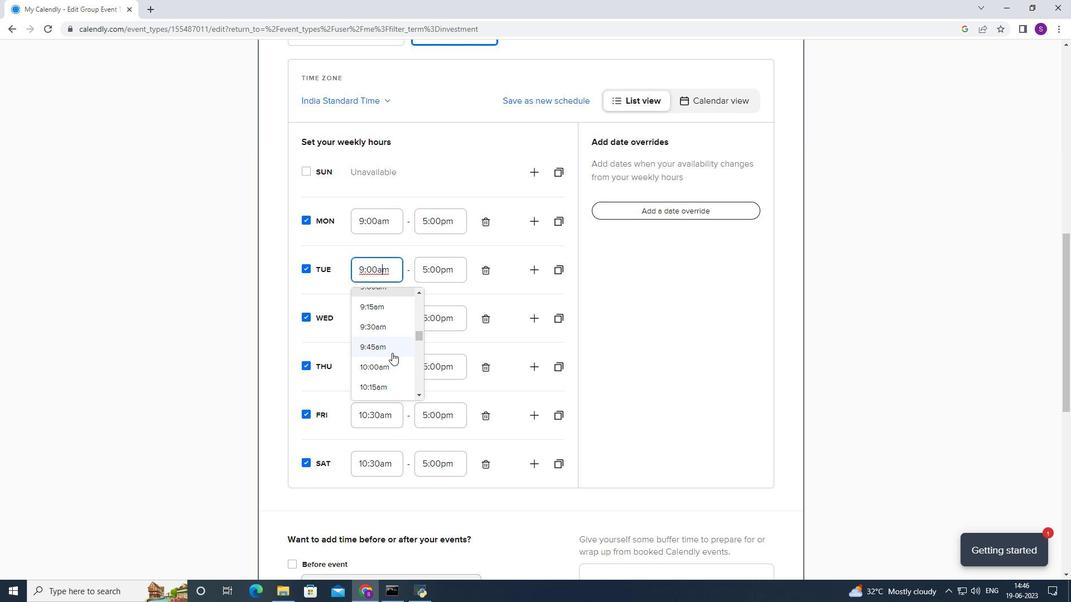 
Action: Mouse moved to (391, 353)
Screenshot: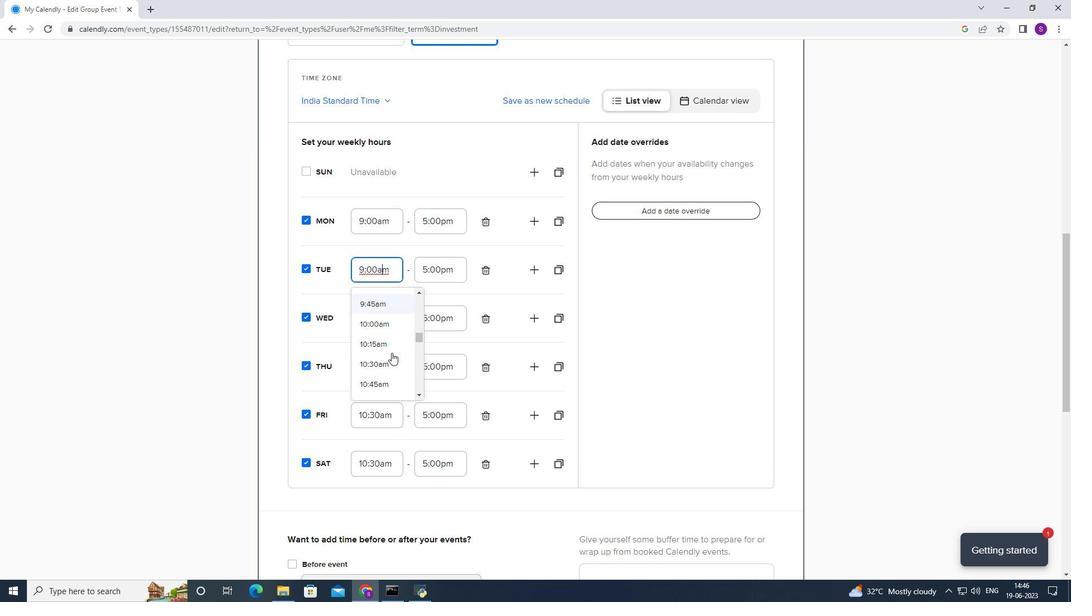
Action: Mouse pressed left at (391, 353)
Screenshot: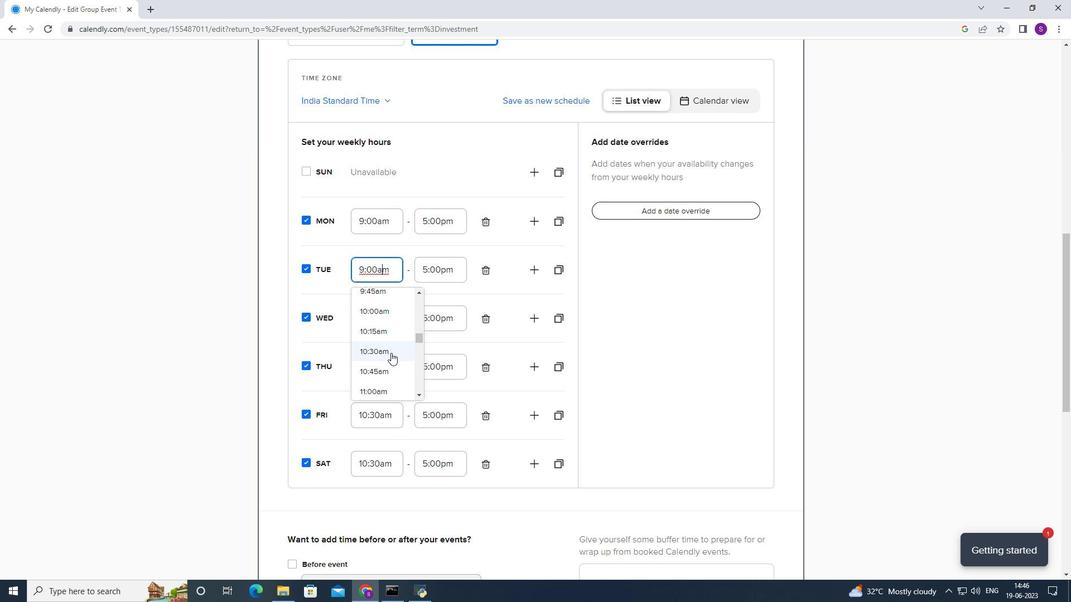 
Action: Mouse moved to (377, 231)
Screenshot: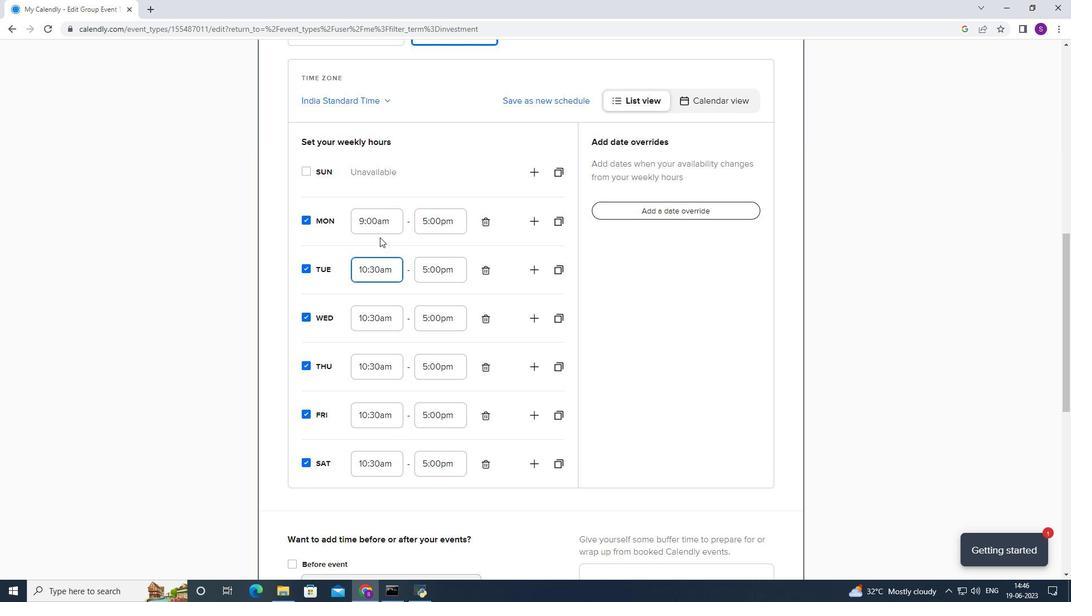 
Action: Mouse pressed left at (377, 231)
Screenshot: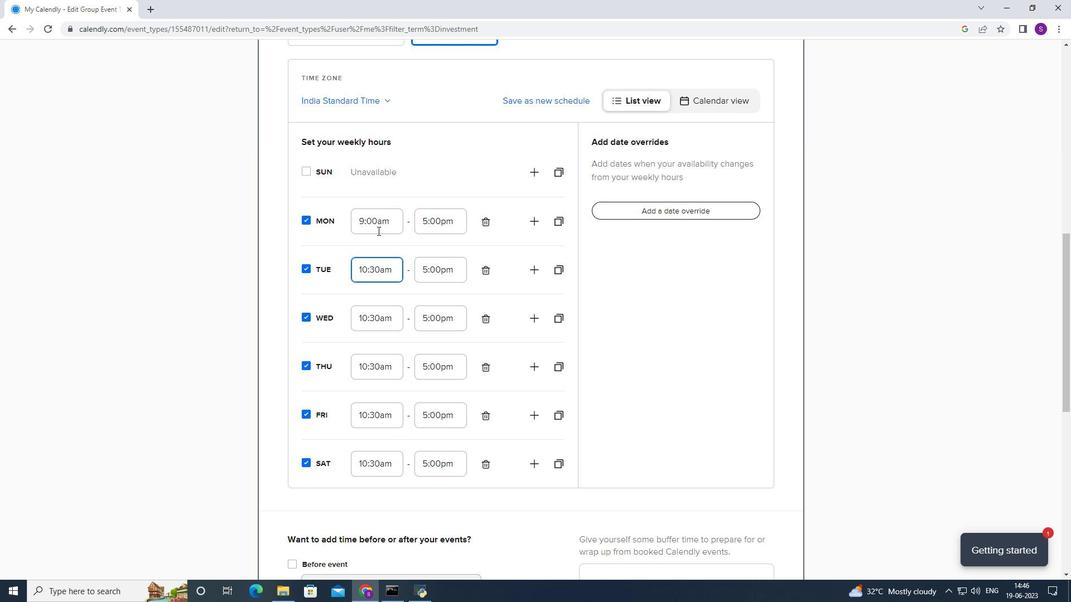 
Action: Mouse moved to (391, 289)
Screenshot: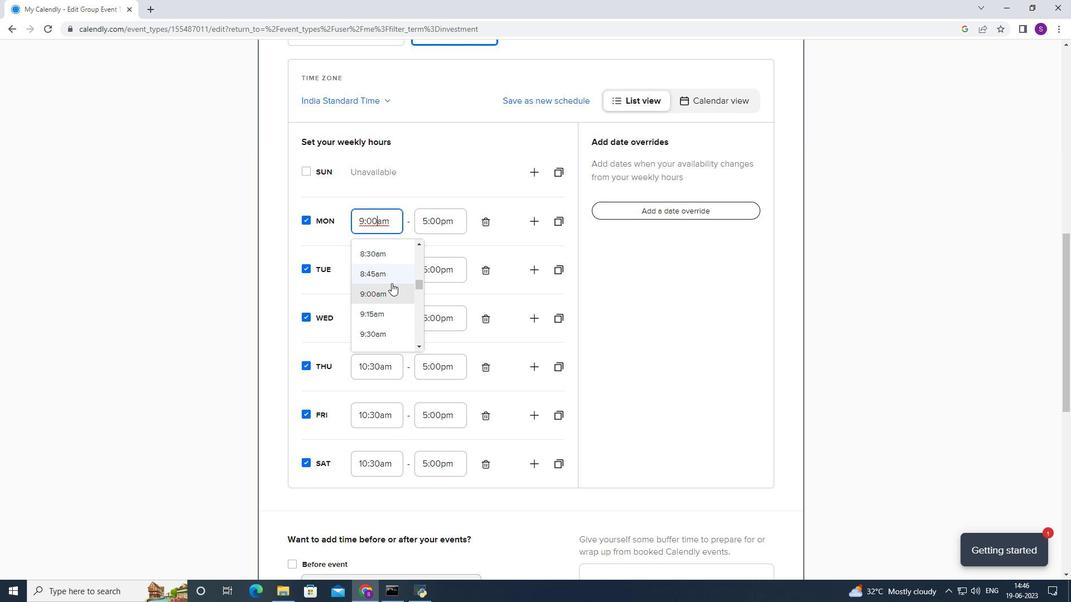 
Action: Mouse scrolled (391, 288) with delta (0, 0)
Screenshot: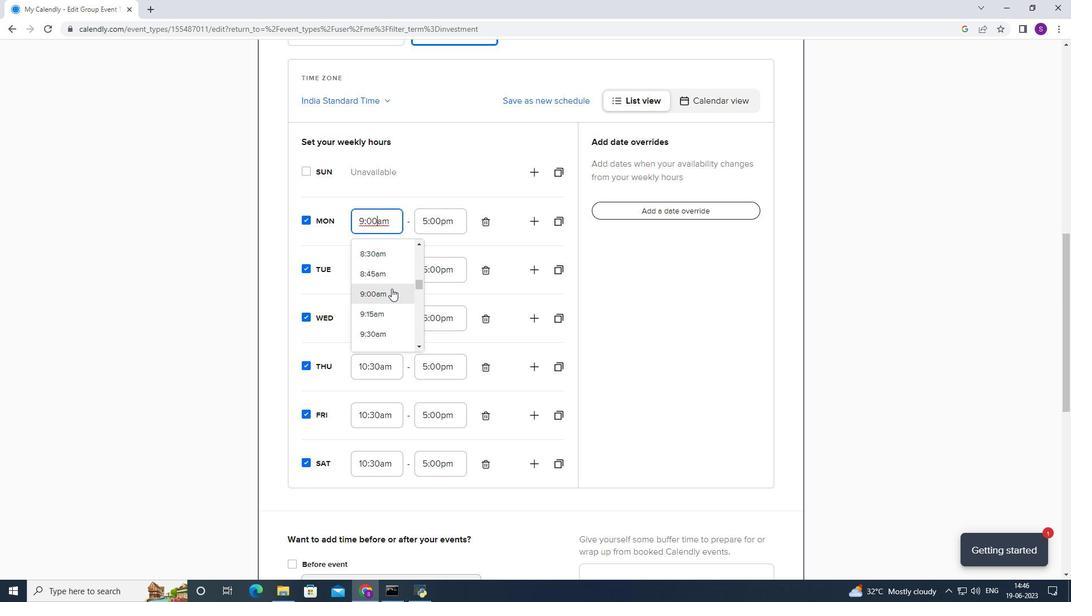
Action: Mouse scrolled (391, 288) with delta (0, 0)
Screenshot: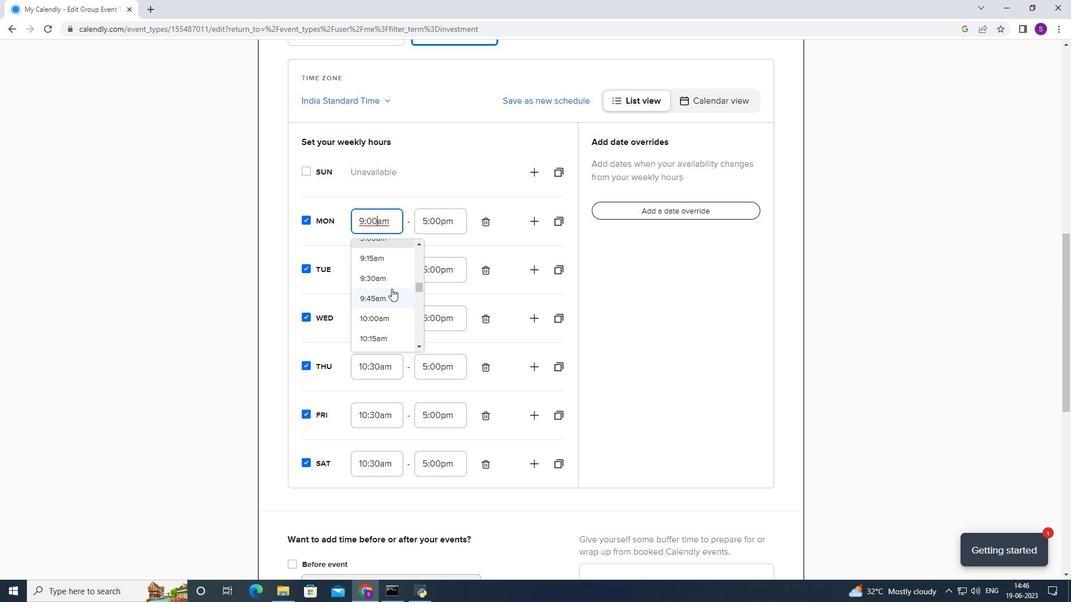 
Action: Mouse moved to (386, 297)
Screenshot: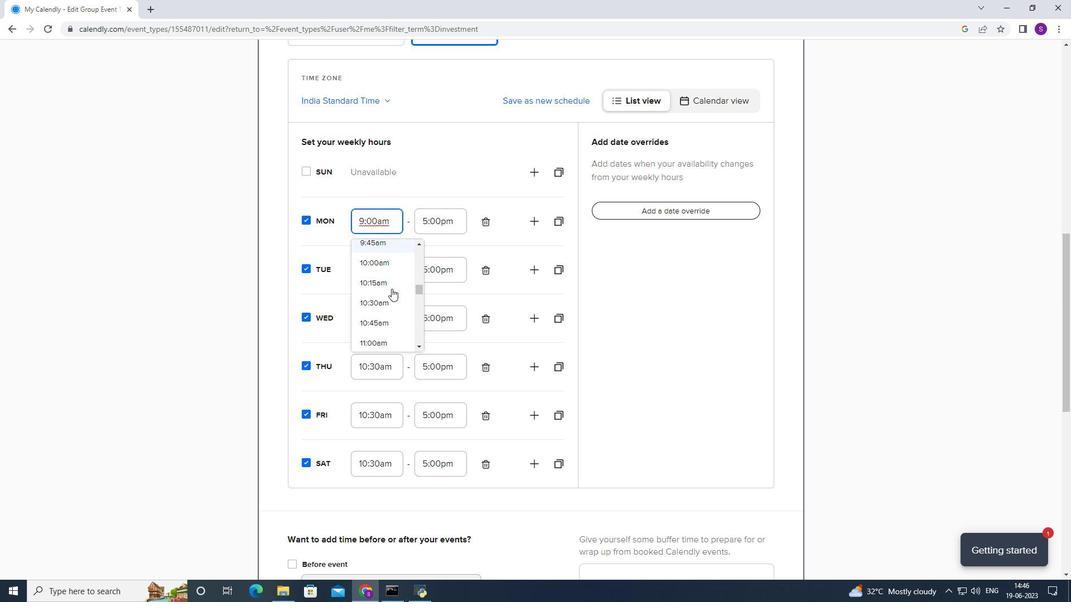 
Action: Mouse pressed left at (386, 297)
Screenshot: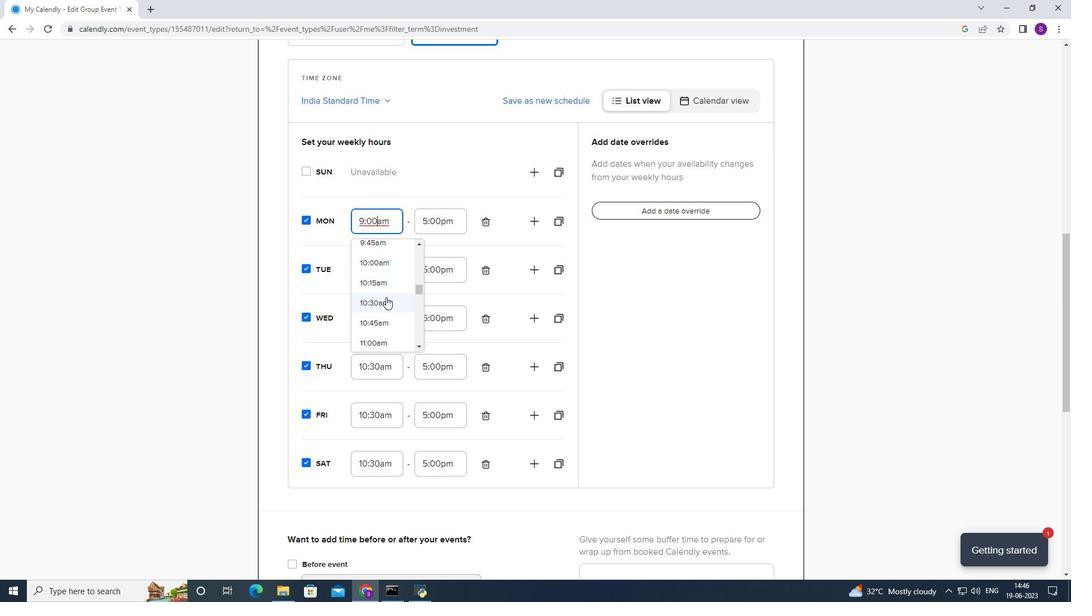 
Action: Mouse moved to (443, 239)
Screenshot: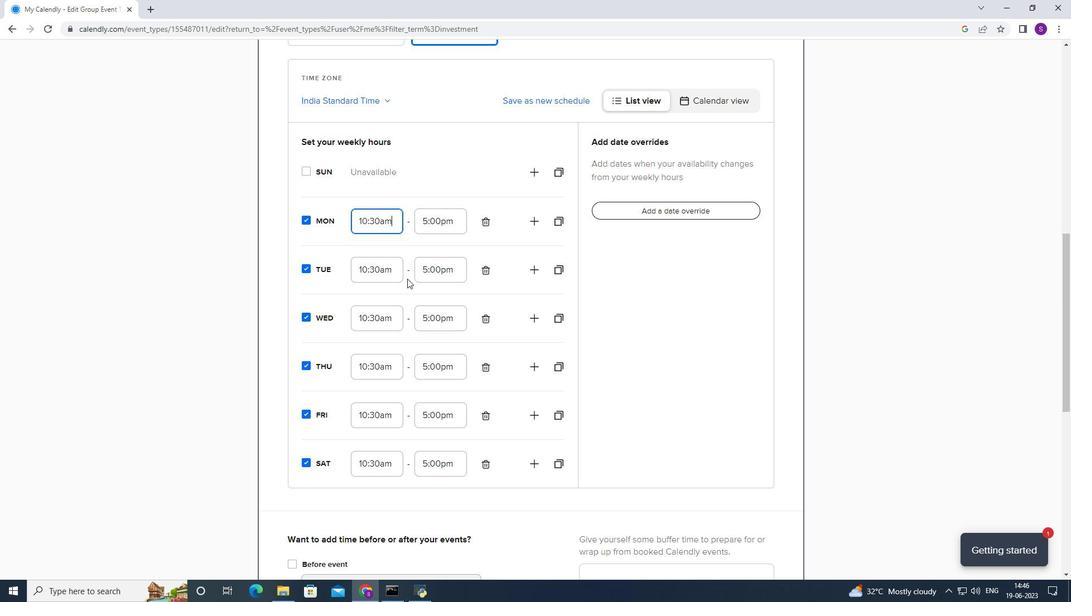 
Action: Mouse pressed left at (443, 239)
Screenshot: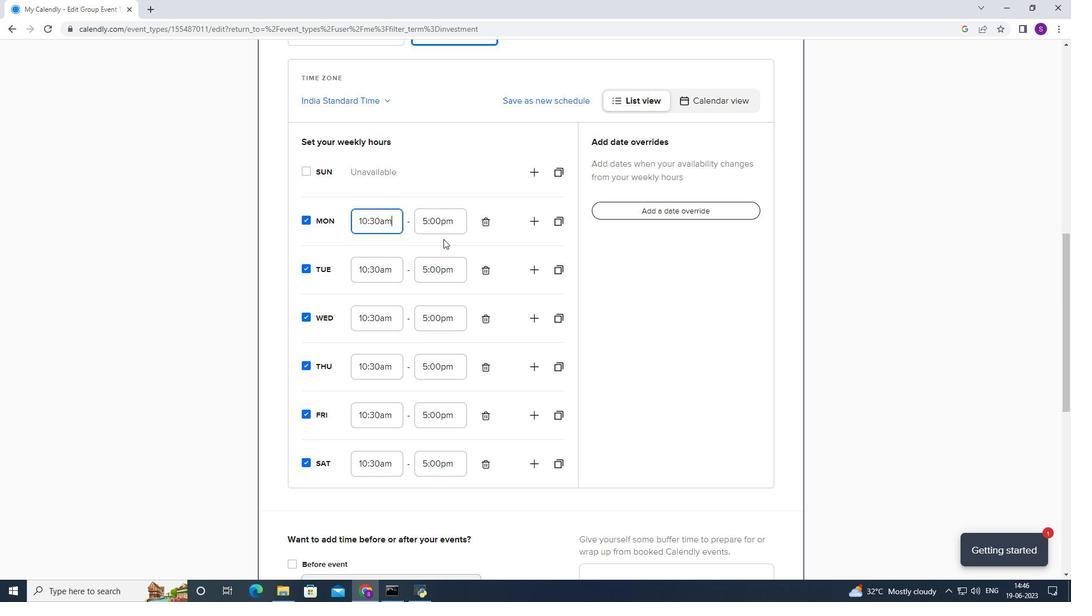 
Action: Mouse moved to (444, 229)
Screenshot: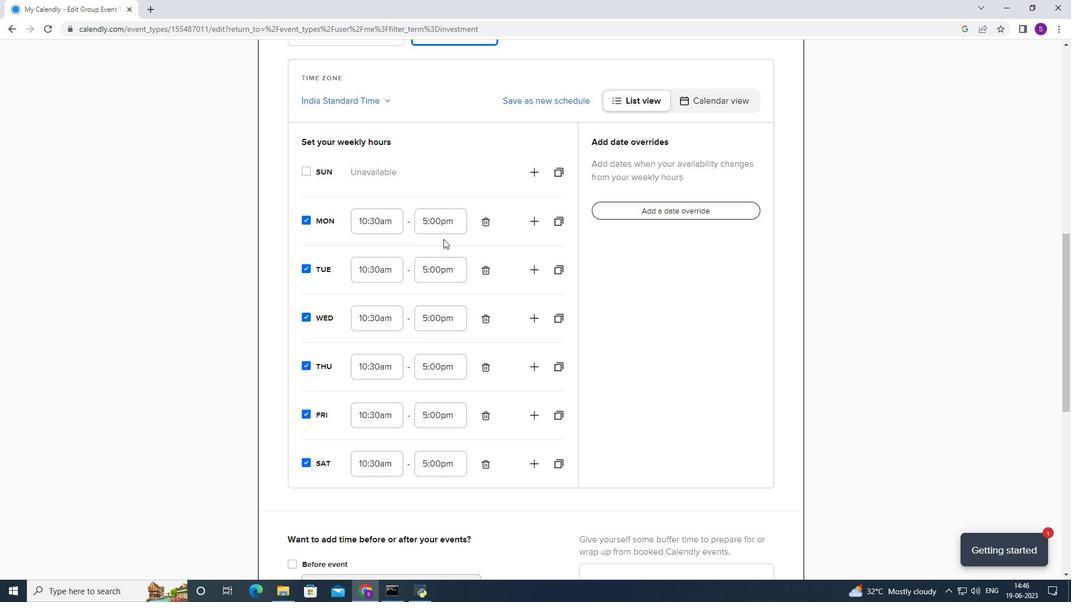 
Action: Mouse pressed left at (444, 229)
Screenshot: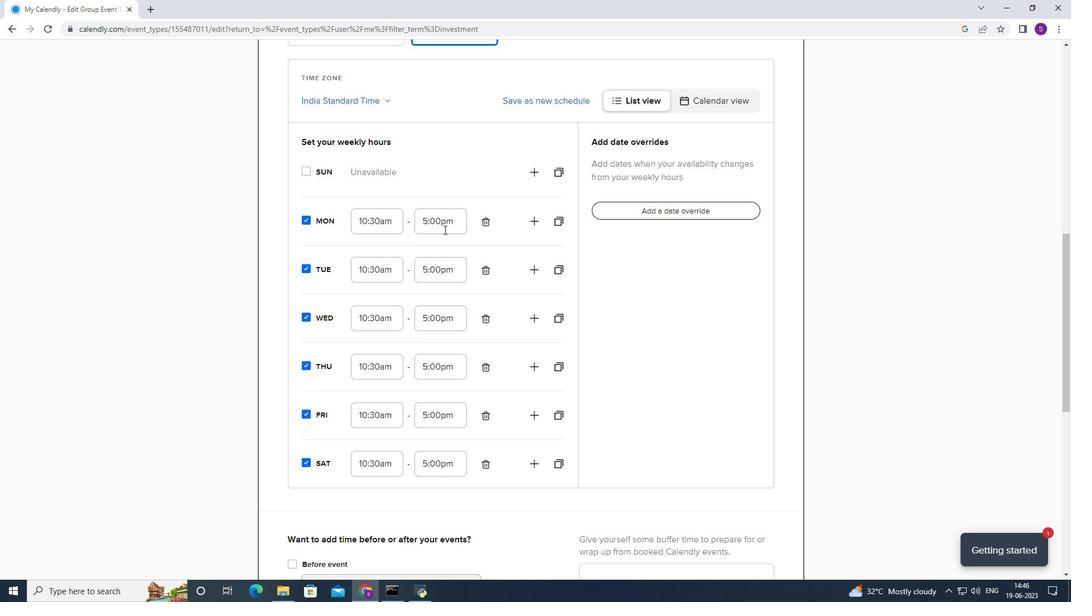 
Action: Mouse moved to (445, 276)
Screenshot: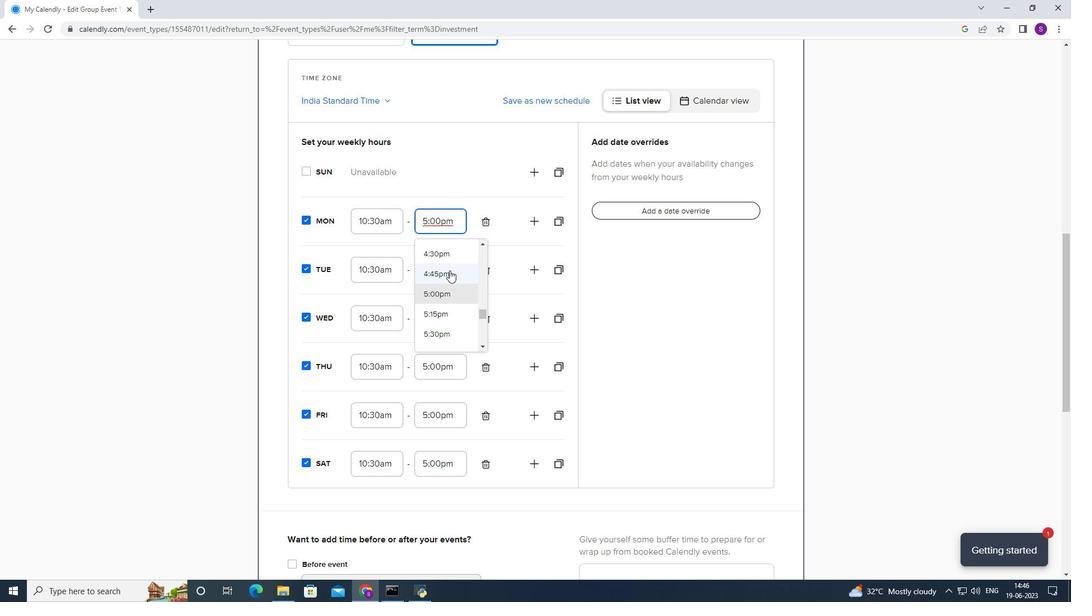 
Action: Mouse scrolled (445, 275) with delta (0, 0)
Screenshot: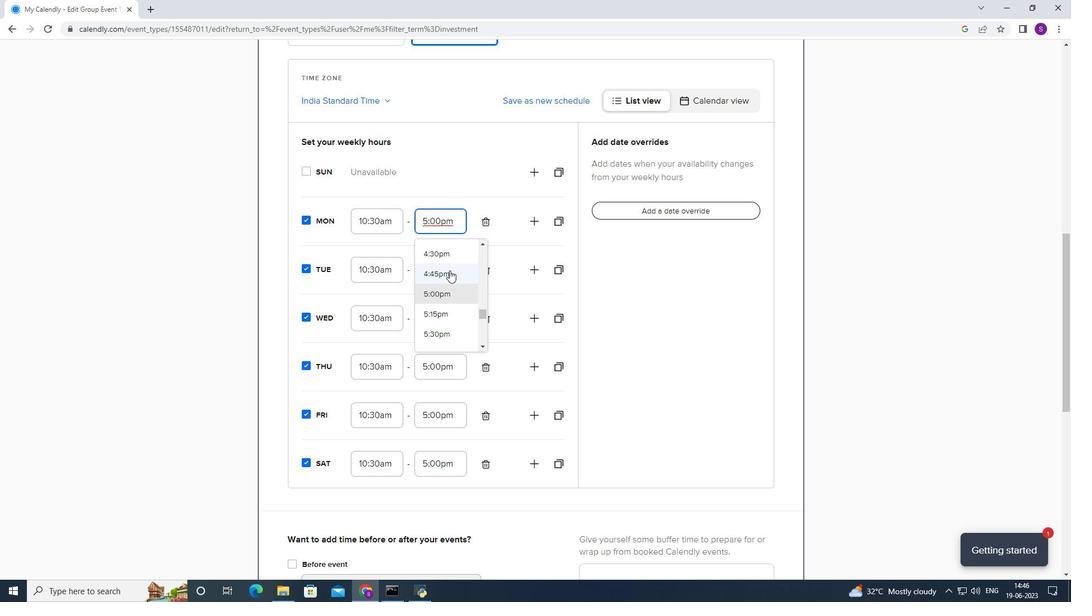 
Action: Mouse moved to (441, 310)
Screenshot: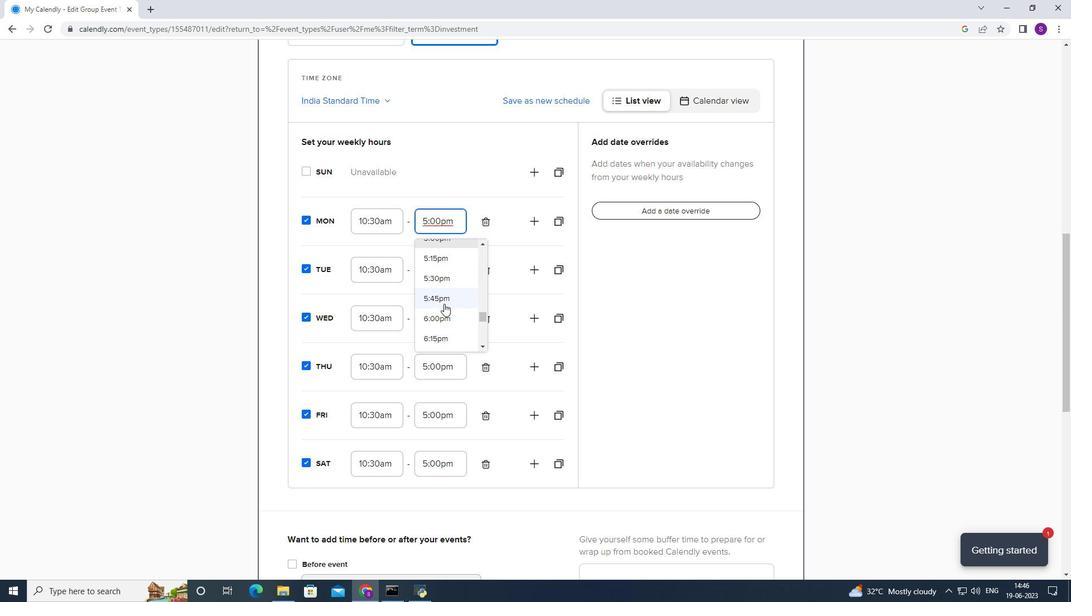 
Action: Mouse pressed left at (441, 310)
Screenshot: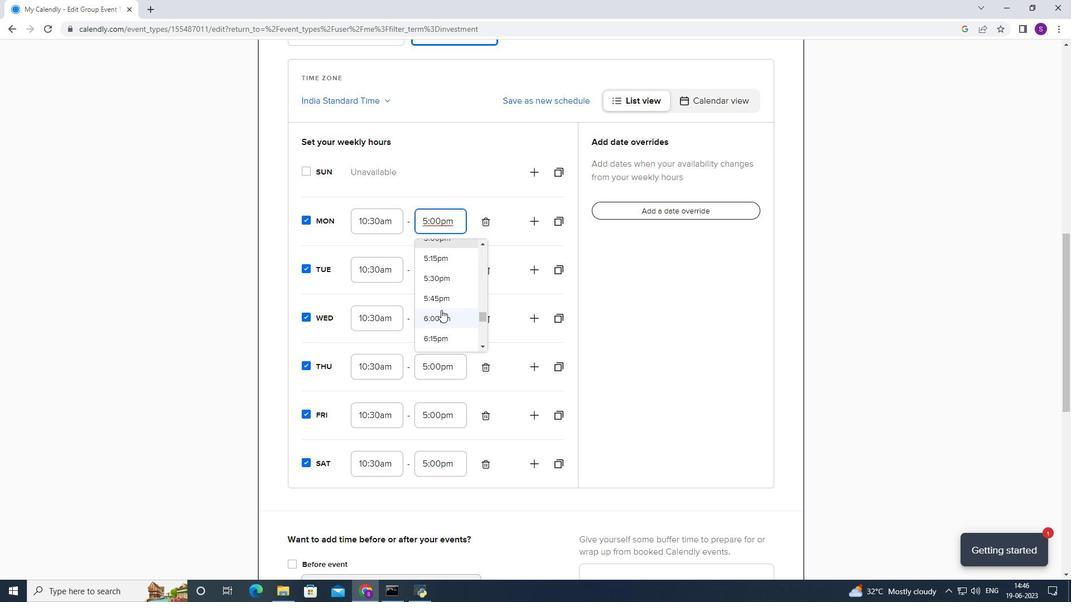 
Action: Mouse moved to (448, 269)
Screenshot: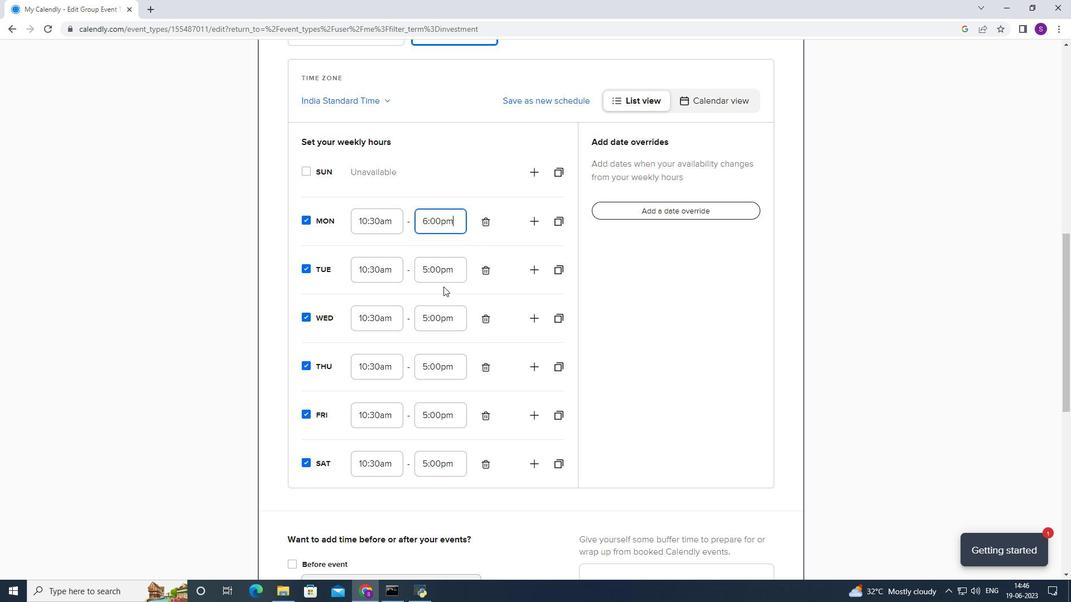 
Action: Mouse pressed left at (448, 269)
Screenshot: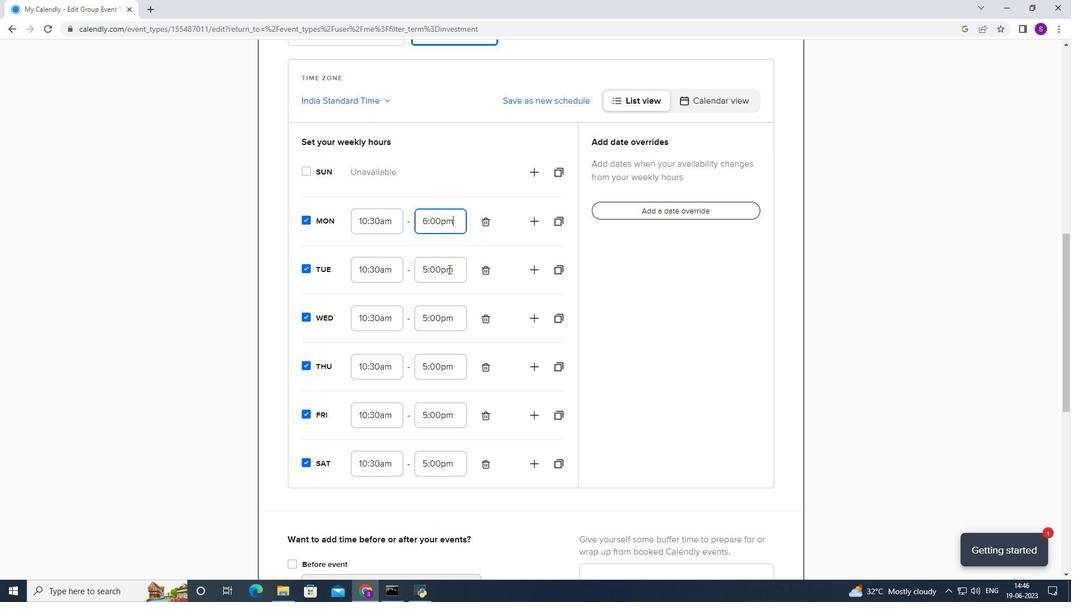 
Action: Mouse moved to (454, 297)
Screenshot: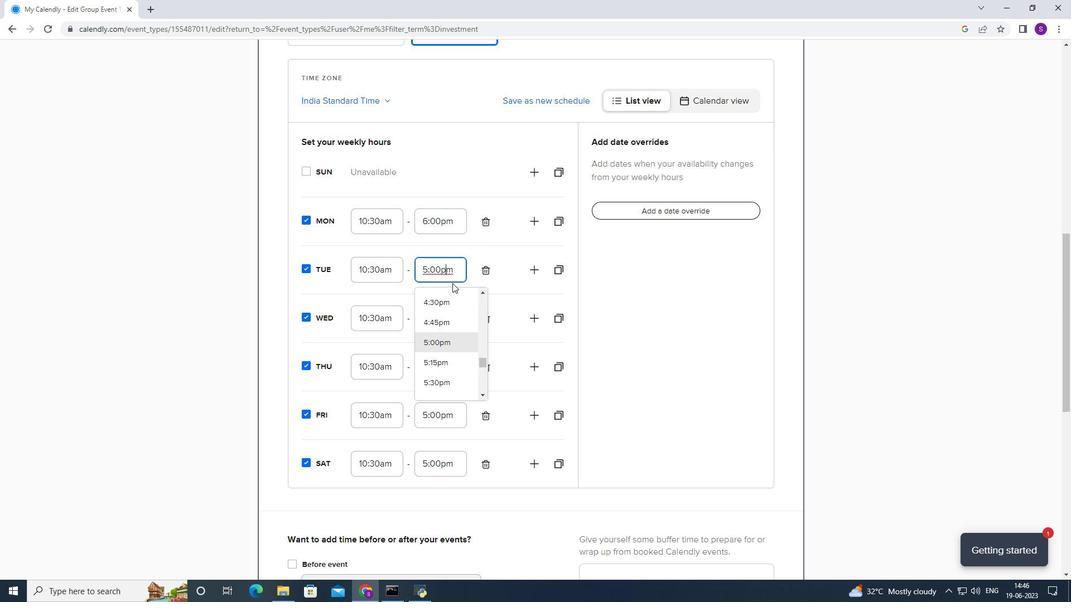 
Action: Mouse scrolled (454, 296) with delta (0, 0)
Screenshot: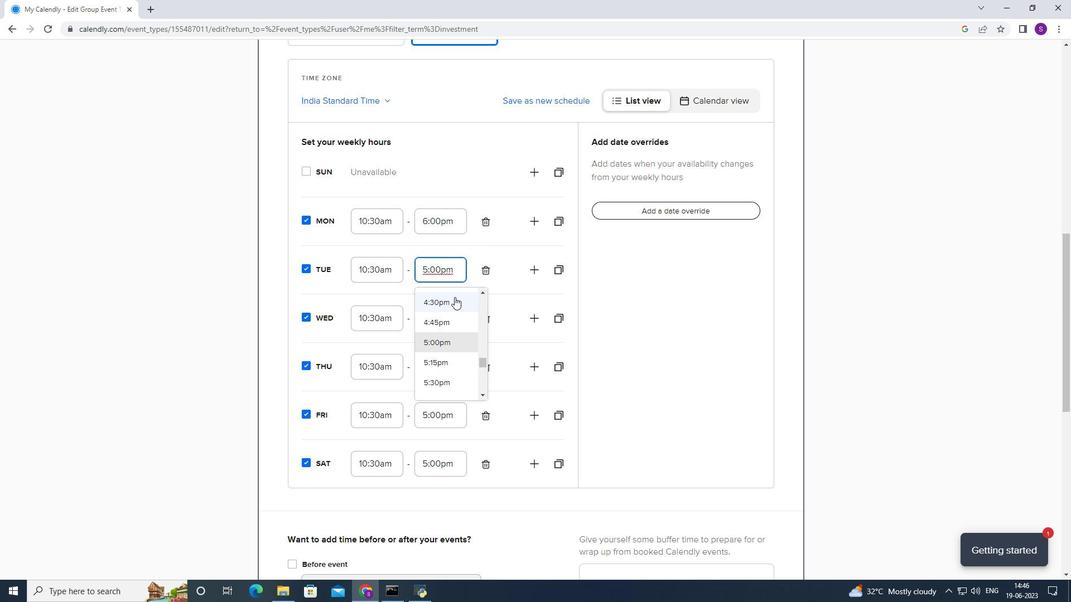 
Action: Mouse scrolled (454, 296) with delta (0, 0)
Screenshot: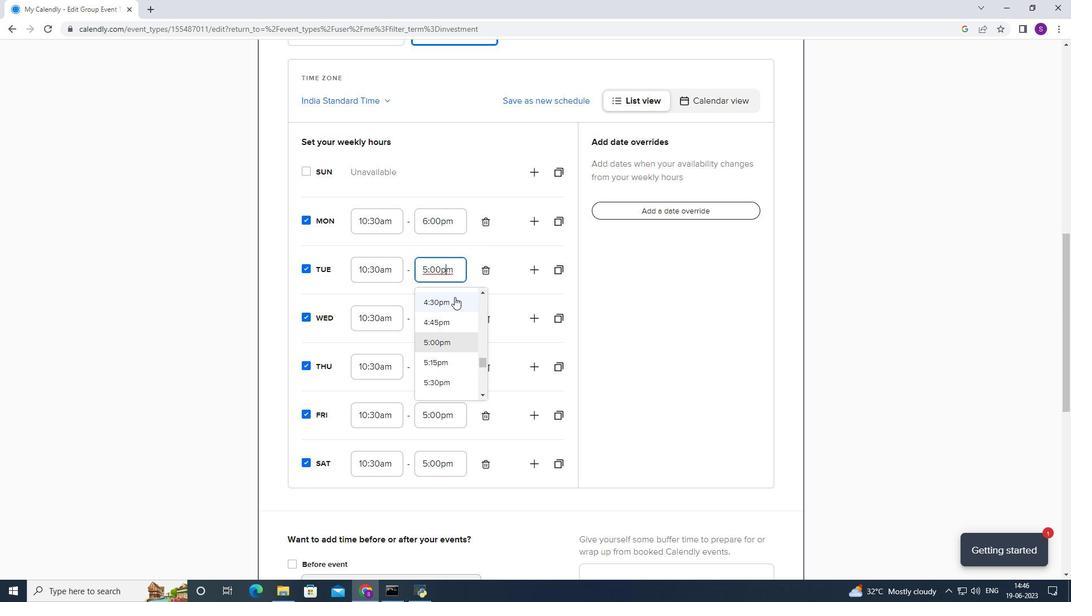 
Action: Mouse moved to (452, 308)
Screenshot: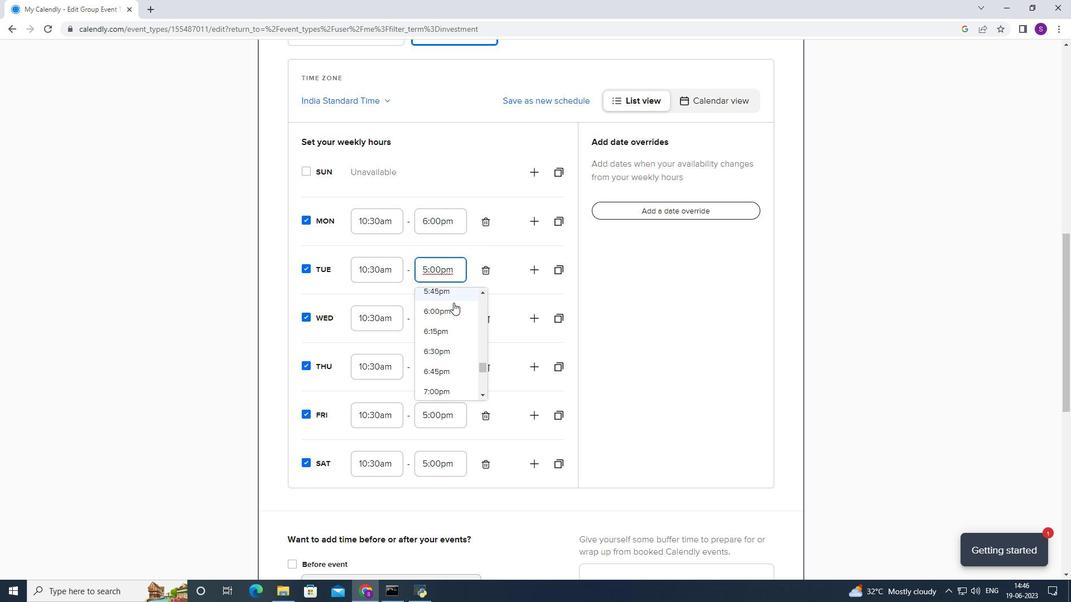 
Action: Mouse pressed left at (452, 308)
Screenshot: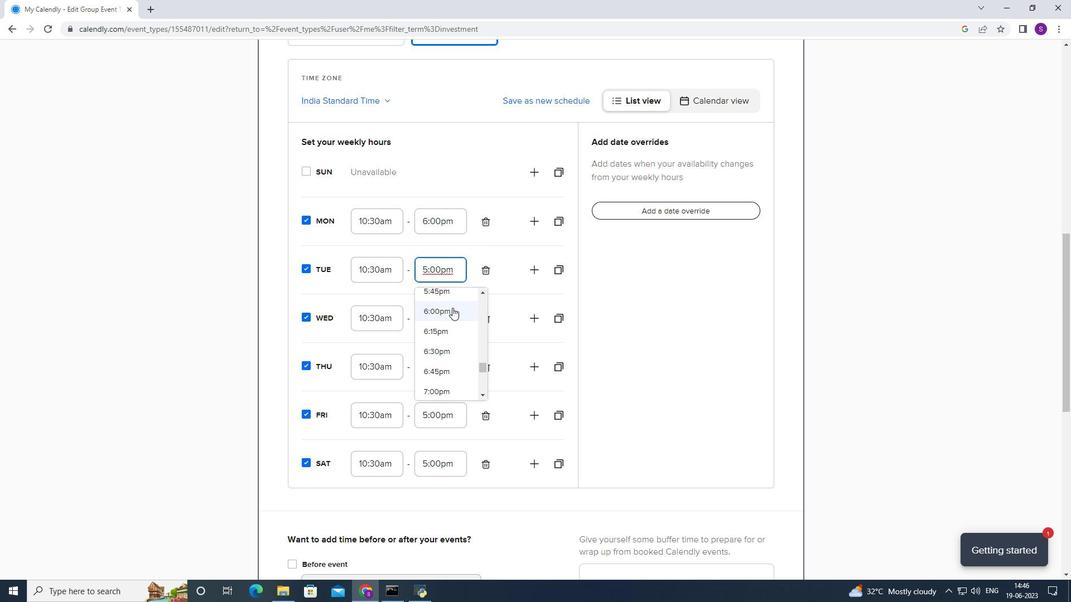 
Action: Mouse moved to (442, 314)
Screenshot: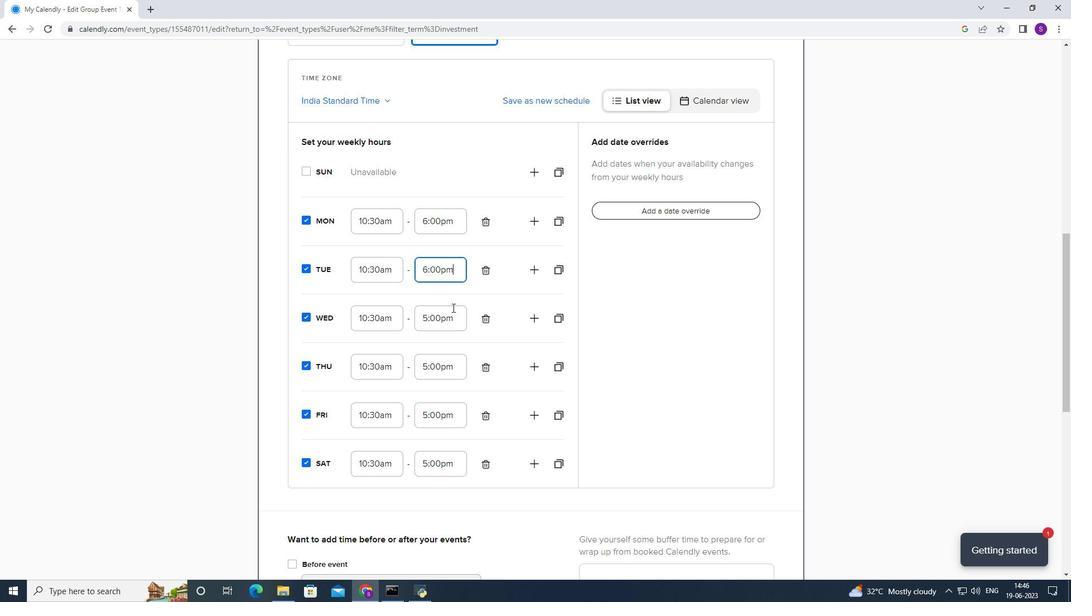 
Action: Mouse pressed left at (442, 314)
Screenshot: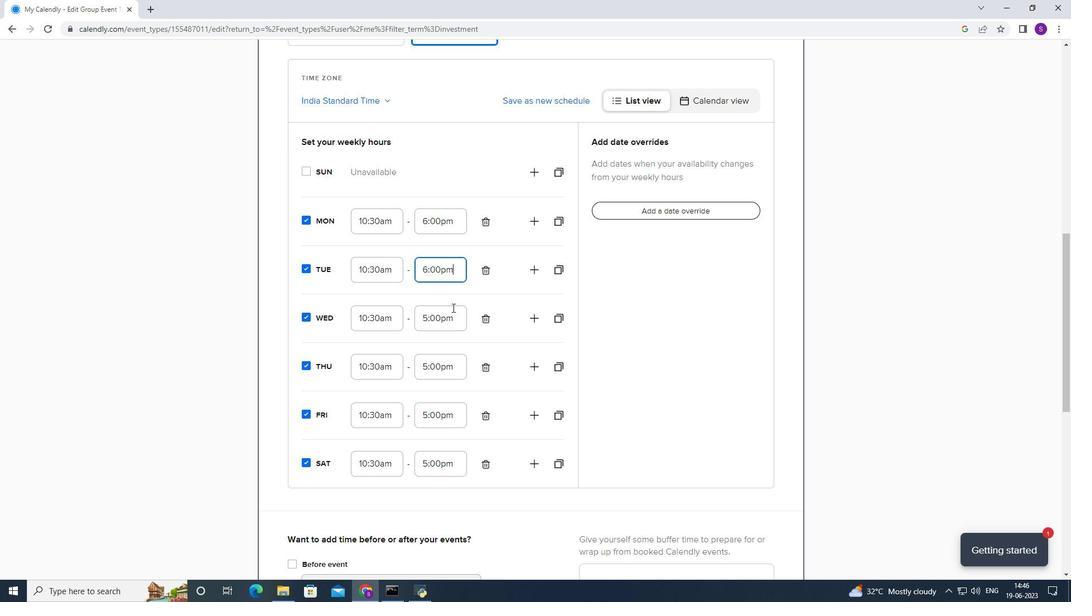 
Action: Mouse moved to (428, 362)
Screenshot: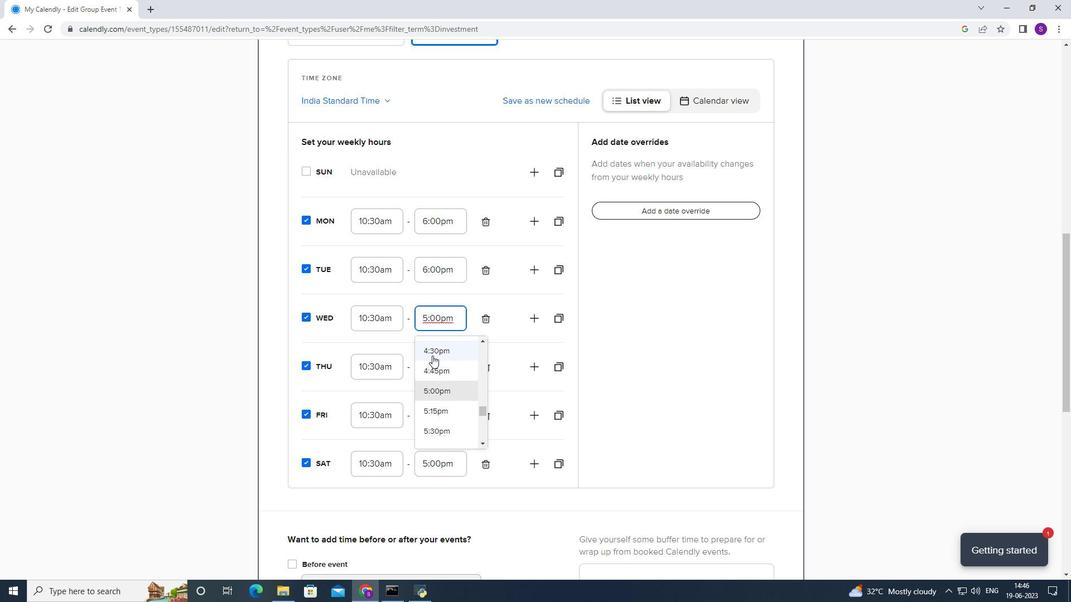 
Action: Mouse scrolled (428, 361) with delta (0, 0)
Screenshot: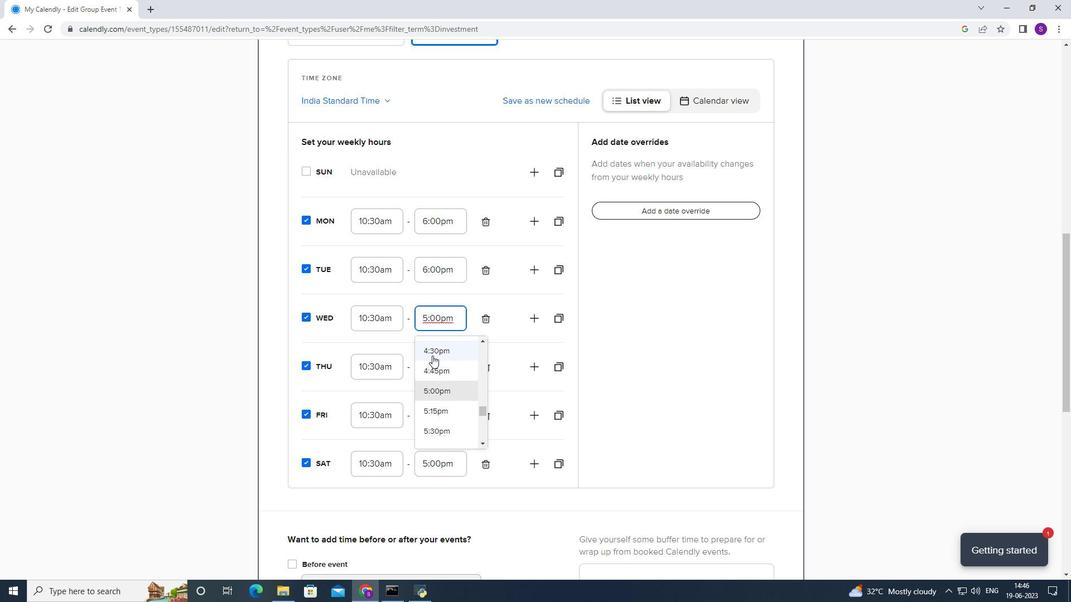 
Action: Mouse moved to (432, 416)
Screenshot: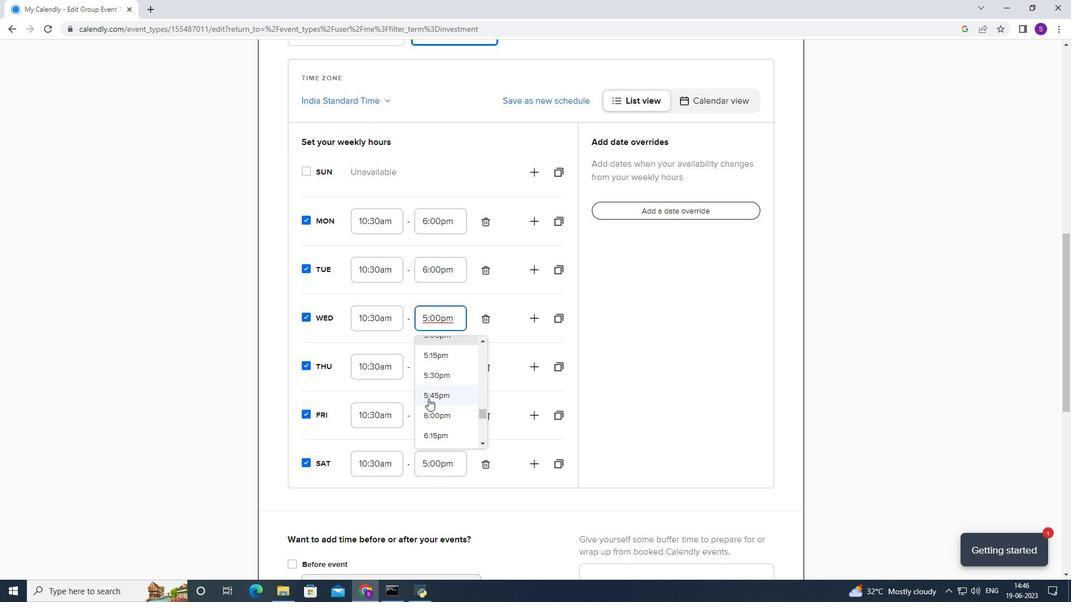 
Action: Mouse pressed left at (432, 416)
Screenshot: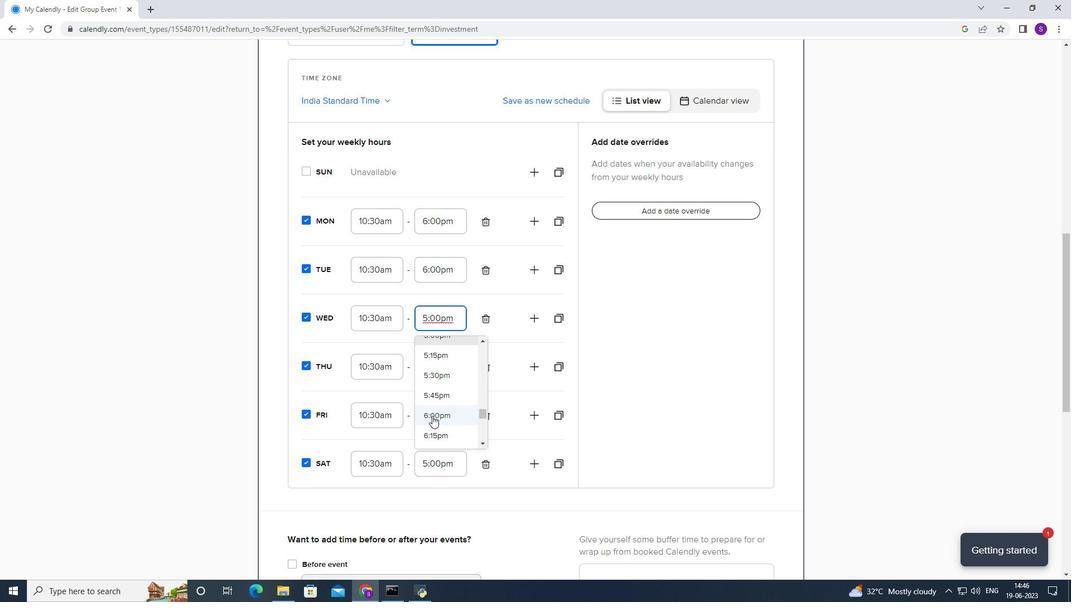 
Action: Mouse moved to (451, 373)
Screenshot: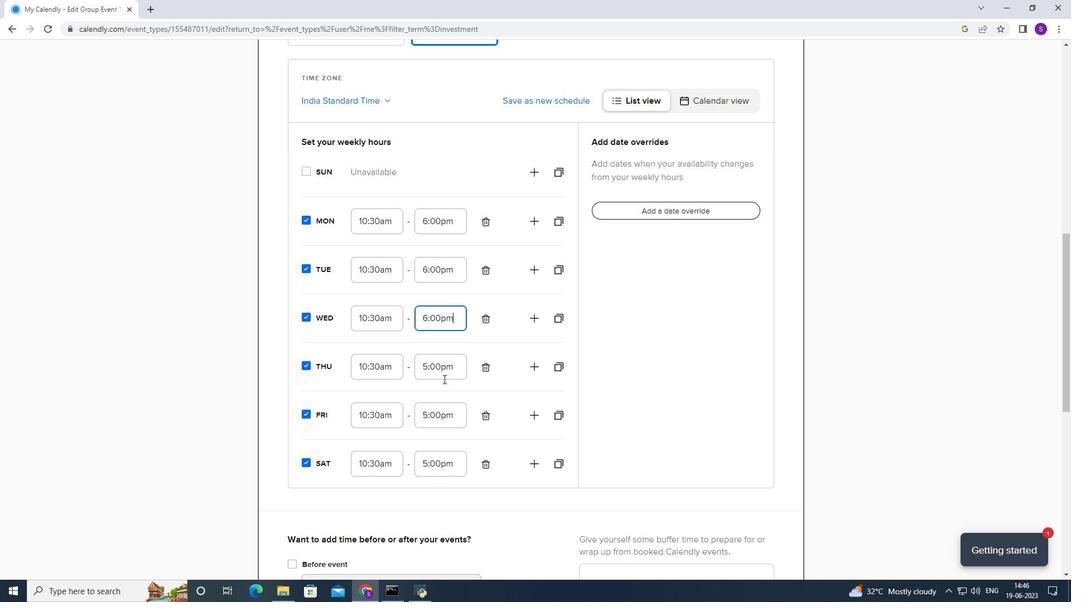 
Action: Mouse pressed left at (451, 373)
Screenshot: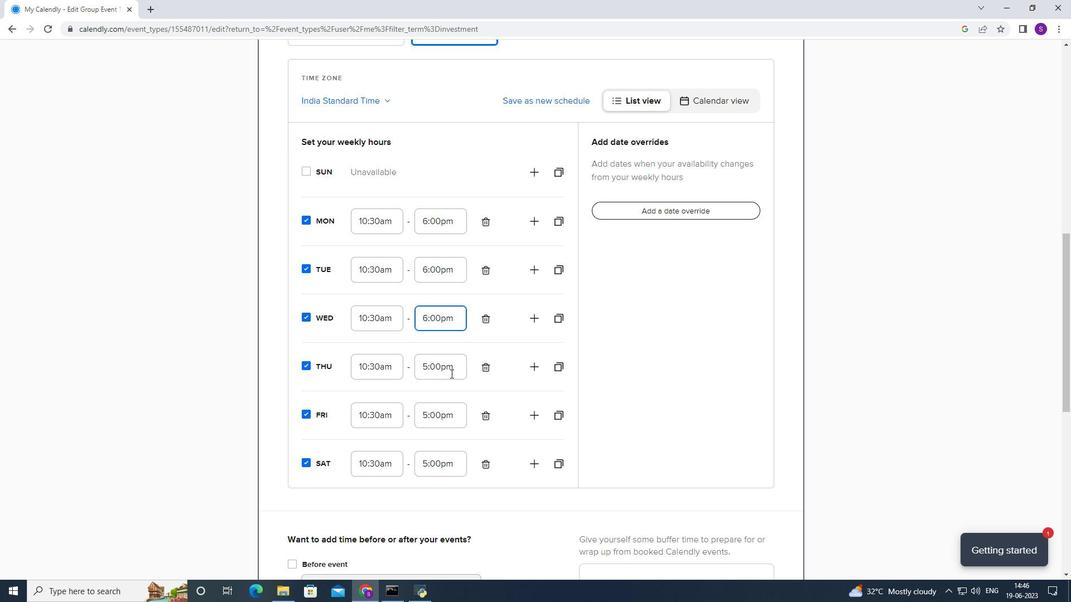 
Action: Mouse moved to (443, 408)
Screenshot: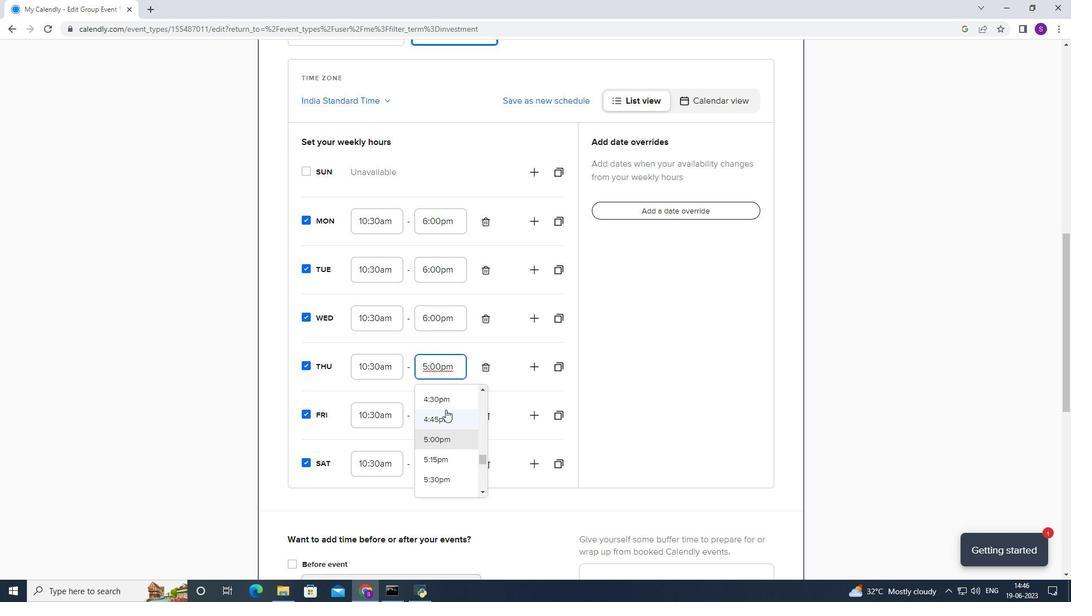 
Action: Mouse scrolled (443, 408) with delta (0, 0)
Screenshot: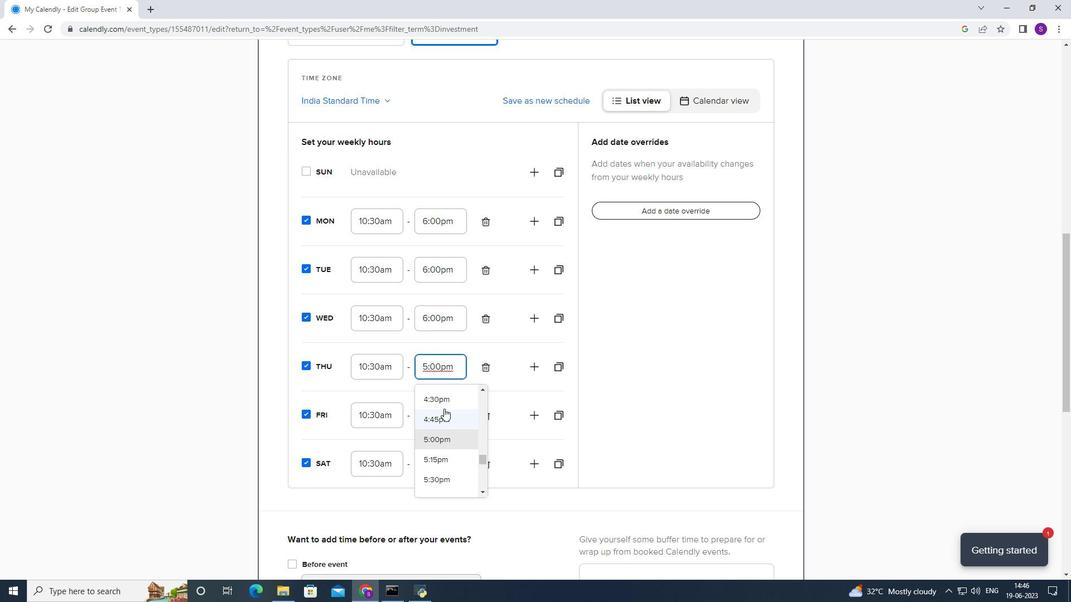 
Action: Mouse scrolled (443, 408) with delta (0, 0)
Screenshot: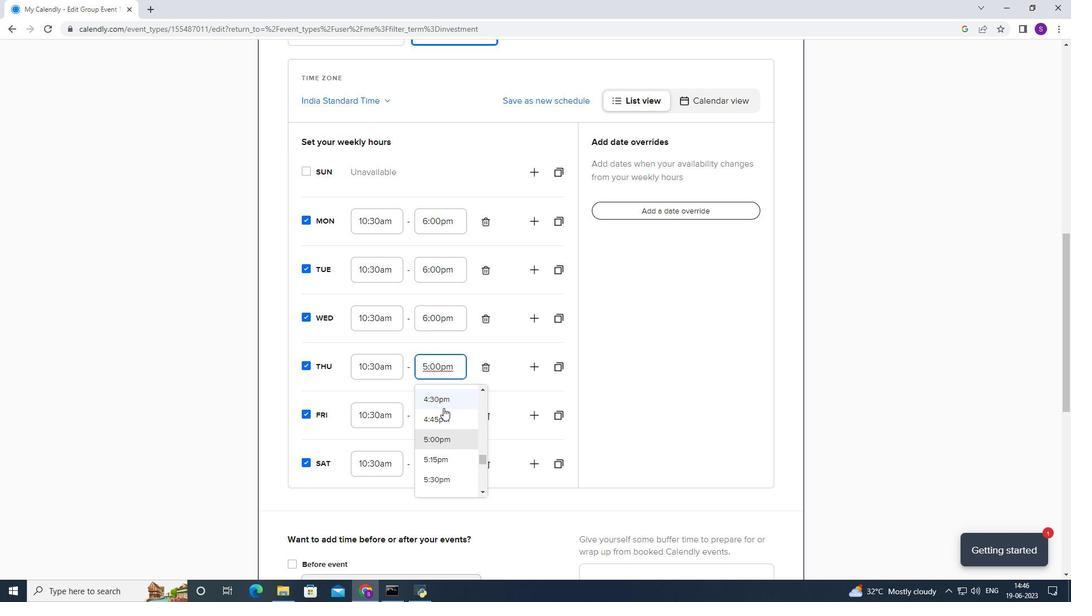 
Action: Mouse moved to (438, 412)
Screenshot: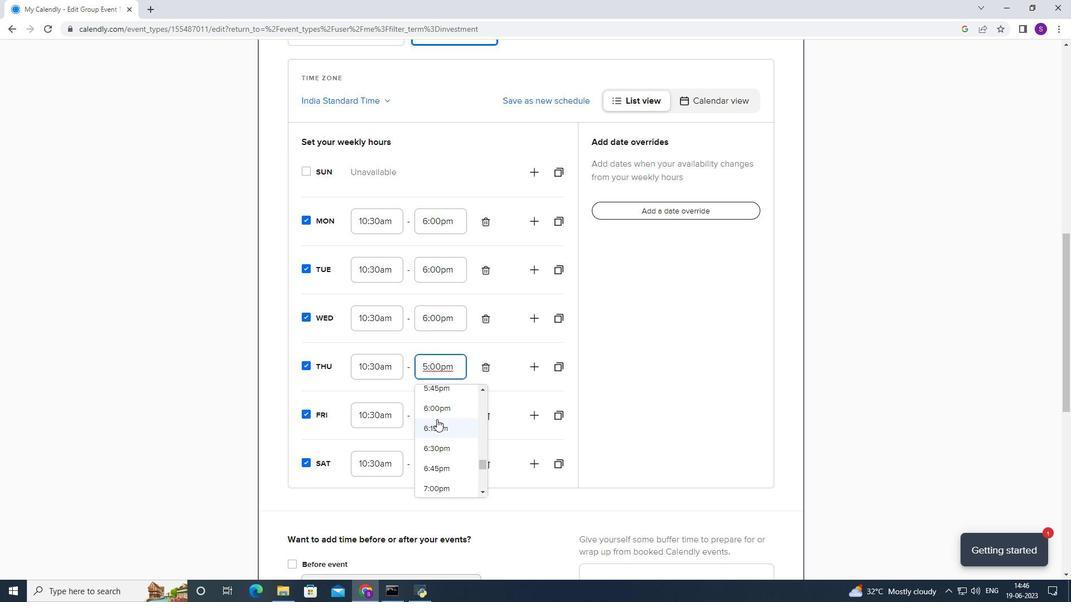 
Action: Mouse pressed left at (438, 412)
Screenshot: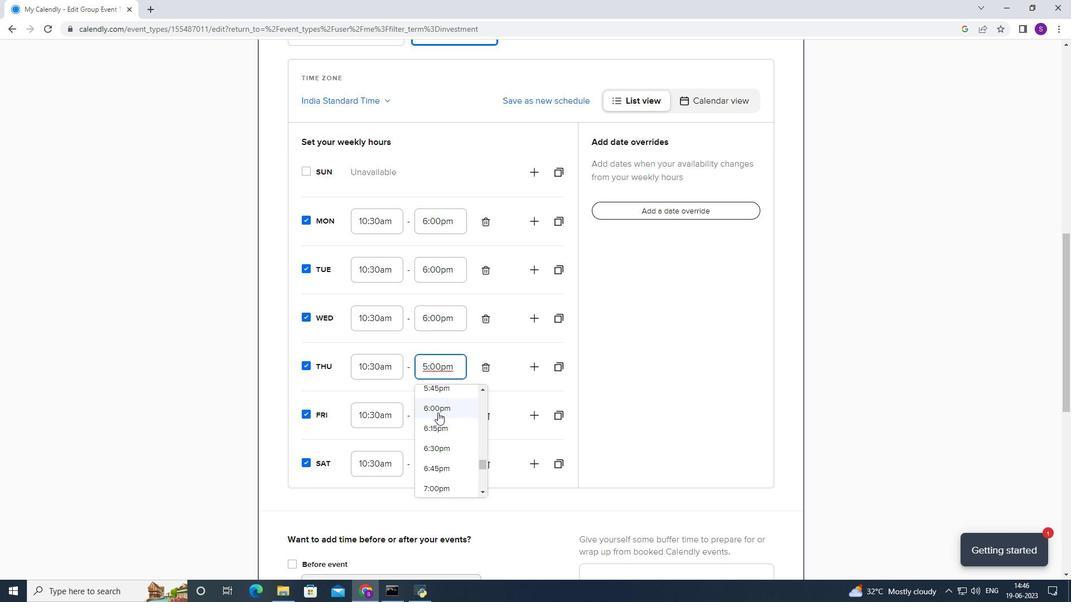 
Action: Mouse moved to (437, 412)
Screenshot: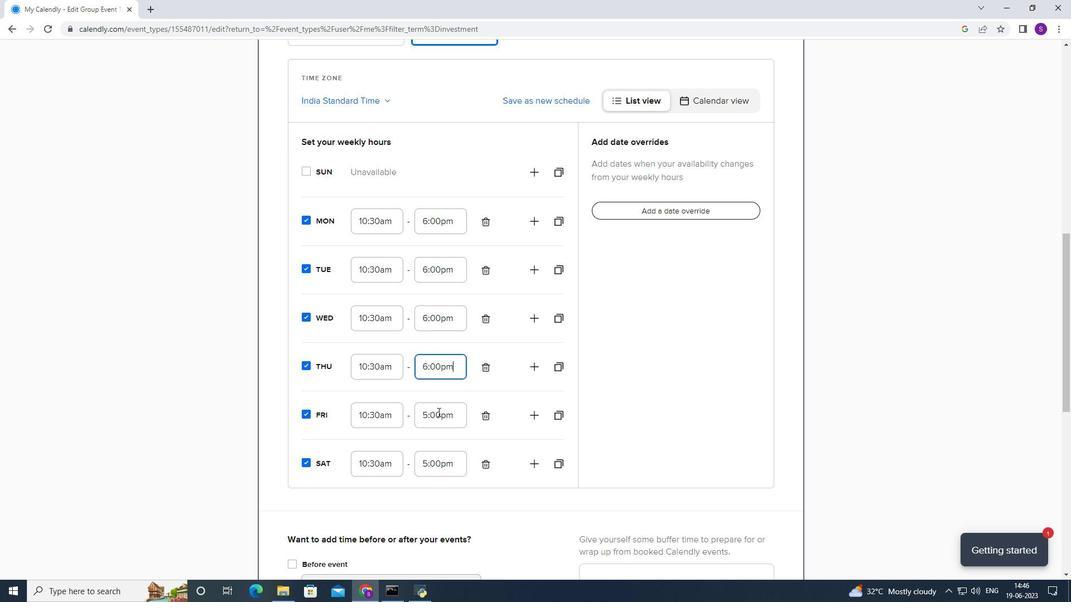 
Action: Mouse pressed left at (437, 412)
Screenshot: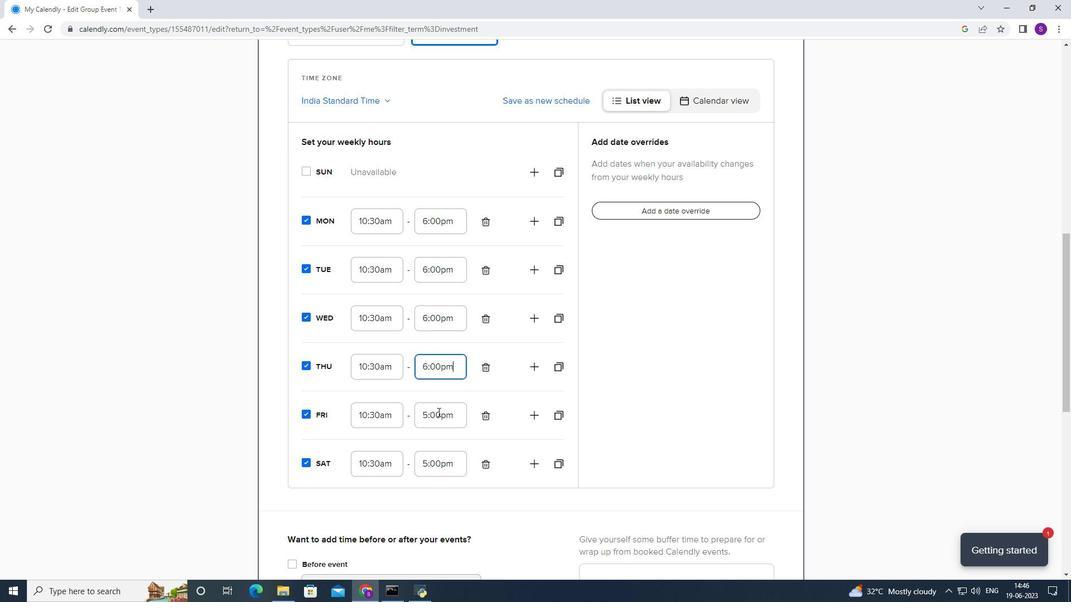 
Action: Mouse moved to (442, 444)
Screenshot: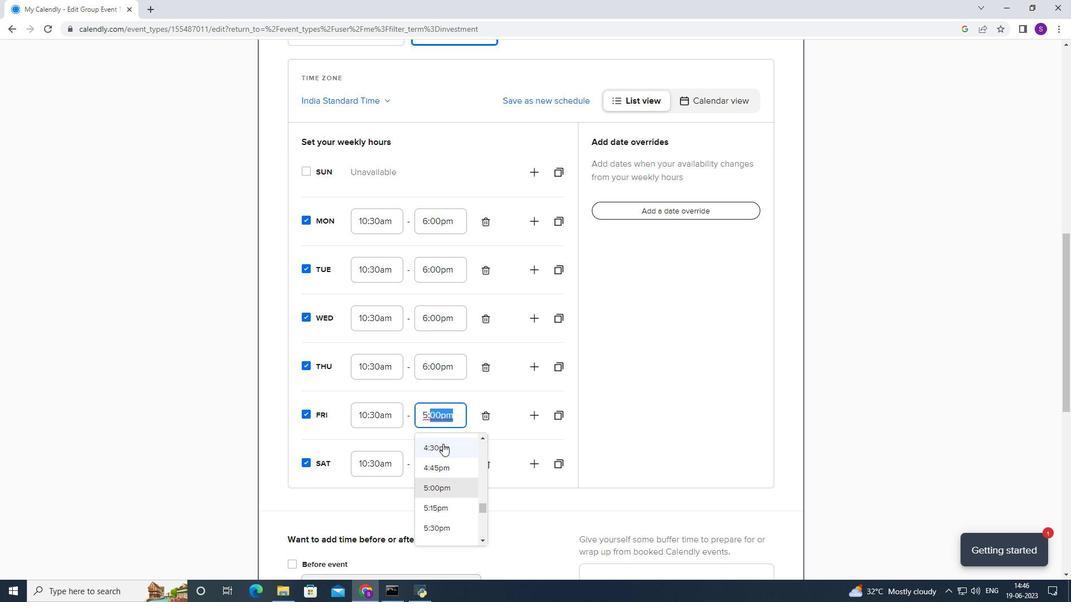 
Action: Mouse scrolled (442, 444) with delta (0, 0)
Screenshot: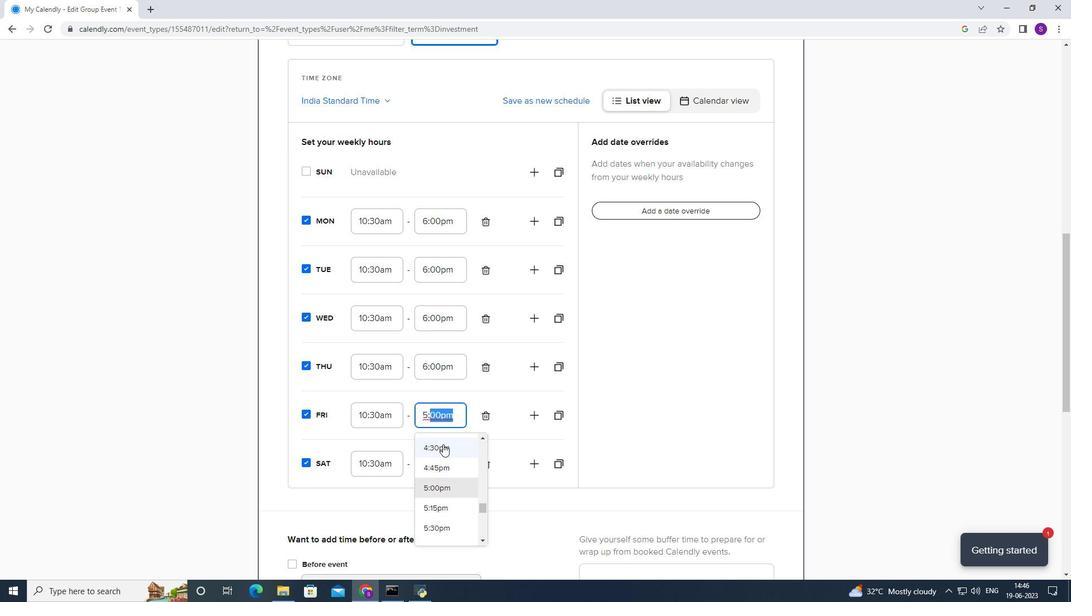
Action: Mouse moved to (441, 444)
Screenshot: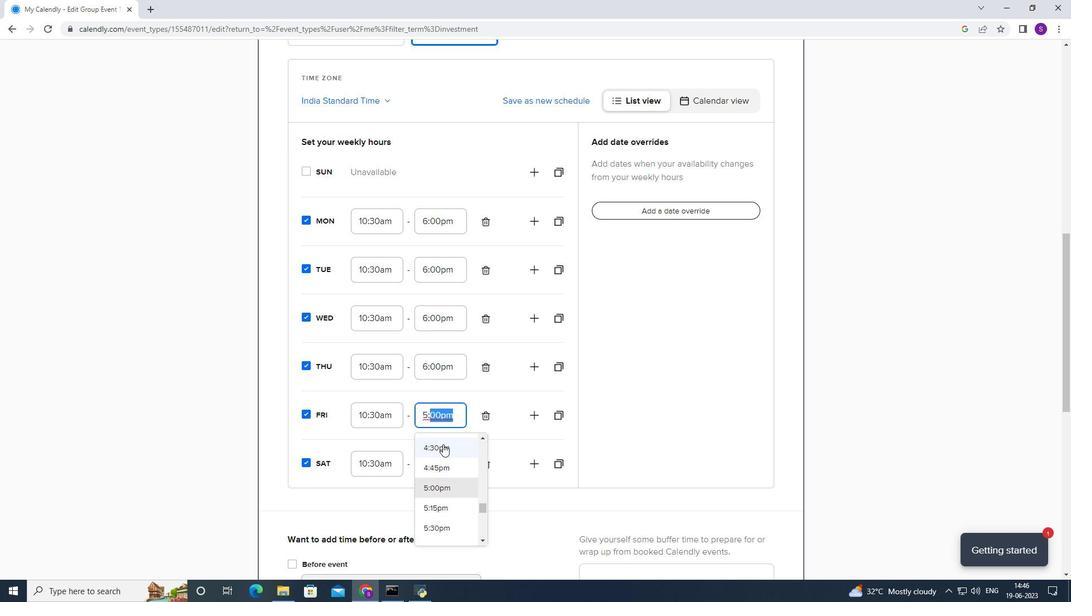 
Action: Mouse scrolled (441, 444) with delta (0, 0)
Screenshot: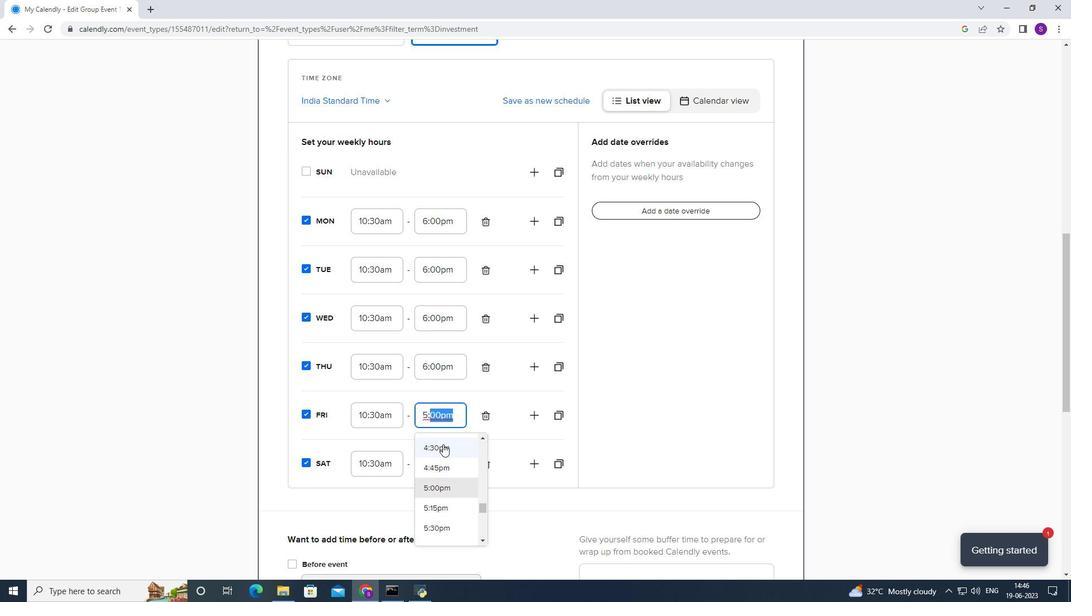 
Action: Mouse moved to (436, 457)
Screenshot: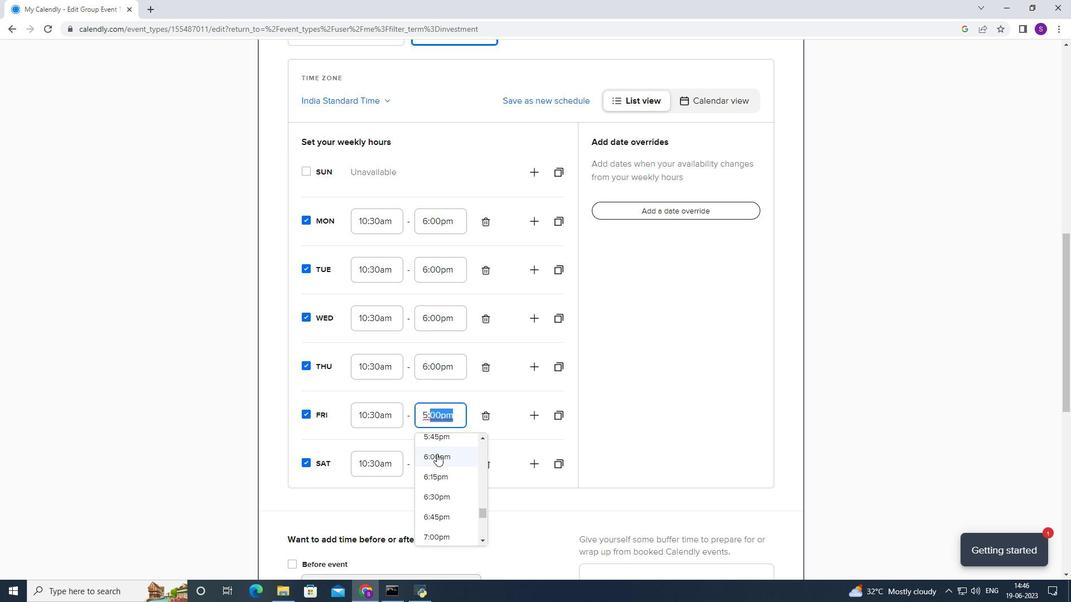 
Action: Mouse pressed left at (436, 457)
Screenshot: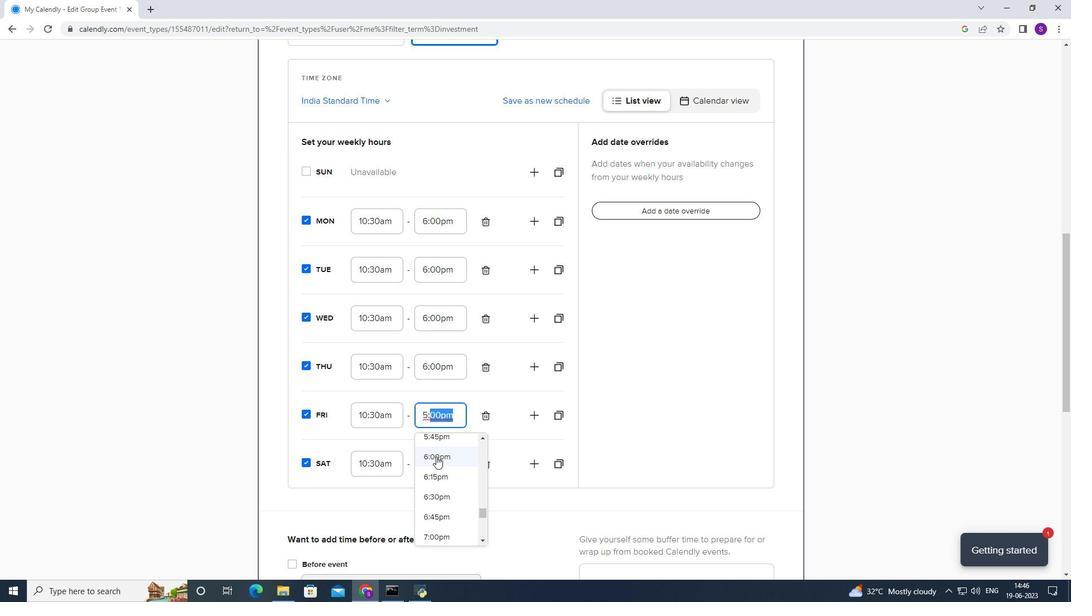 
Action: Mouse moved to (435, 459)
Screenshot: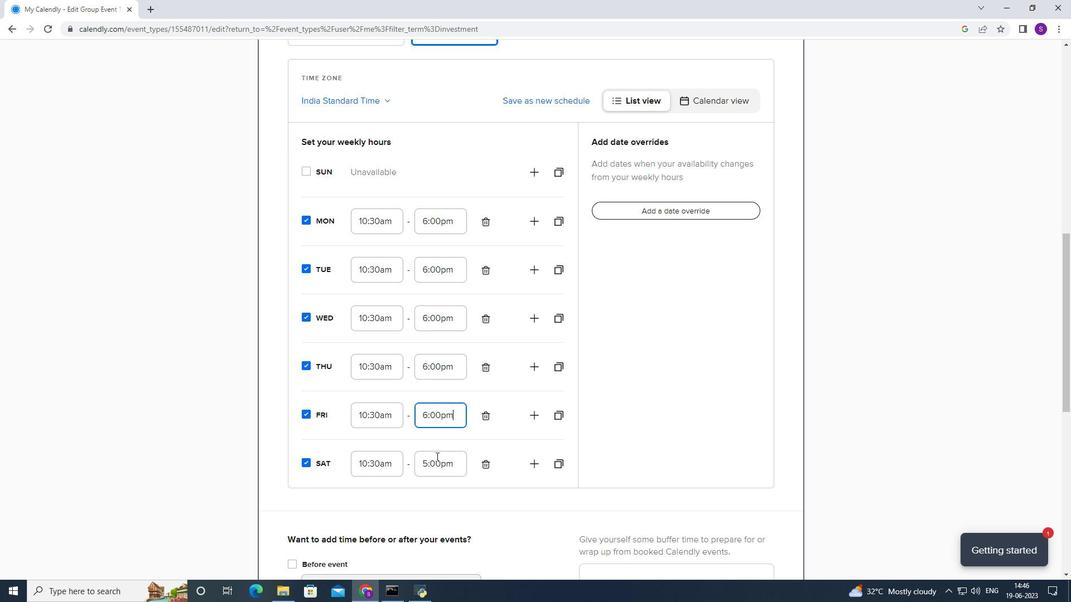 
Action: Mouse pressed left at (435, 459)
Screenshot: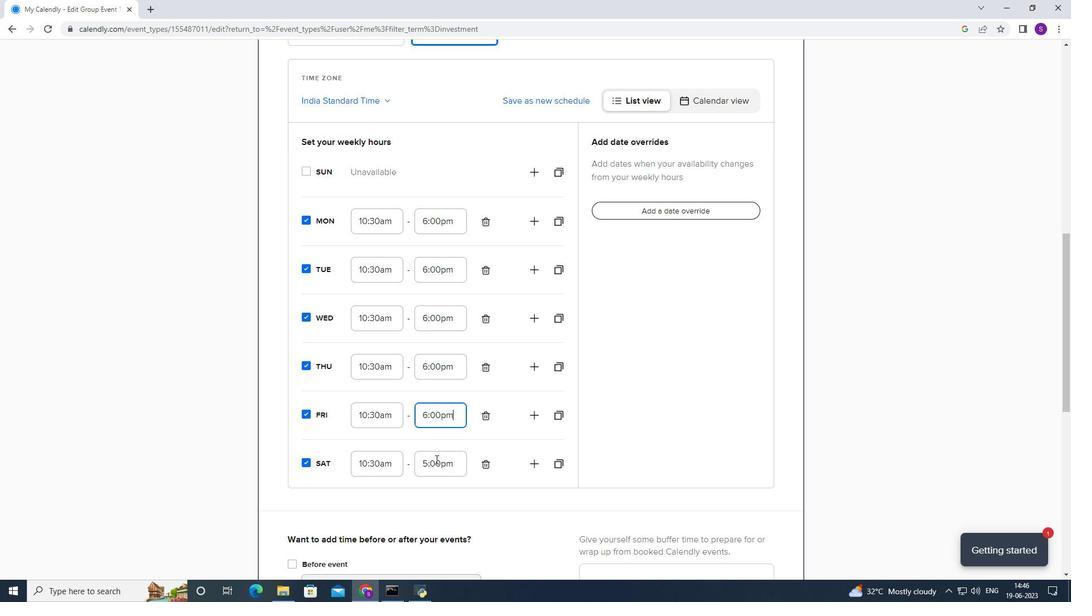 
Action: Mouse moved to (440, 485)
Screenshot: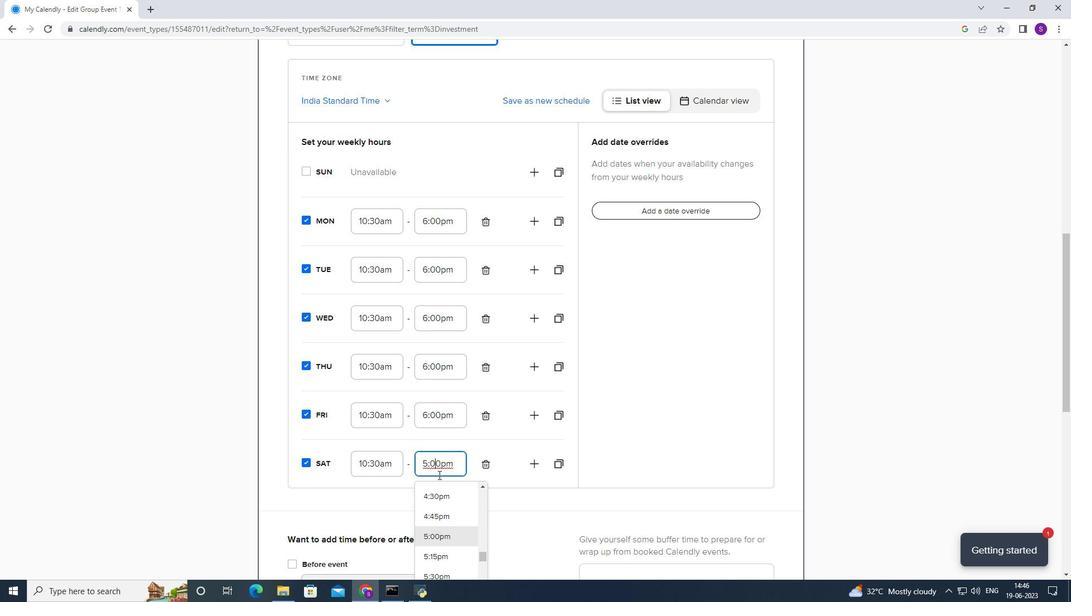 
Action: Mouse scrolled (440, 484) with delta (0, 0)
Screenshot: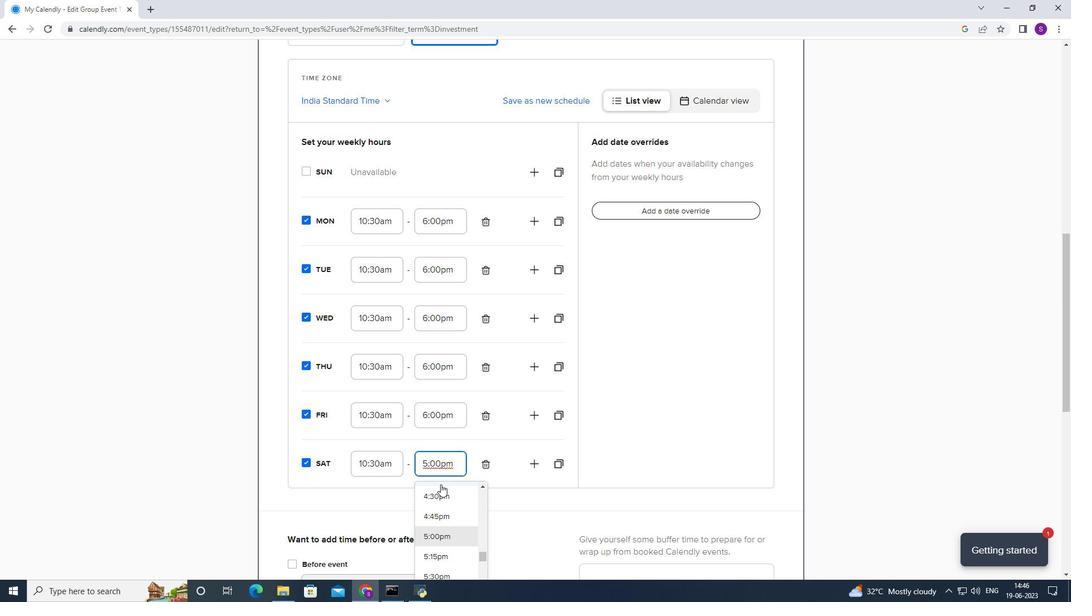 
Action: Mouse scrolled (440, 484) with delta (0, 0)
Screenshot: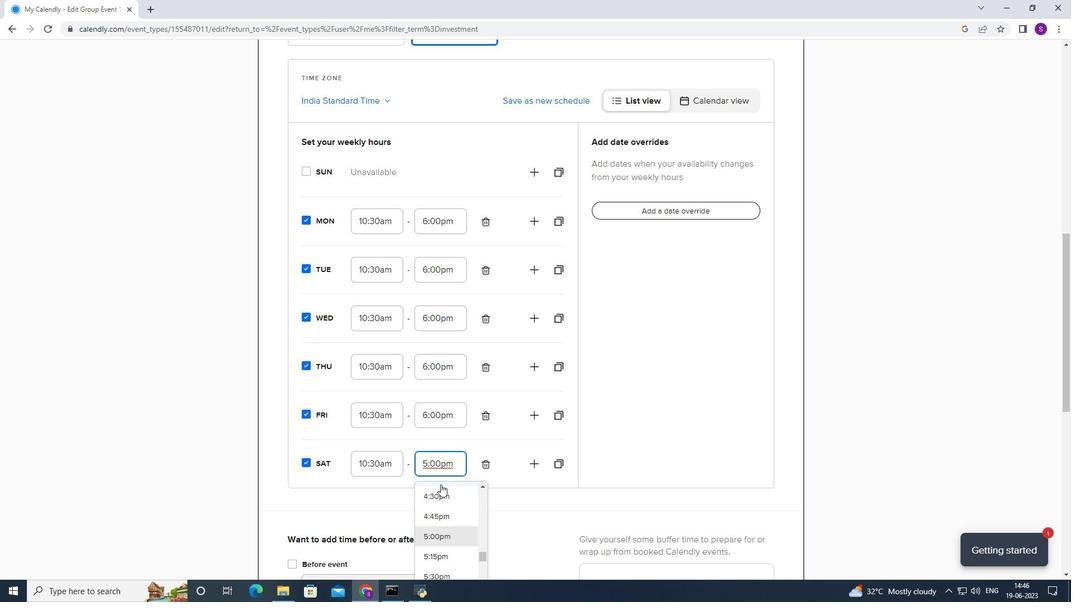
Action: Mouse scrolled (440, 485) with delta (0, 0)
Screenshot: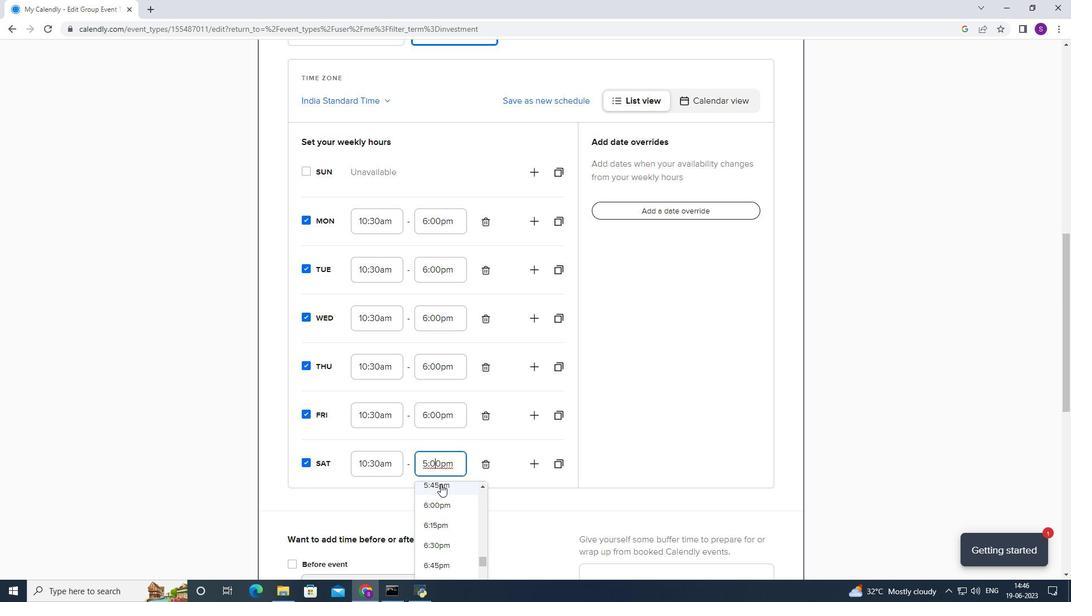 
Action: Mouse moved to (440, 485)
Screenshot: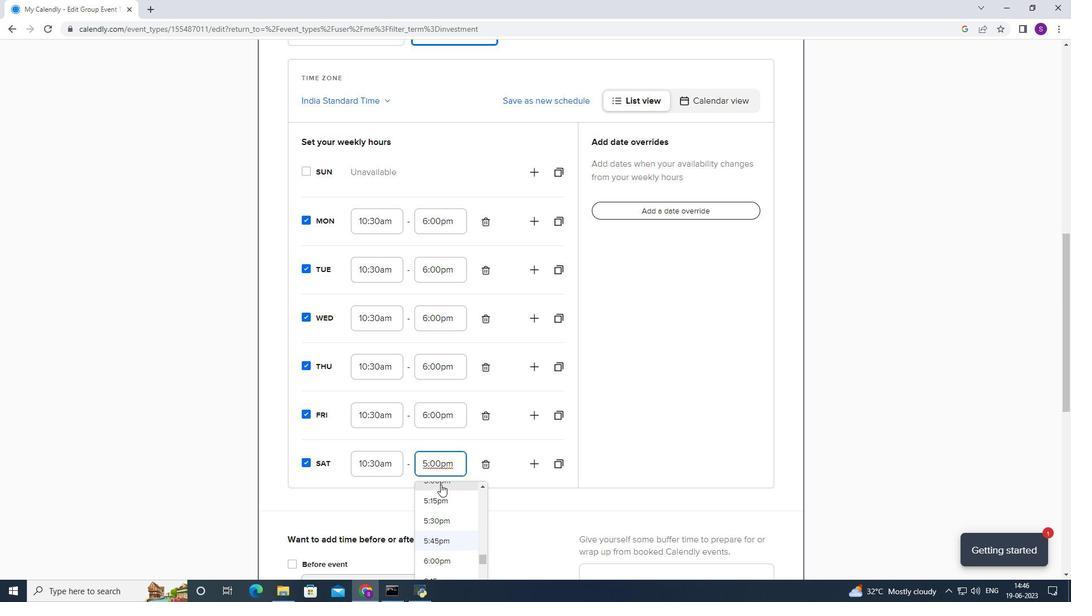 
Action: Mouse scrolled (440, 485) with delta (0, 0)
Screenshot: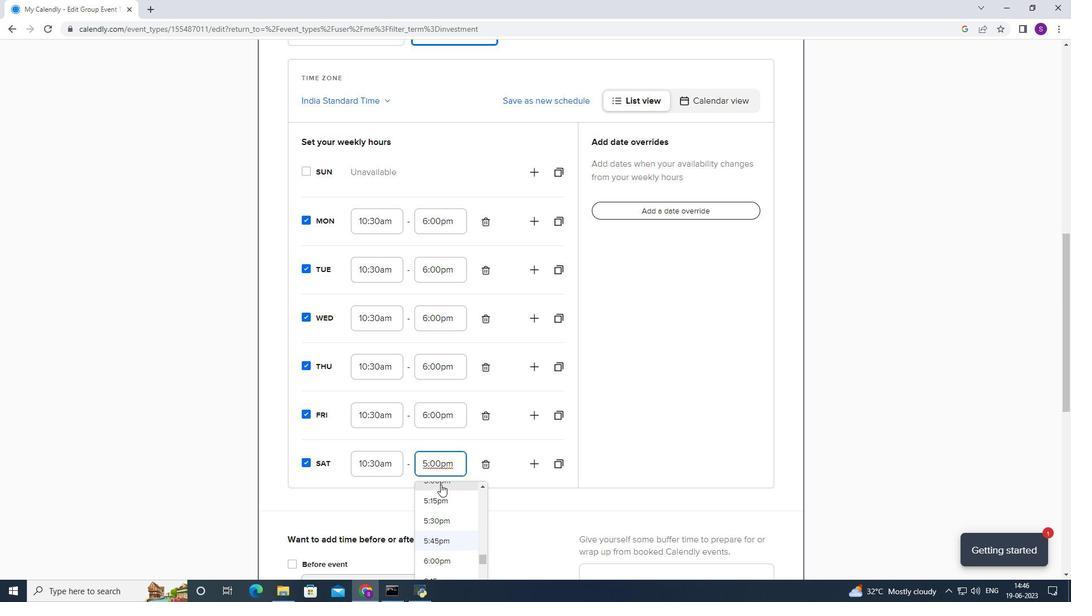 
Action: Mouse moved to (433, 502)
Screenshot: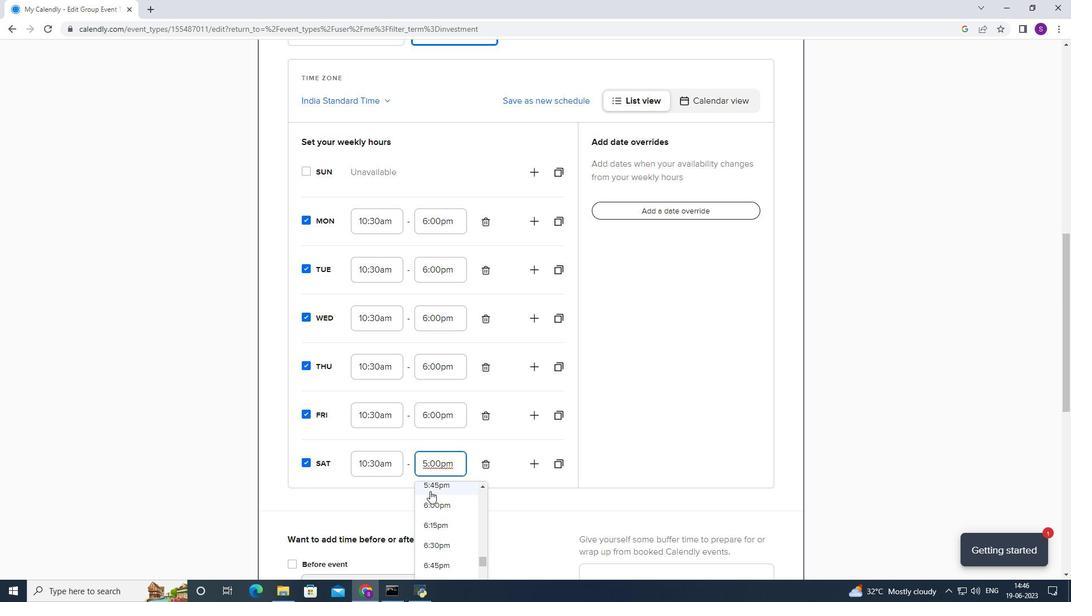 
Action: Mouse pressed left at (433, 502)
Screenshot: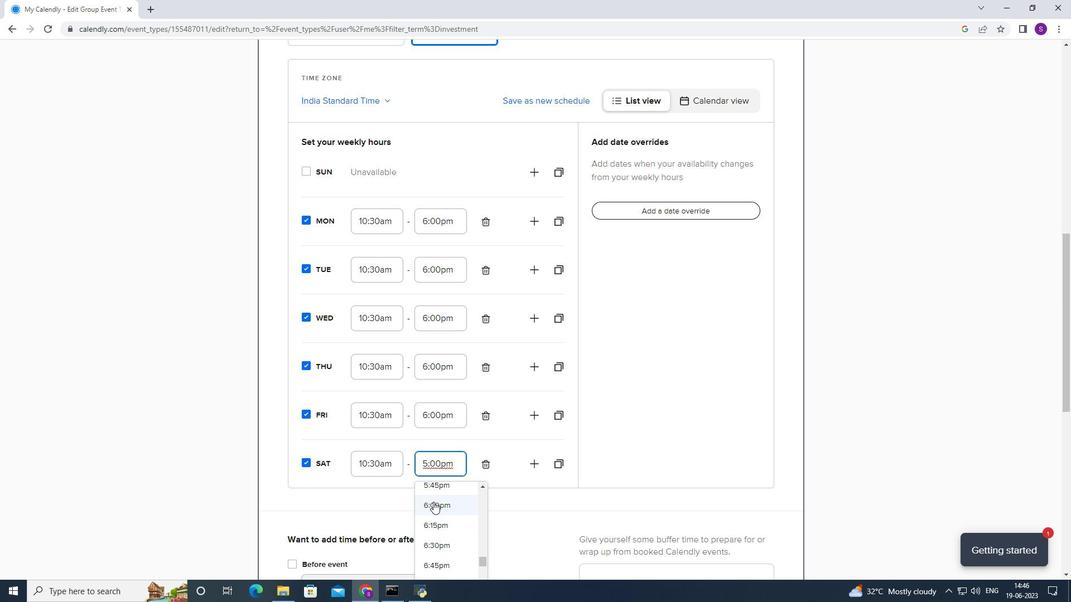 
Action: Mouse moved to (410, 456)
Screenshot: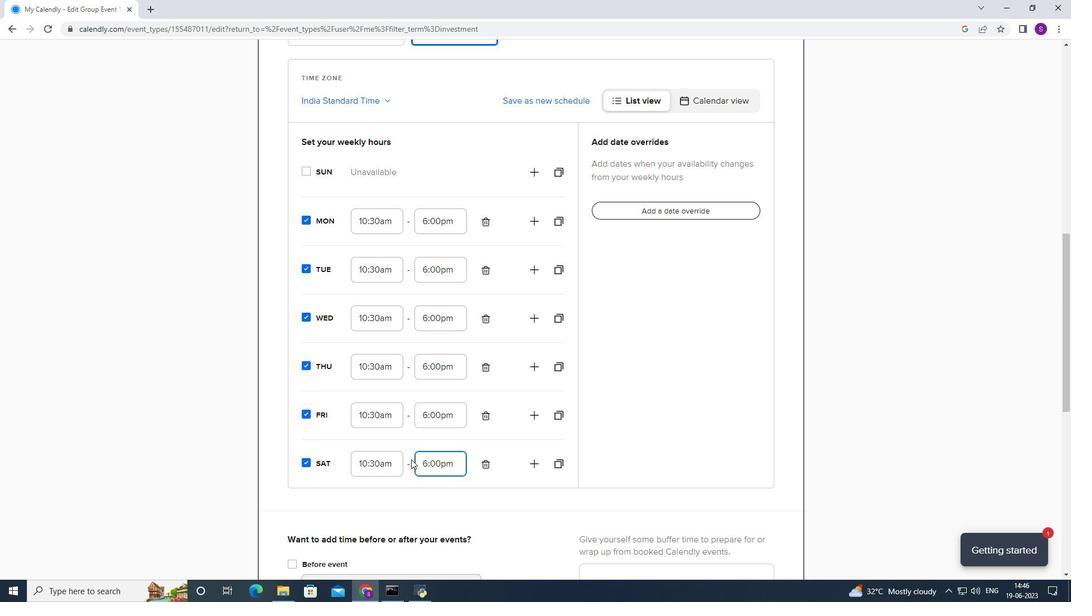 
Action: Mouse scrolled (410, 456) with delta (0, 0)
Screenshot: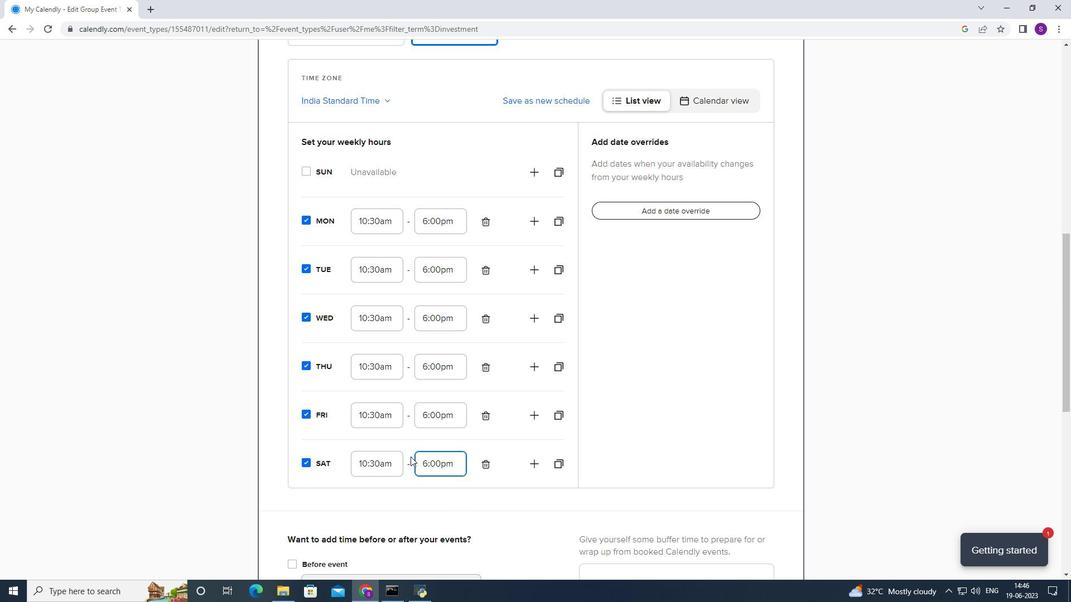 
Action: Mouse scrolled (410, 456) with delta (0, 0)
Screenshot: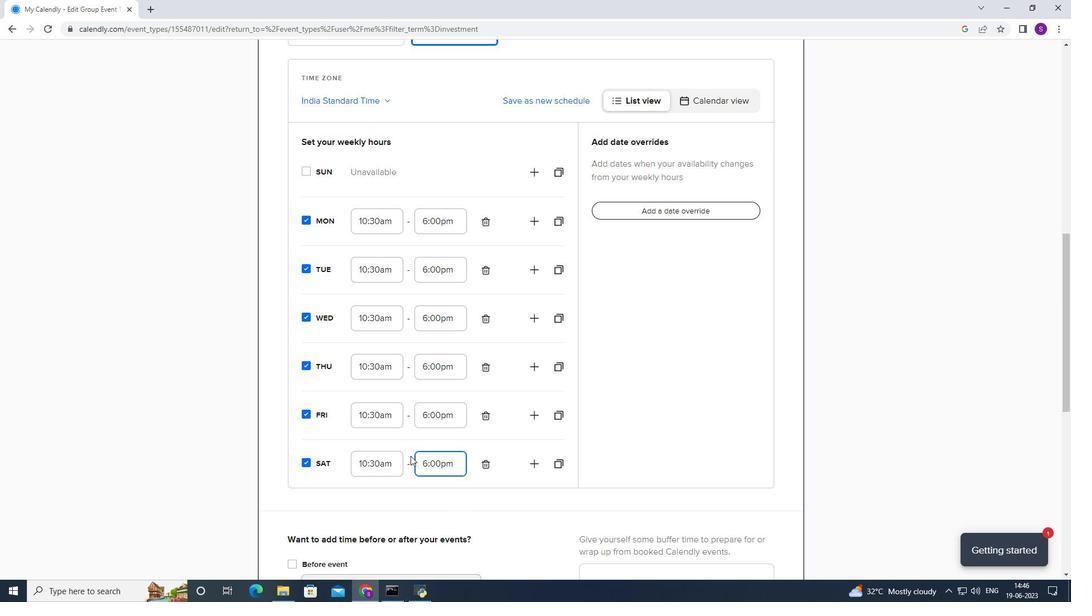 
Action: Mouse scrolled (410, 456) with delta (0, 0)
Screenshot: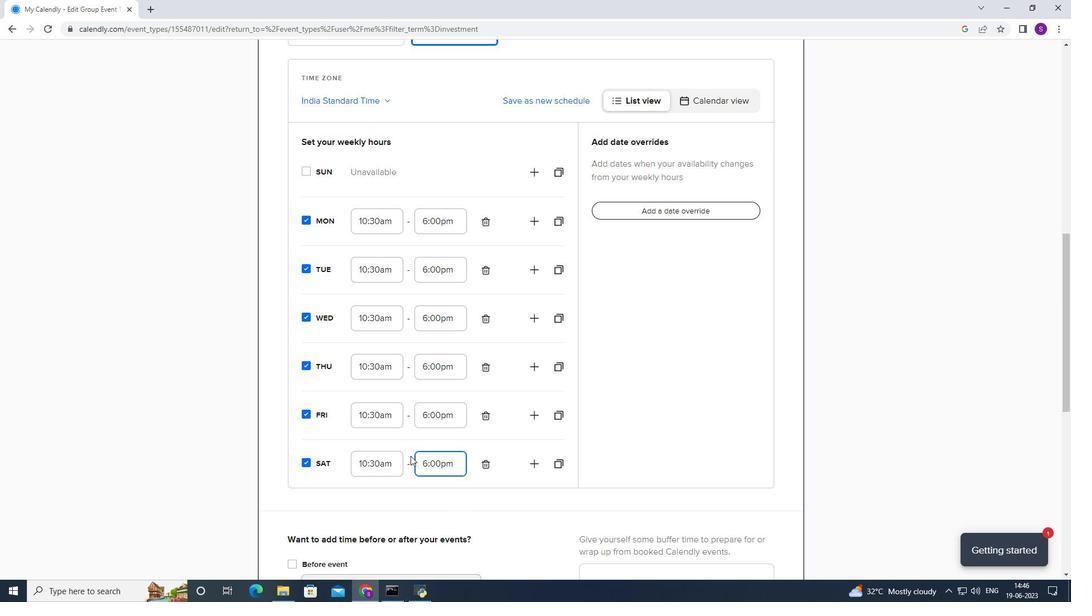 
Action: Mouse scrolled (410, 456) with delta (0, 0)
Screenshot: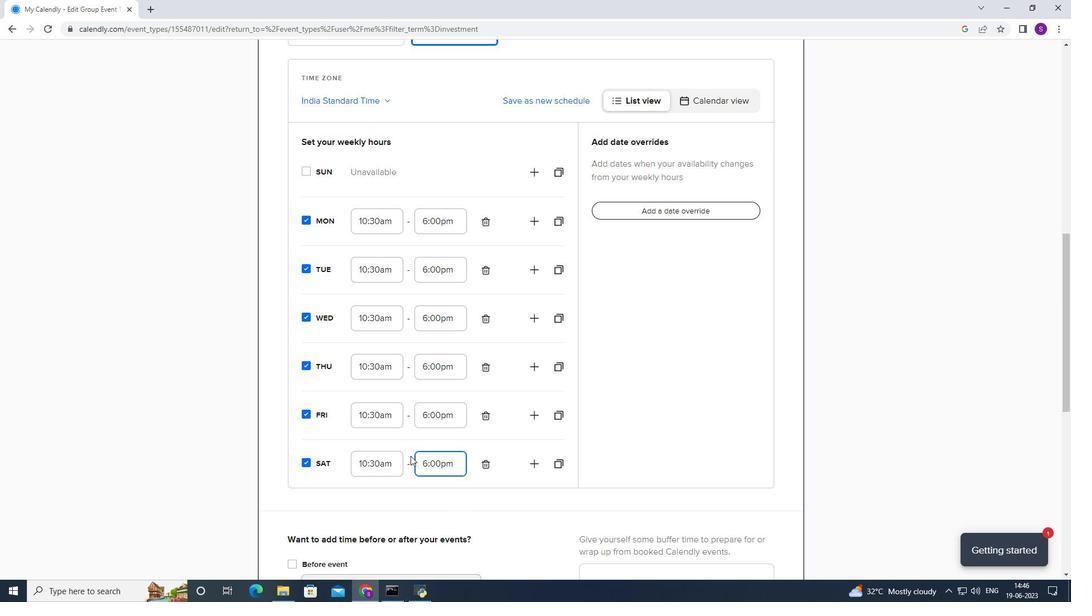 
Action: Mouse moved to (325, 343)
Screenshot: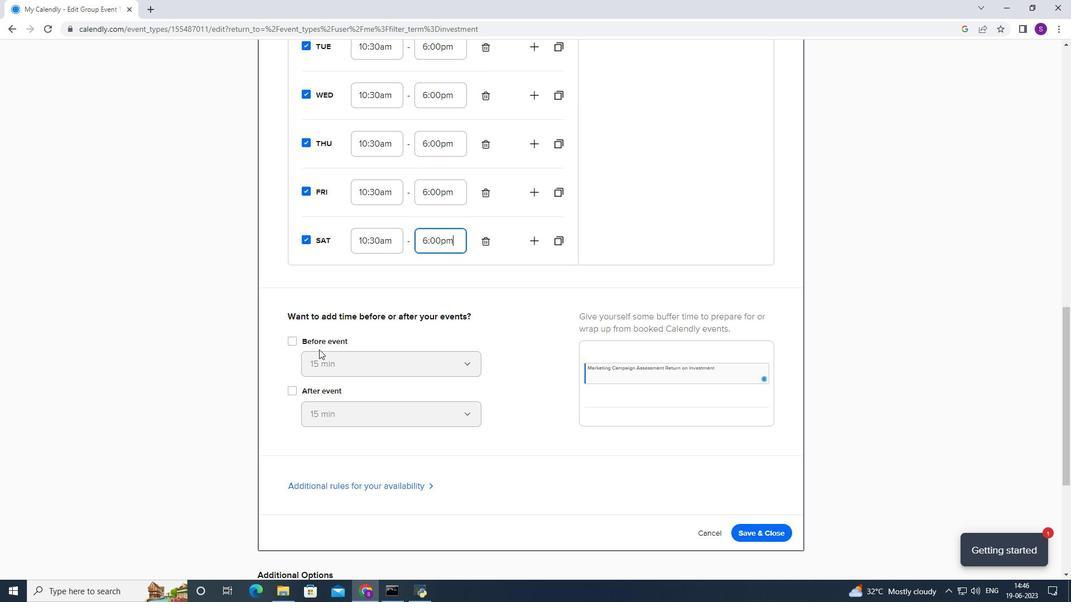 
Action: Mouse pressed left at (325, 343)
Screenshot: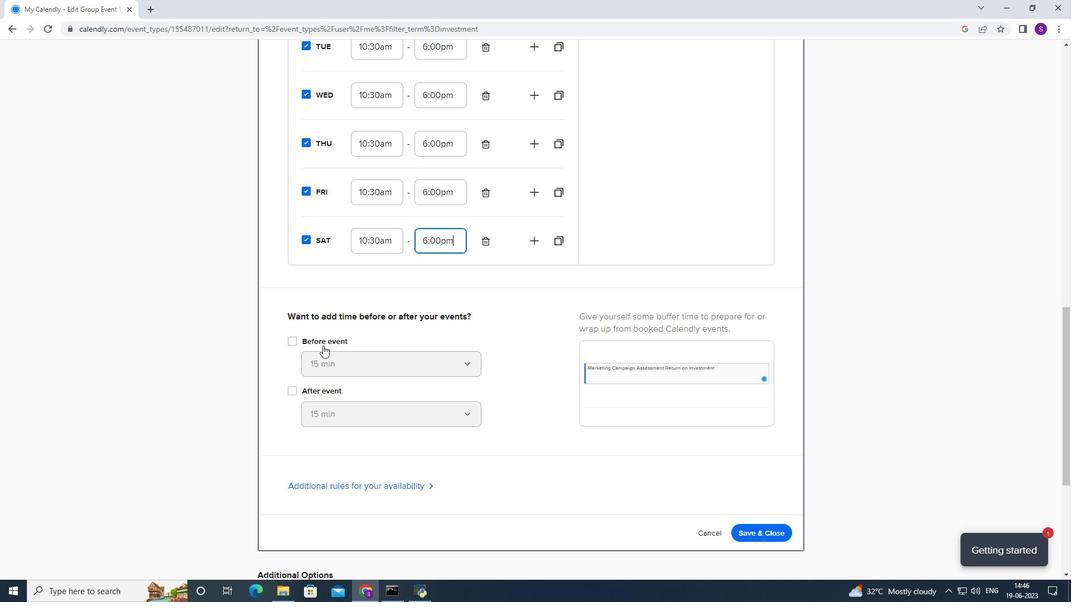
Action: Mouse moved to (285, 375)
Screenshot: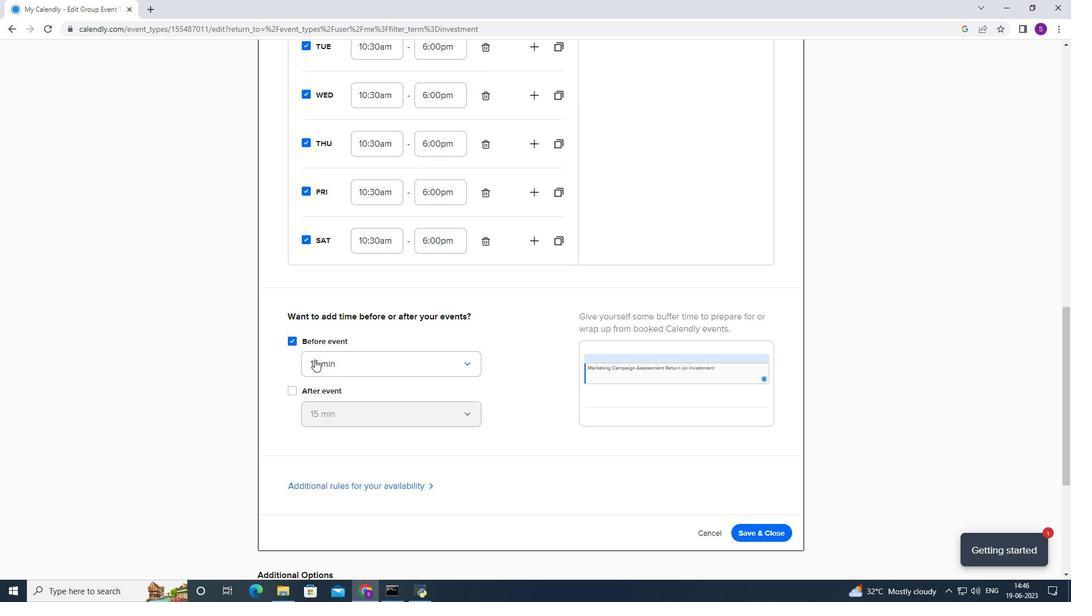 
Action: Mouse pressed left at (285, 375)
Screenshot: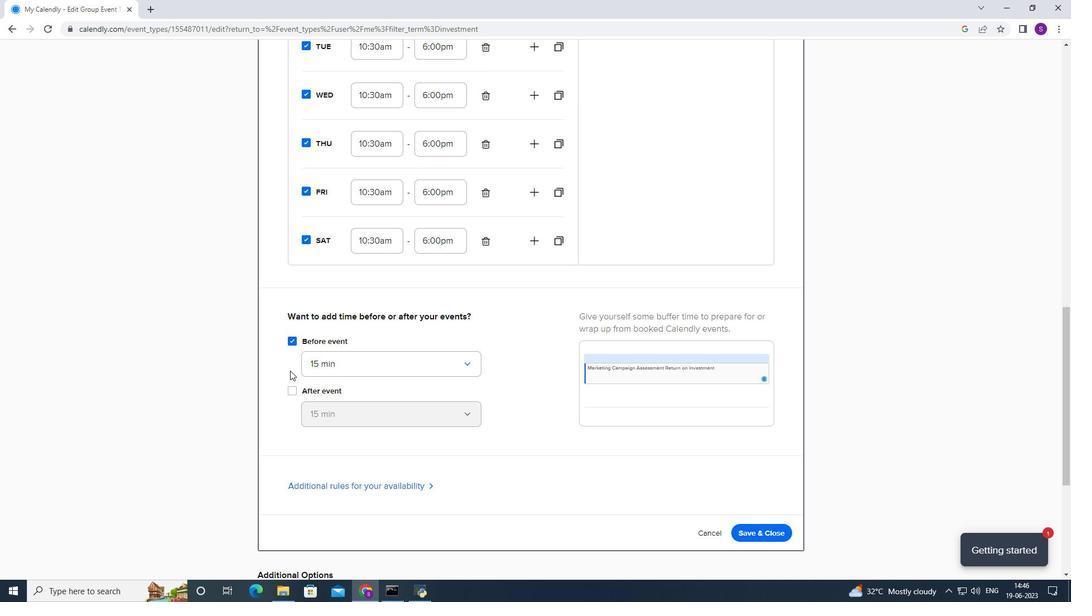 
Action: Mouse moved to (291, 387)
Screenshot: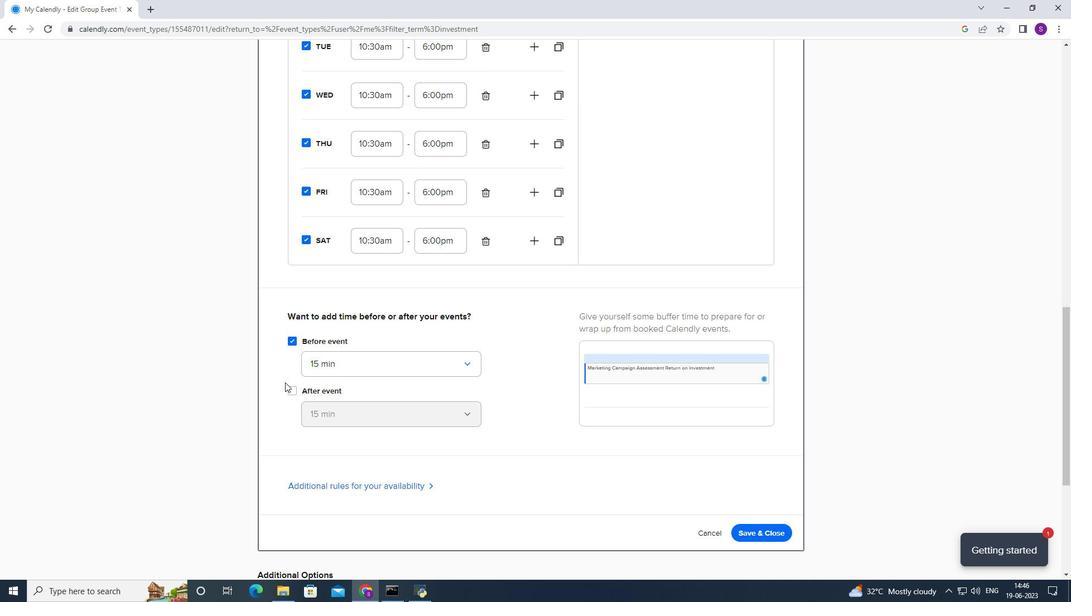 
Action: Mouse pressed left at (291, 387)
Screenshot: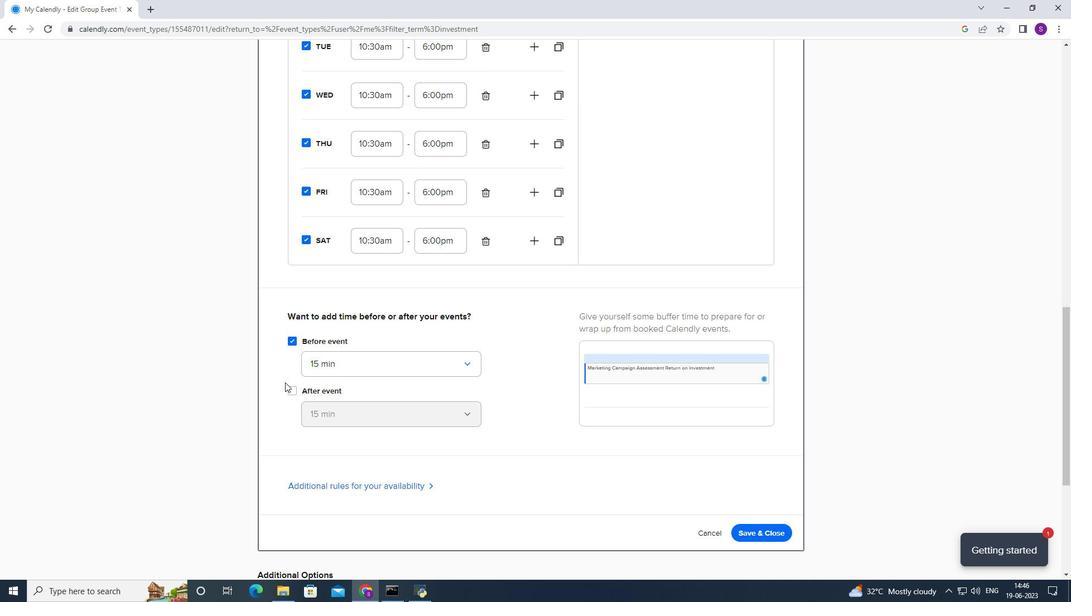 
Action: Mouse scrolled (291, 386) with delta (0, 0)
Screenshot: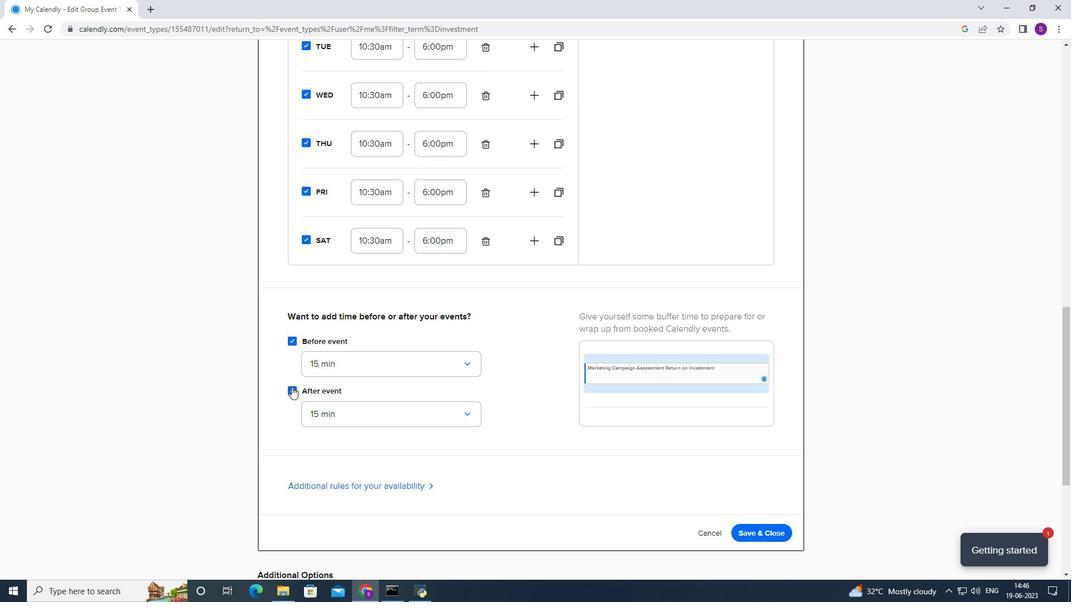 
Action: Mouse scrolled (291, 386) with delta (0, 0)
Screenshot: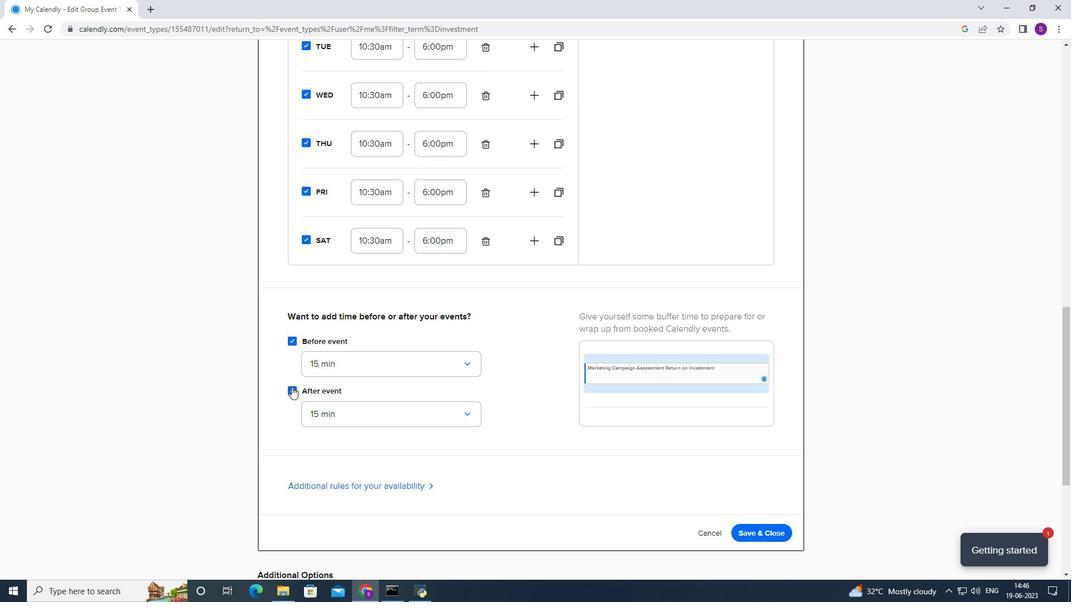 
Action: Mouse scrolled (291, 386) with delta (0, 0)
Screenshot: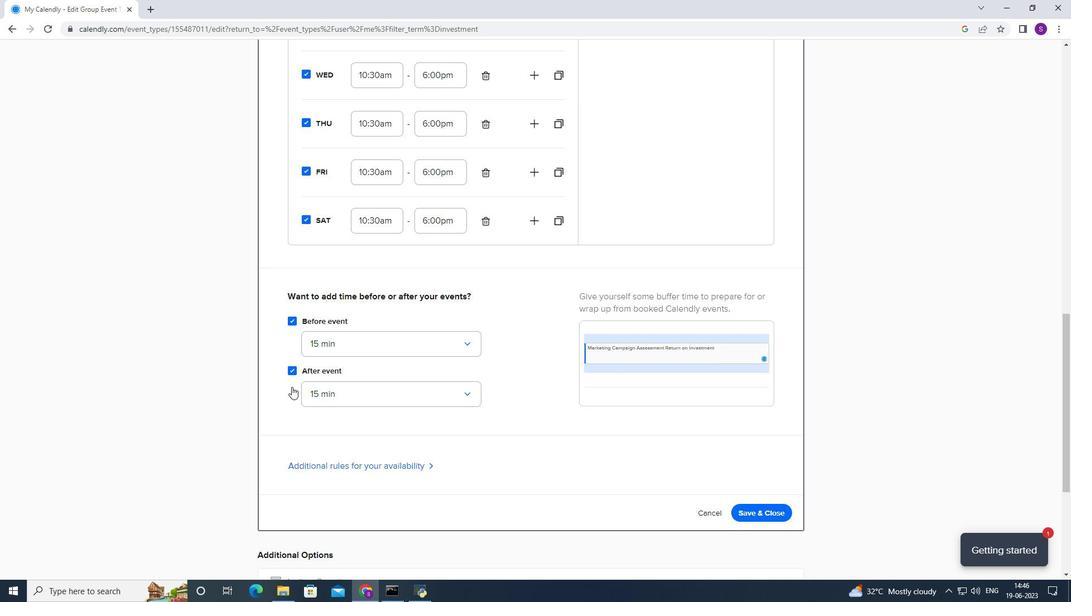 
Action: Mouse moved to (381, 329)
Screenshot: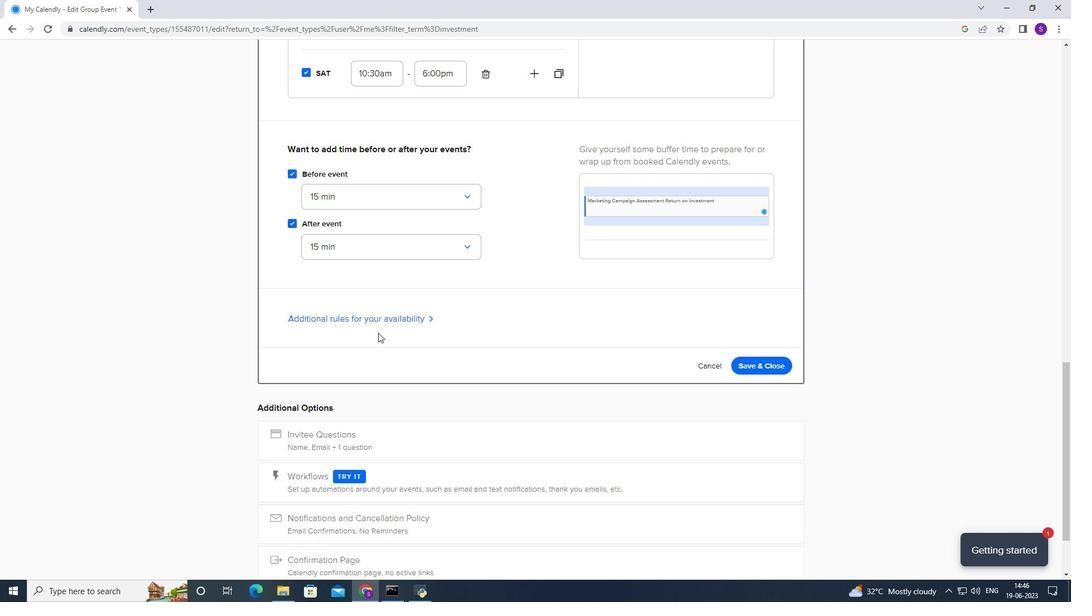 
Action: Mouse pressed left at (381, 329)
Screenshot: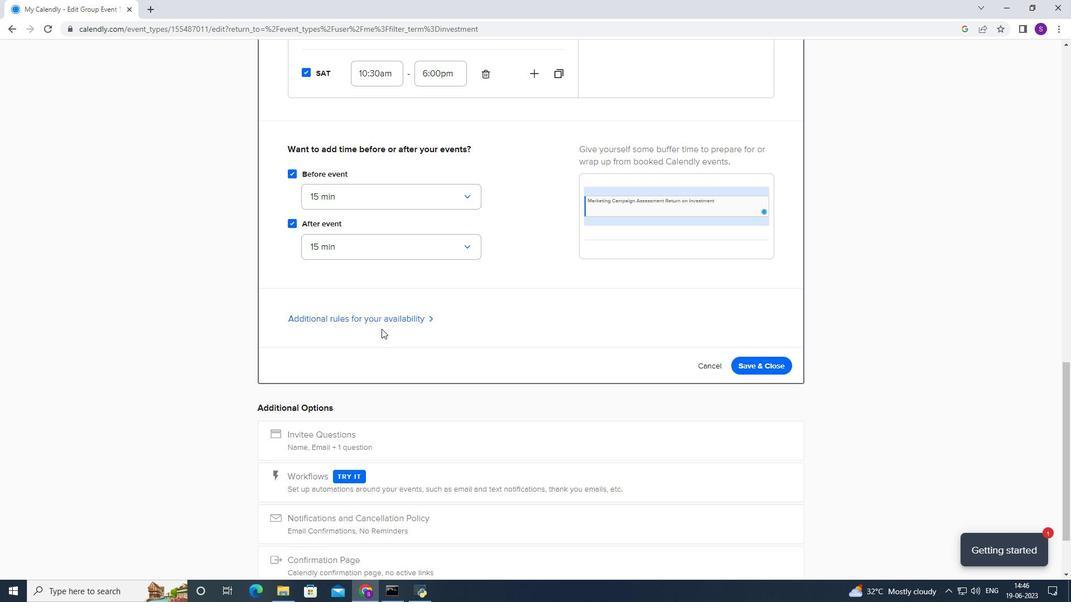 
Action: Mouse moved to (396, 319)
Screenshot: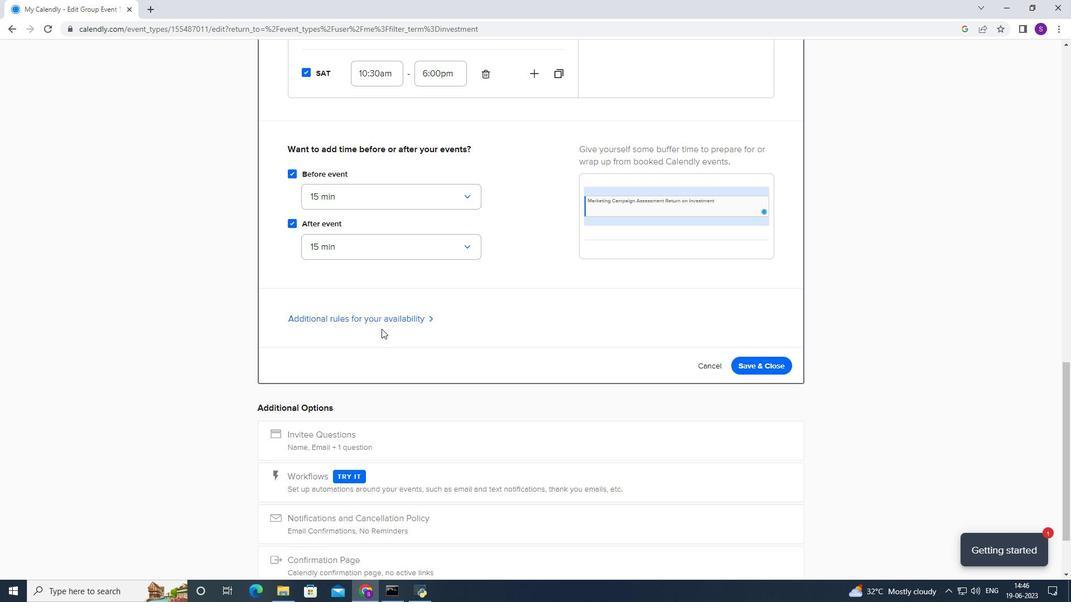 
Action: Mouse pressed left at (396, 319)
Screenshot: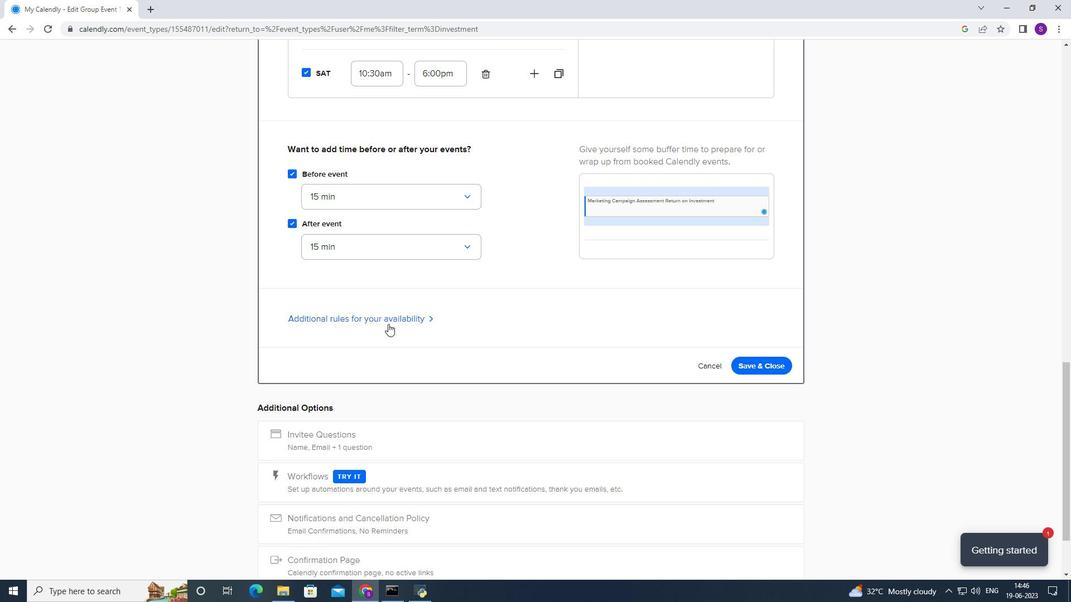 
Action: Mouse moved to (400, 320)
Screenshot: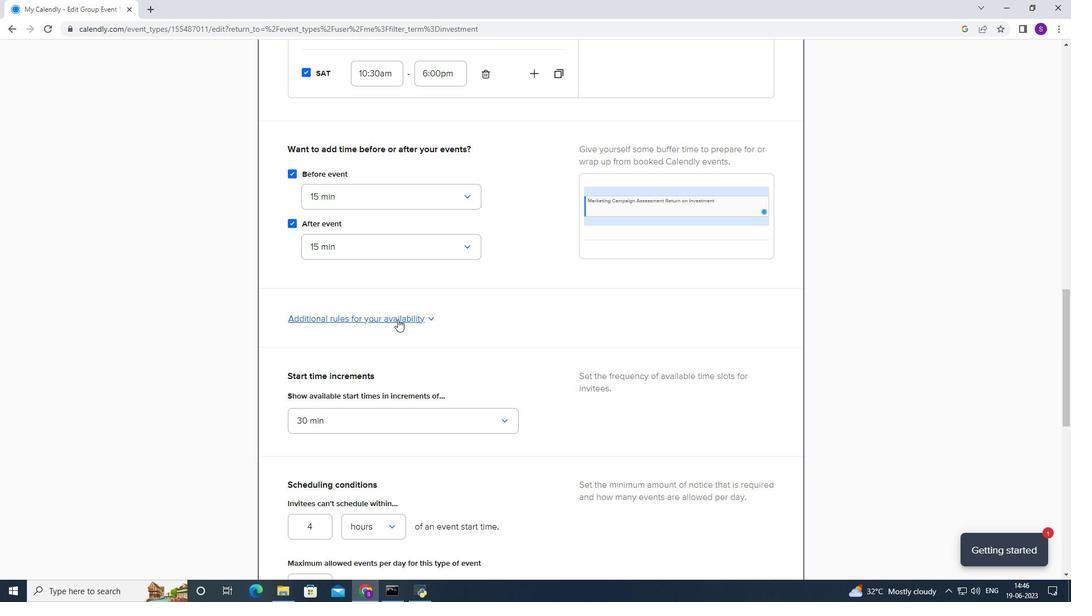
Action: Mouse scrolled (400, 320) with delta (0, 0)
Screenshot: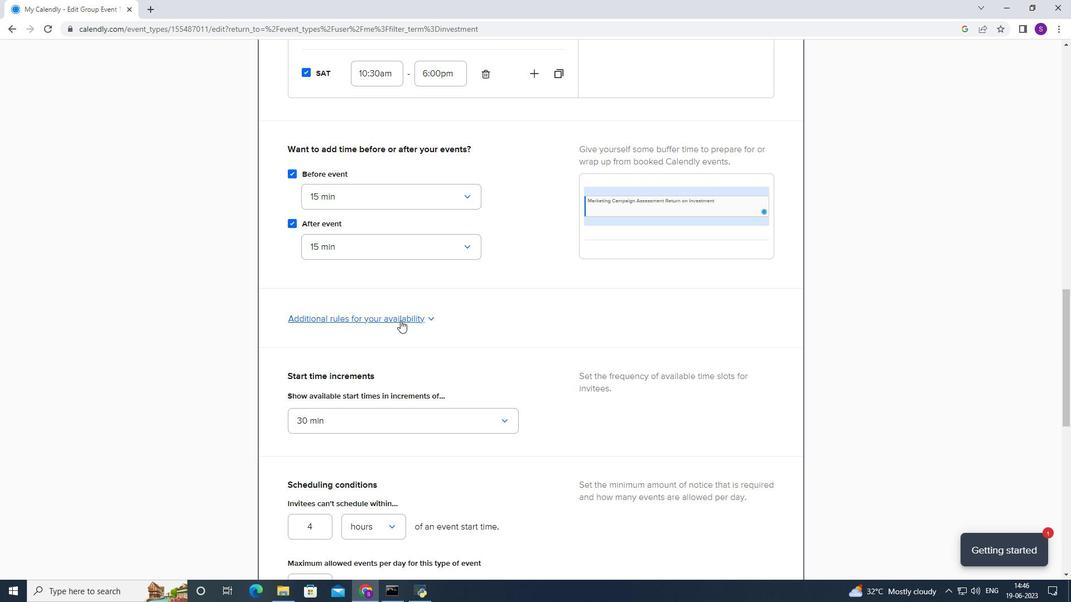 
Action: Mouse scrolled (400, 320) with delta (0, 0)
Screenshot: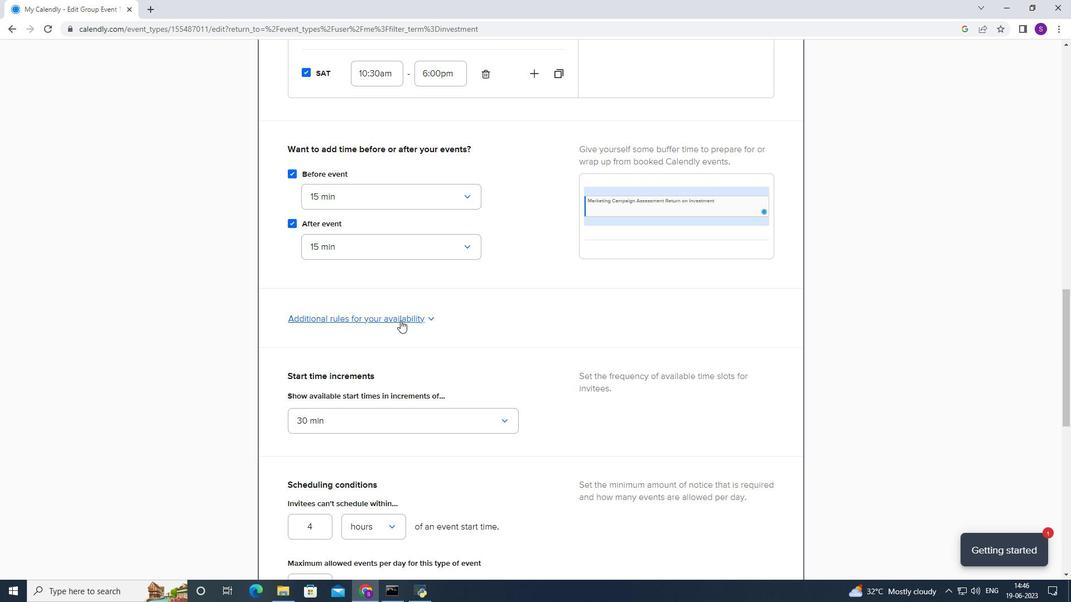 
Action: Mouse scrolled (400, 320) with delta (0, 0)
Screenshot: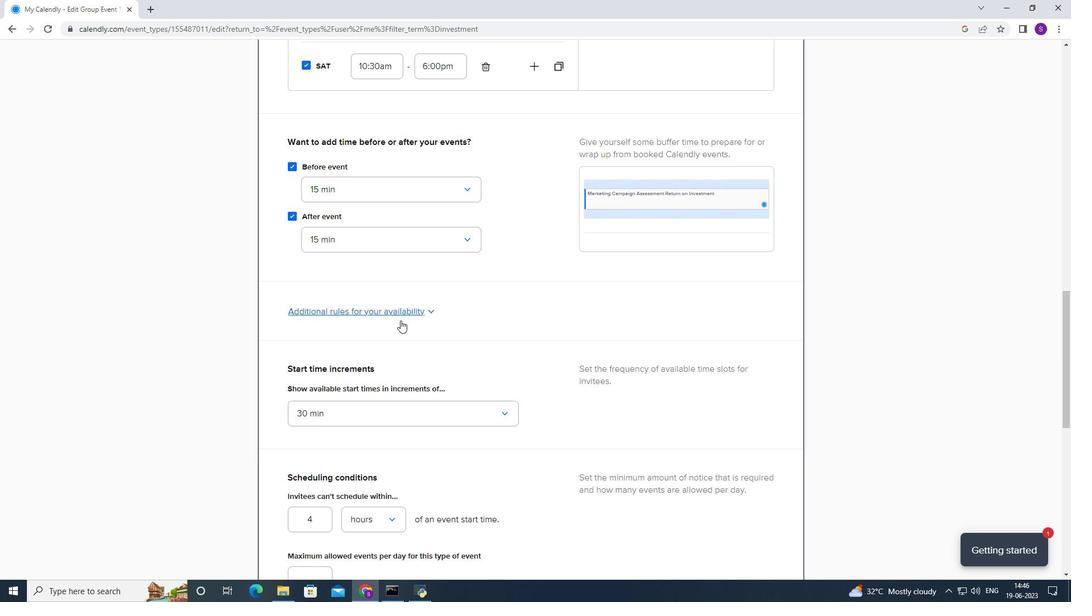 
Action: Mouse scrolled (400, 320) with delta (0, 0)
Screenshot: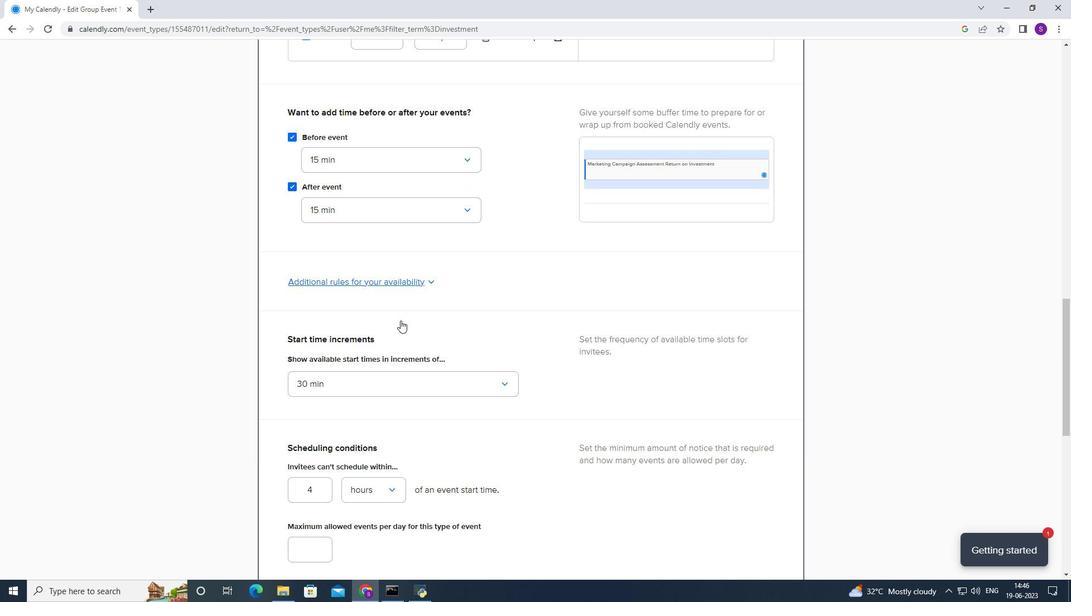 
Action: Mouse scrolled (400, 320) with delta (0, 0)
Screenshot: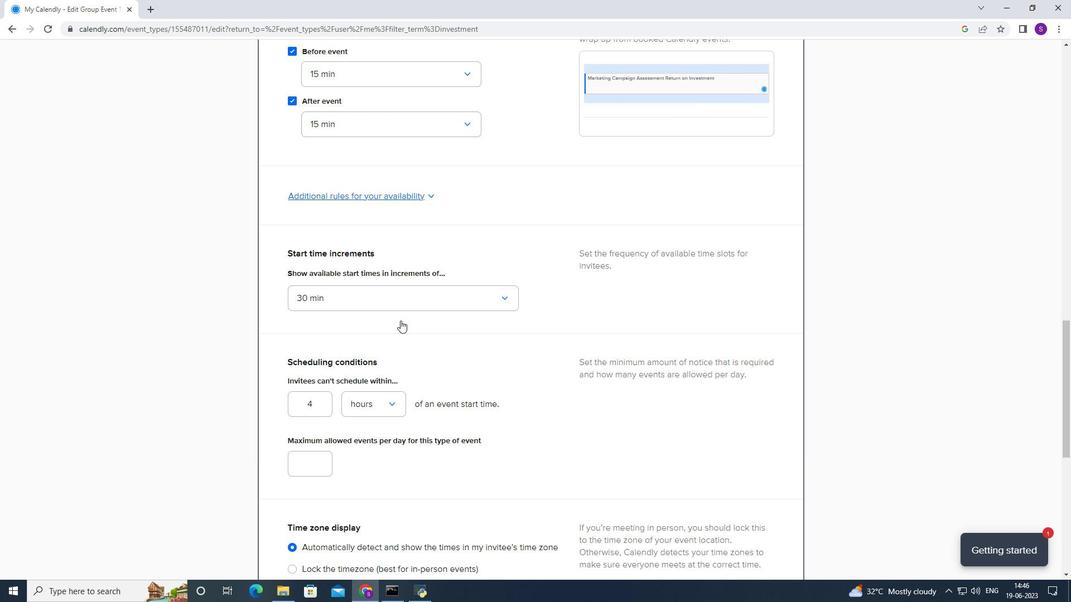 
Action: Mouse scrolled (400, 321) with delta (0, 0)
Screenshot: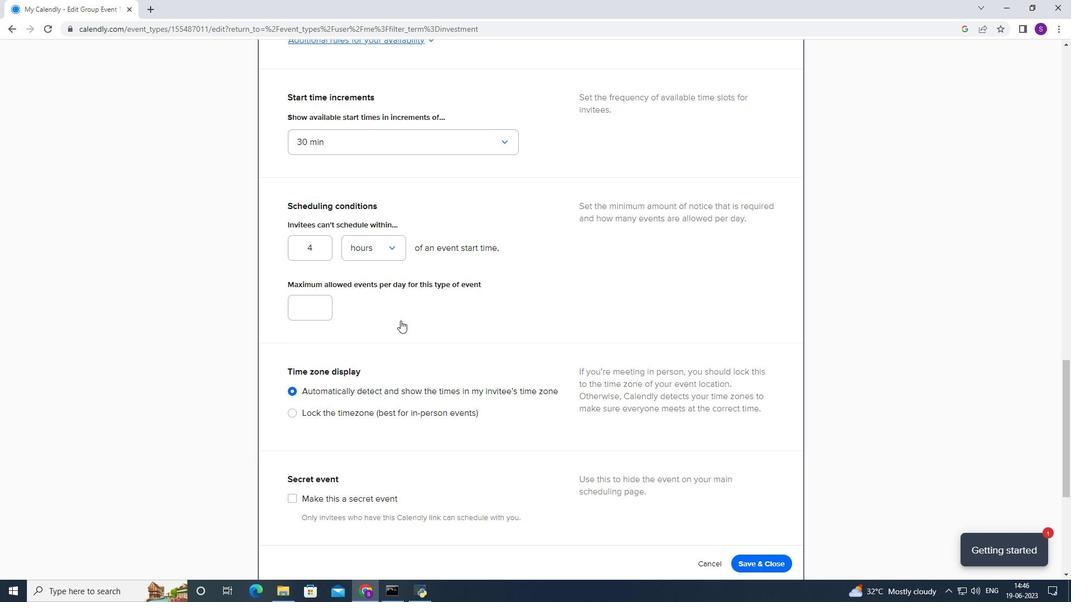 
Action: Mouse moved to (397, 186)
Screenshot: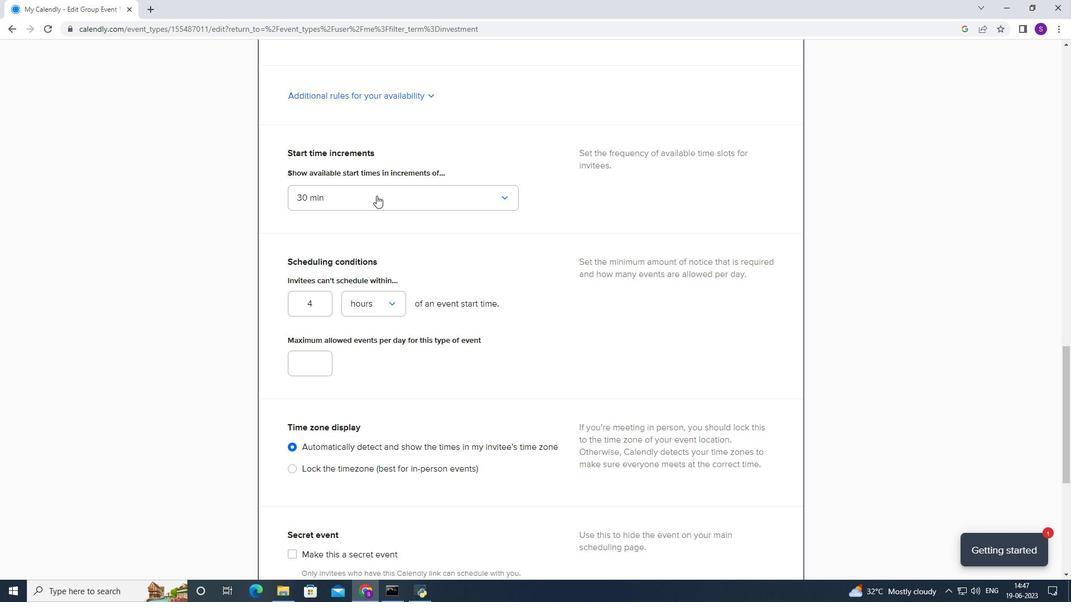 
Action: Mouse pressed left at (397, 186)
Screenshot: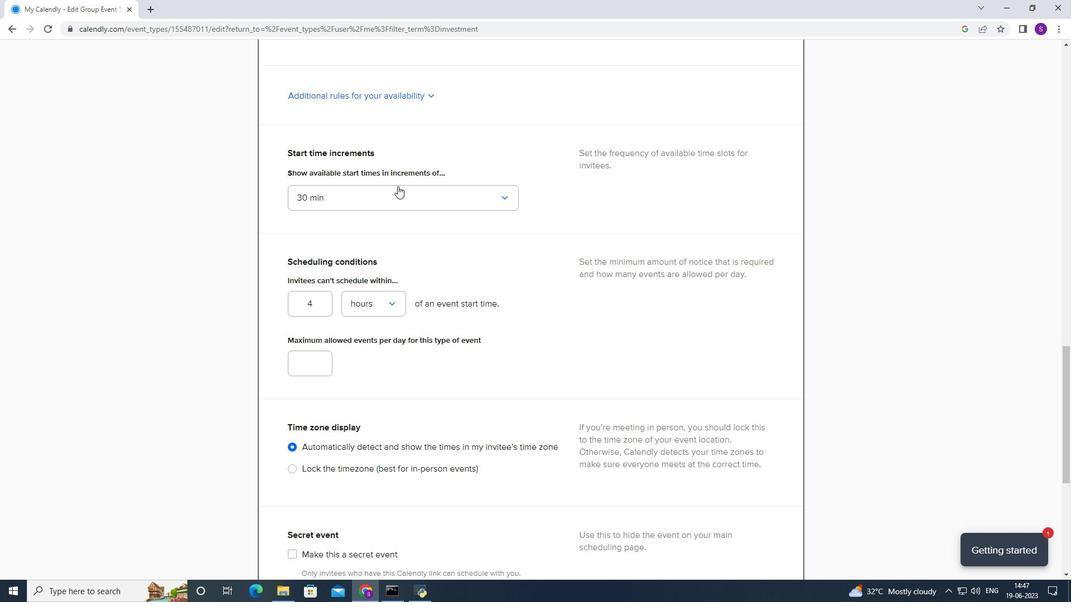 
Action: Mouse moved to (304, 355)
Screenshot: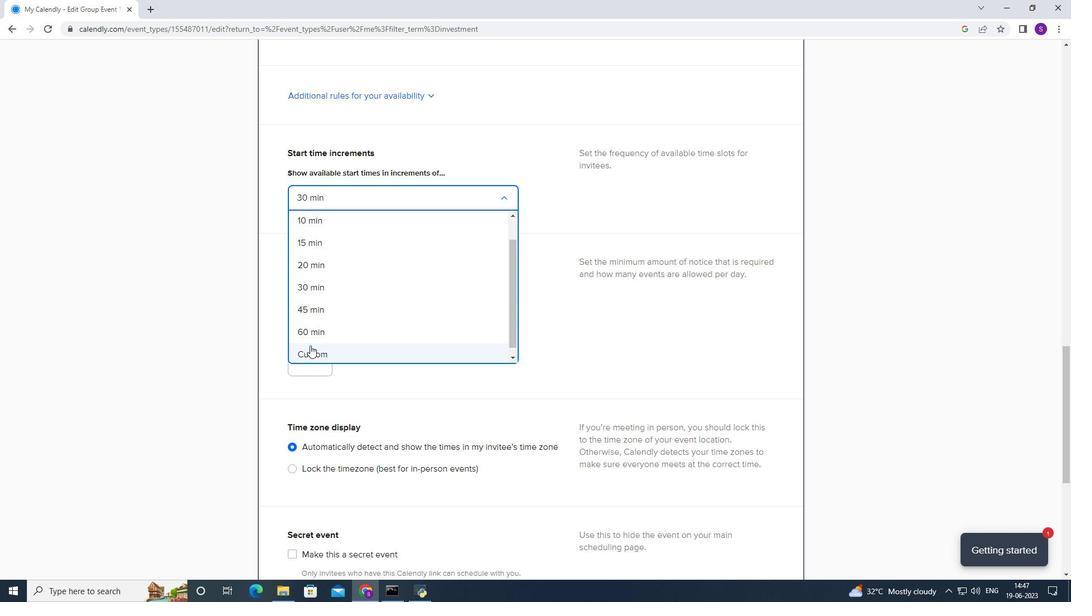
Action: Mouse pressed left at (304, 355)
Screenshot: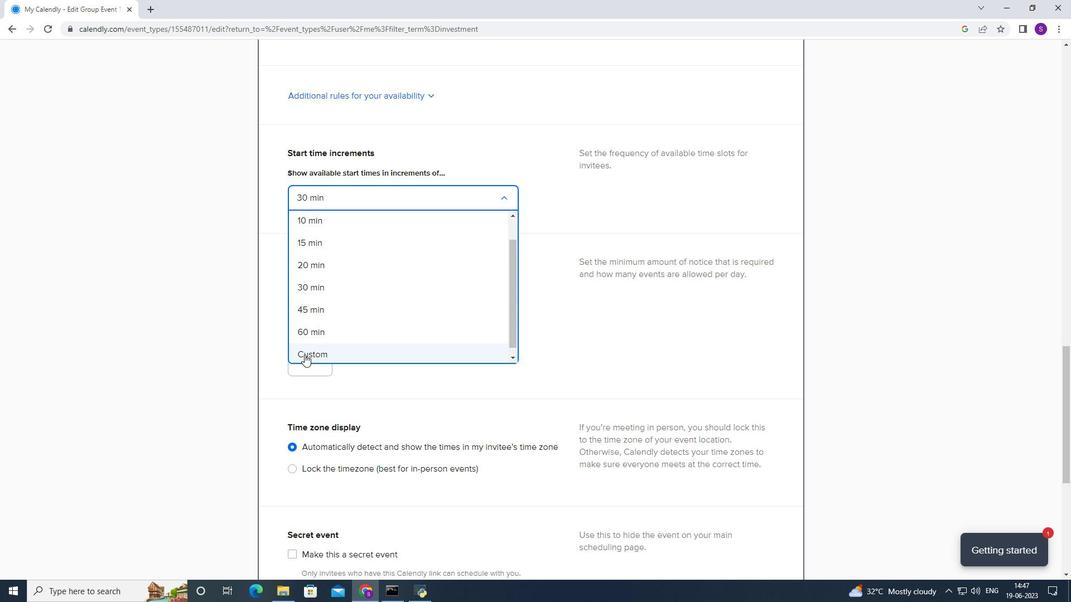 
Action: Mouse moved to (368, 218)
Screenshot: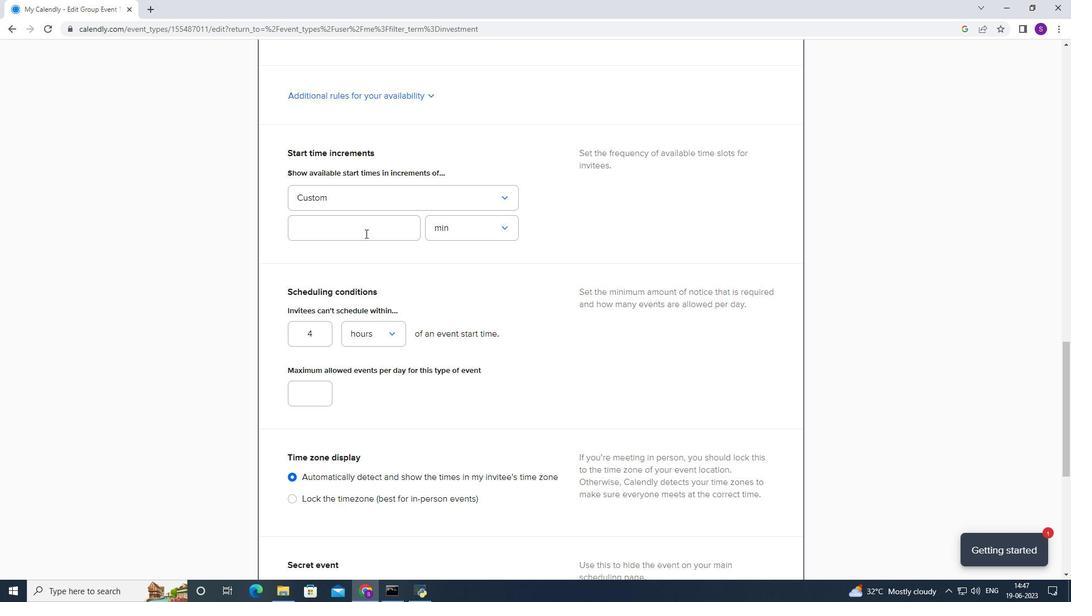 
Action: Mouse pressed left at (368, 218)
Screenshot: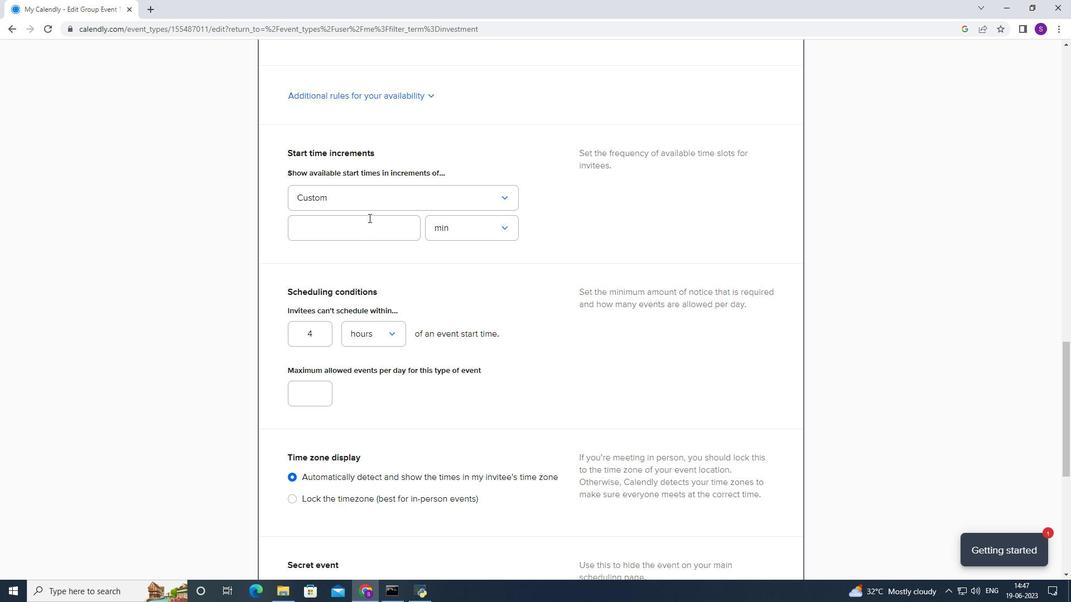 
Action: Key pressed 50
Screenshot: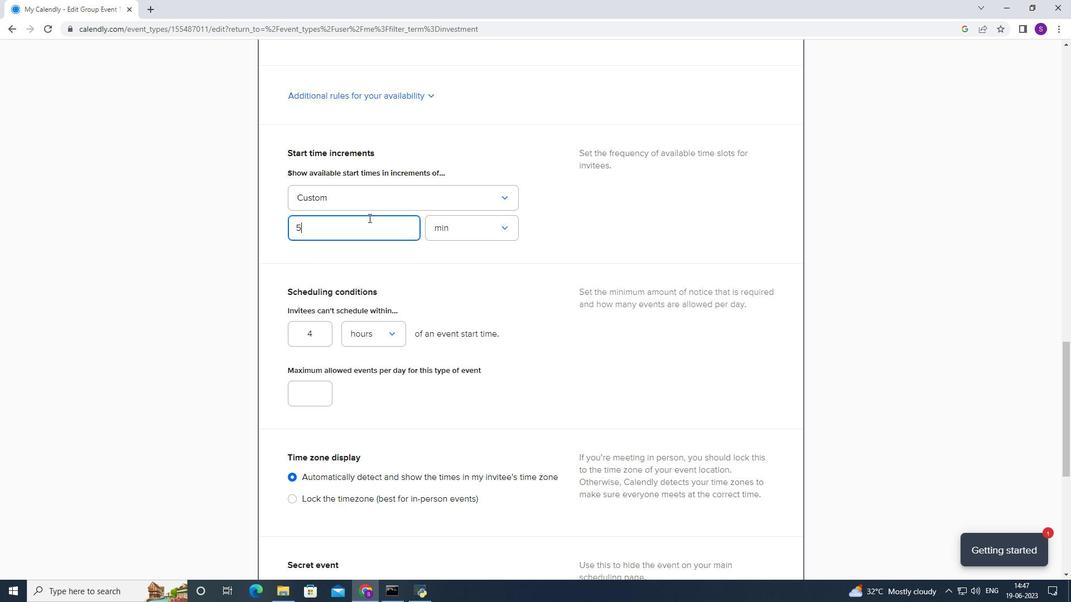 
Action: Mouse moved to (335, 304)
Screenshot: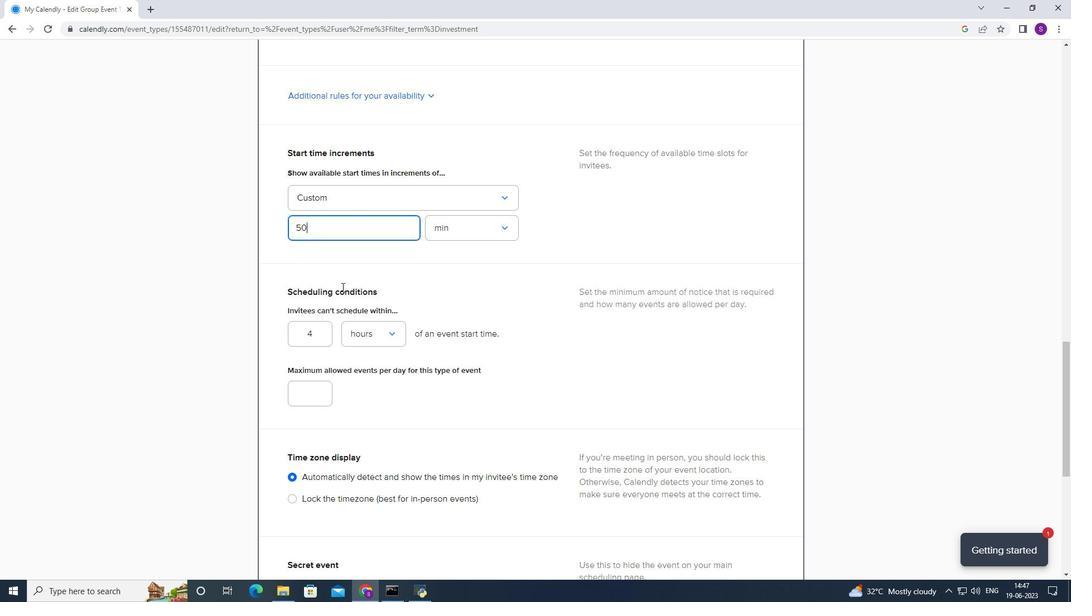 
Action: Mouse pressed left at (335, 304)
Screenshot: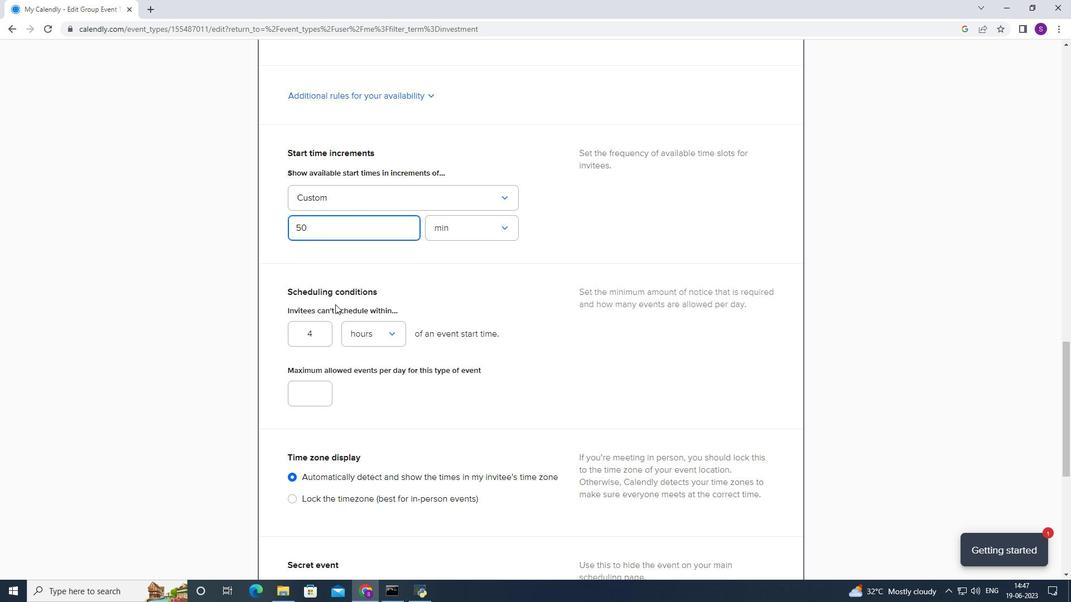 
Action: Mouse moved to (310, 332)
Screenshot: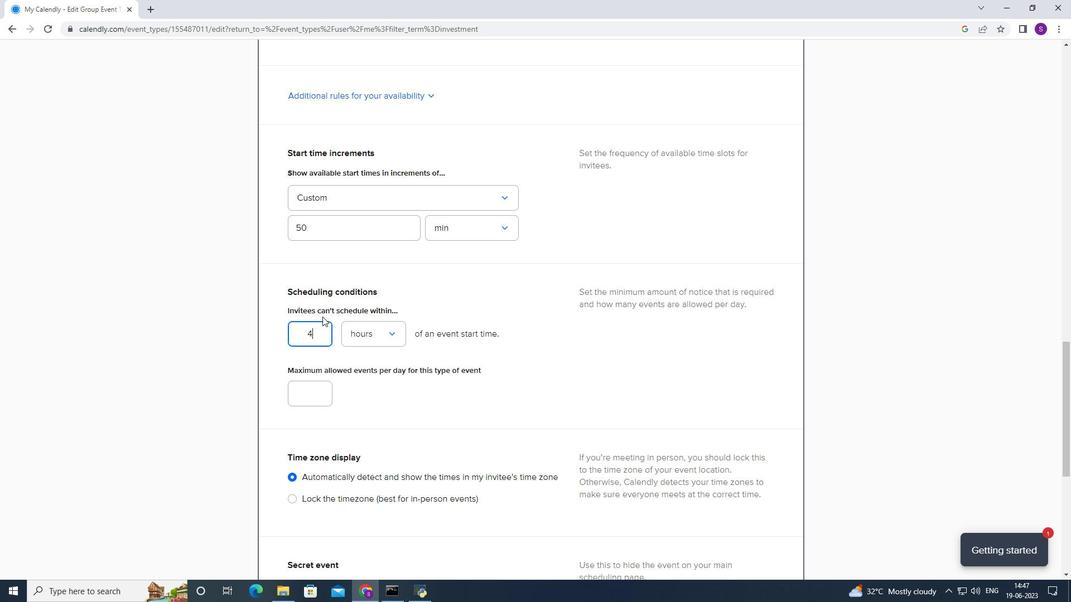 
Action: Mouse pressed left at (310, 332)
Screenshot: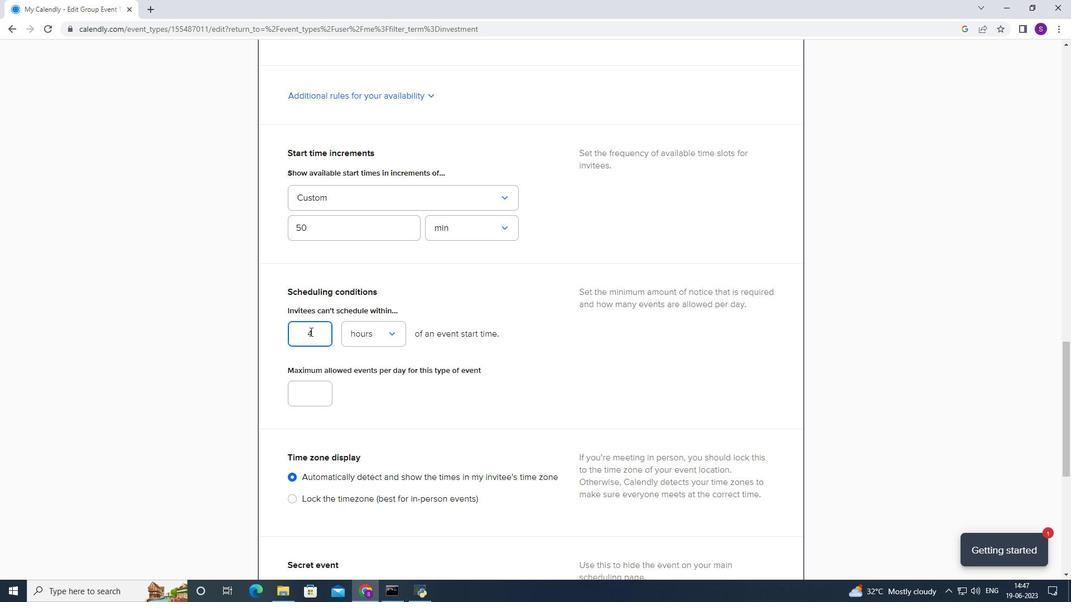 
Action: Mouse moved to (307, 333)
Screenshot: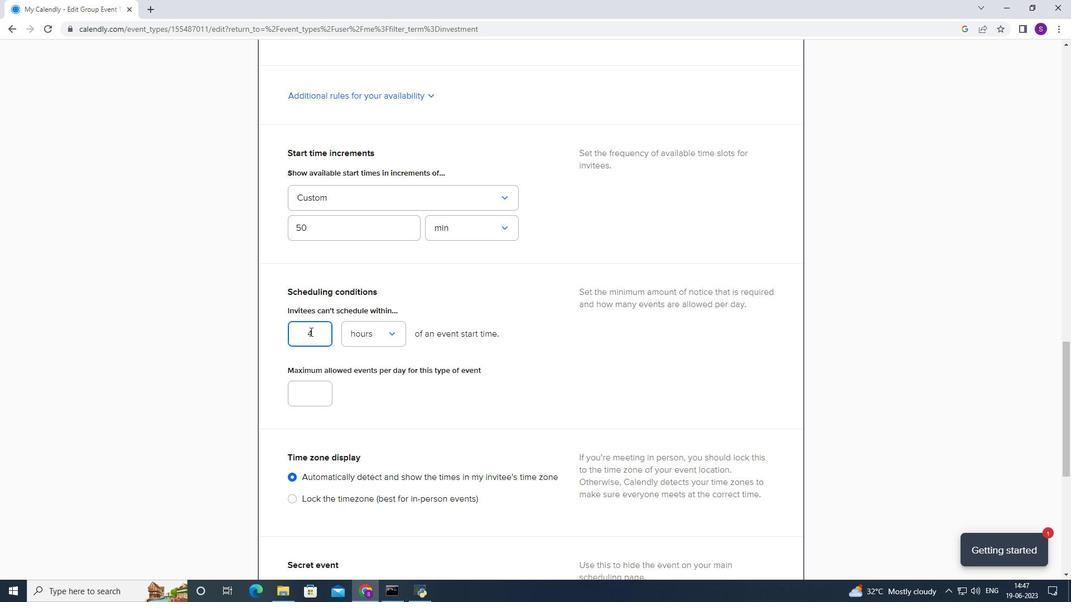 
Action: Key pressed 50
Screenshot: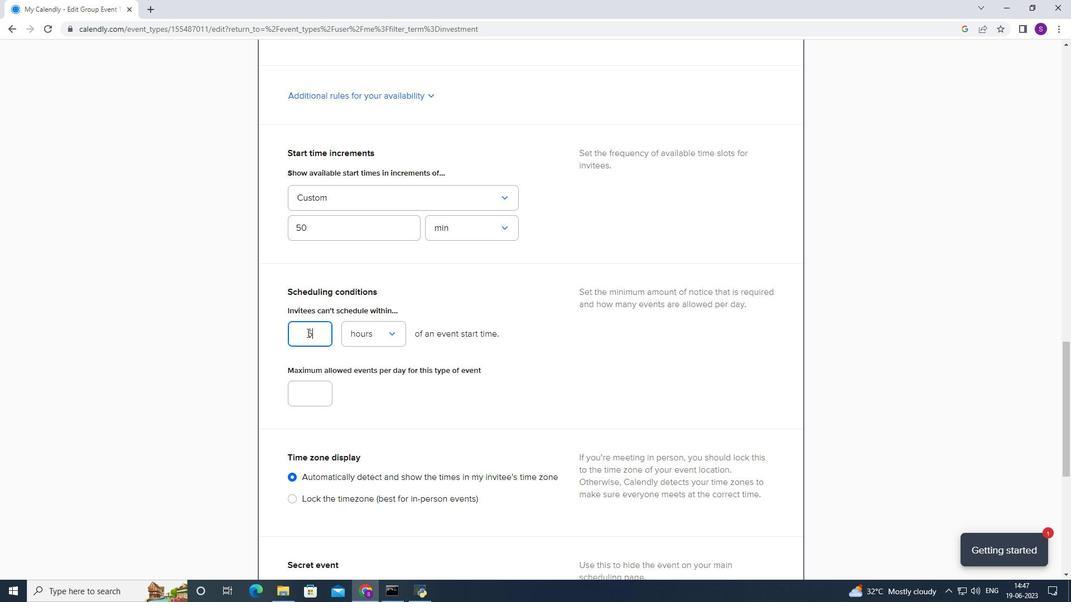 
Action: Mouse moved to (310, 390)
Screenshot: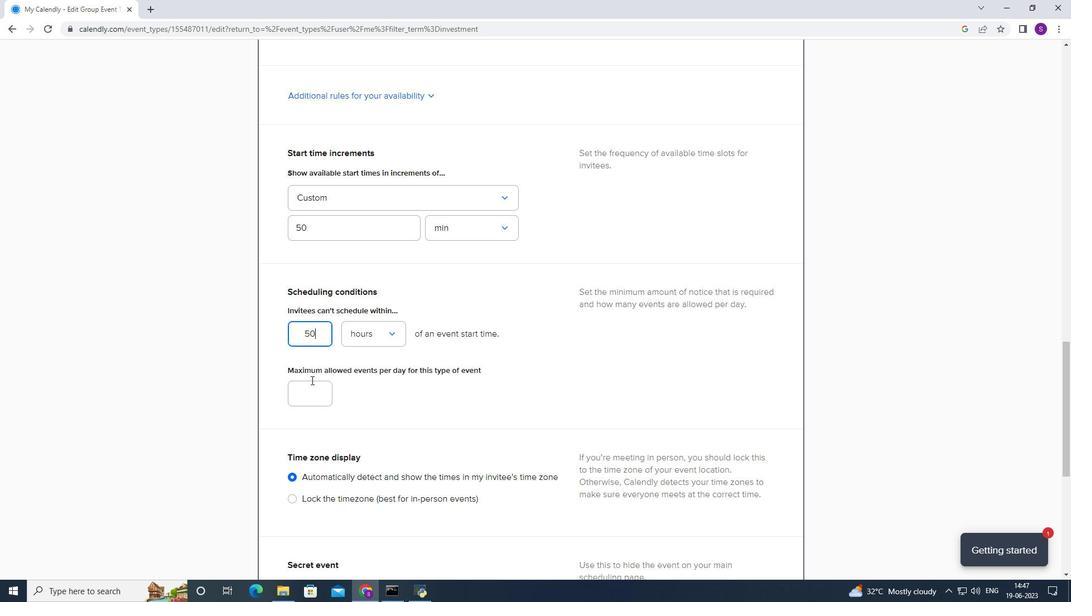 
Action: Mouse pressed left at (310, 390)
Screenshot: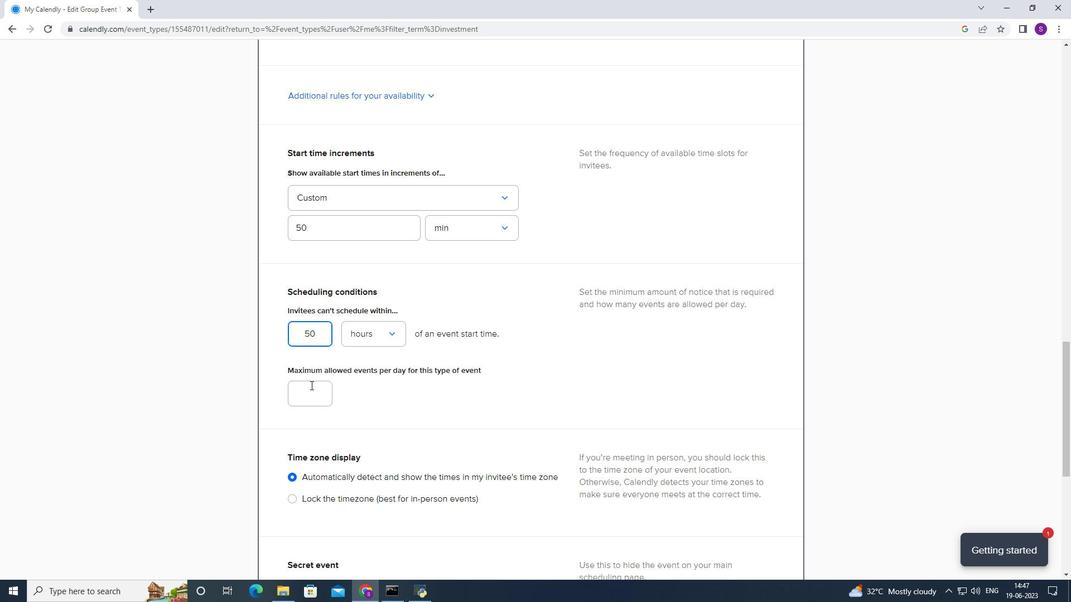 
Action: Key pressed 2
Screenshot: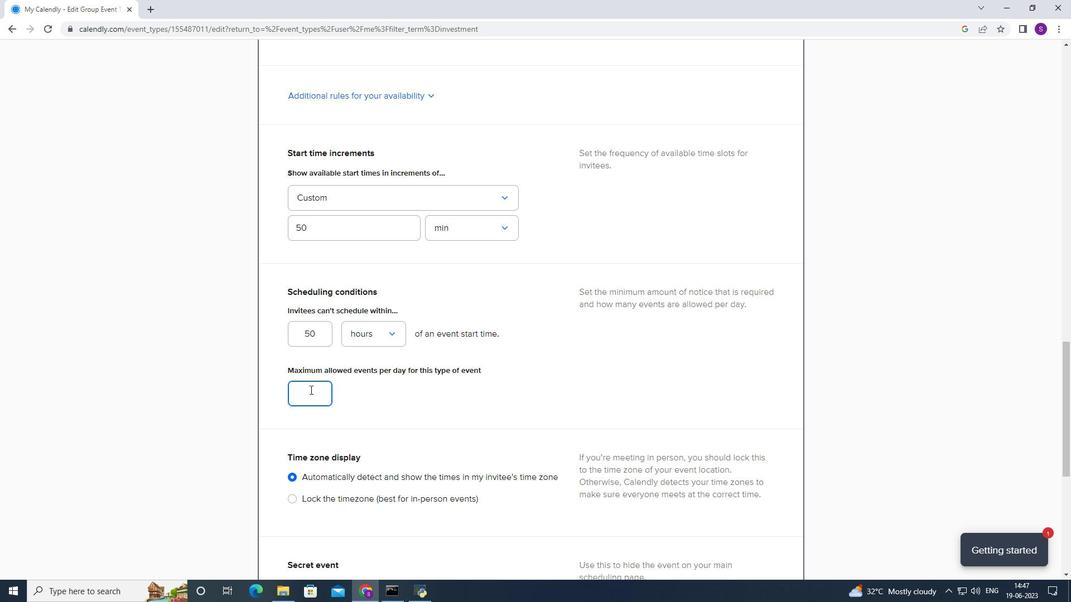 
Action: Mouse moved to (351, 376)
Screenshot: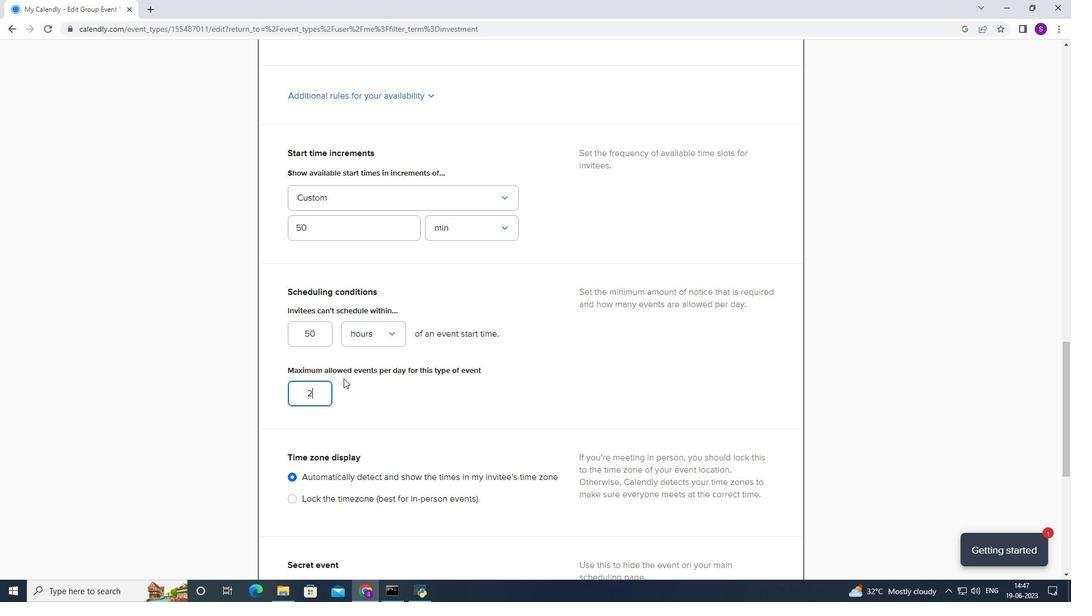 
Action: Mouse scrolled (351, 377) with delta (0, 0)
Screenshot: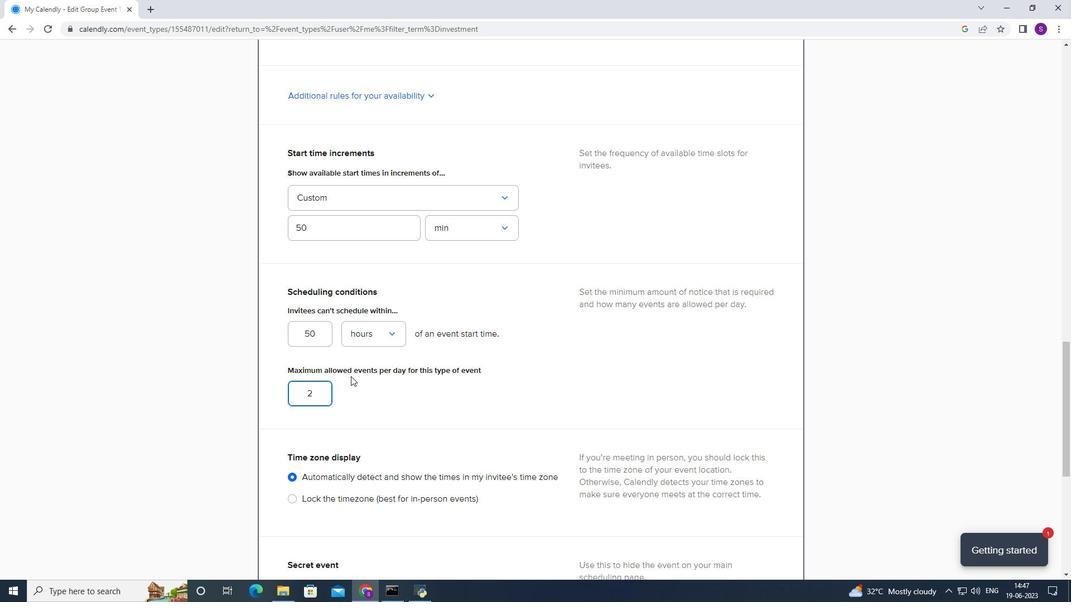 
Action: Mouse scrolled (351, 376) with delta (0, 0)
Screenshot: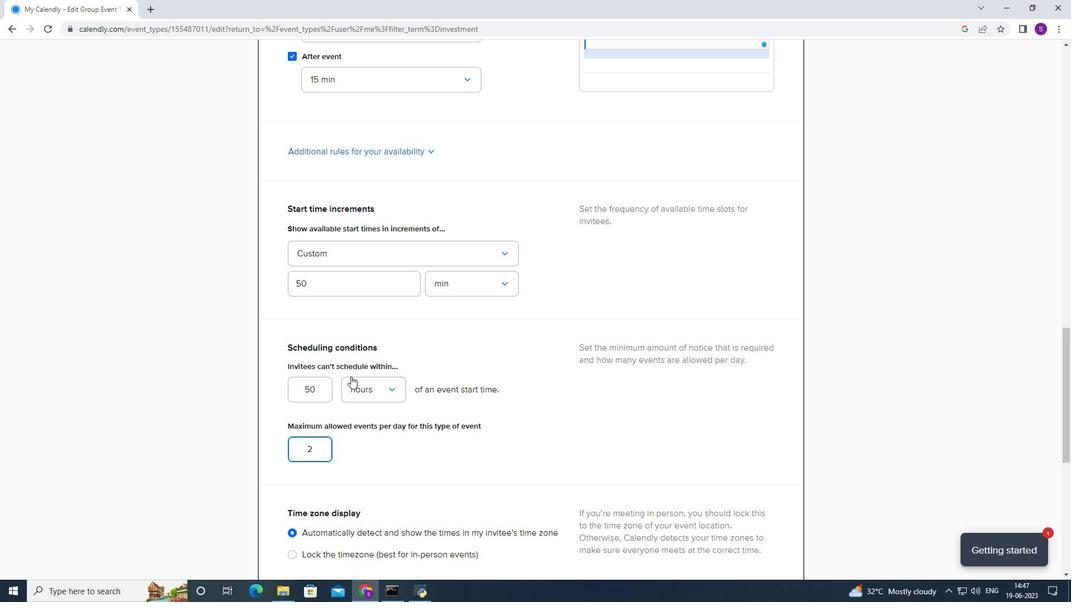 
Action: Mouse scrolled (351, 376) with delta (0, 0)
Screenshot: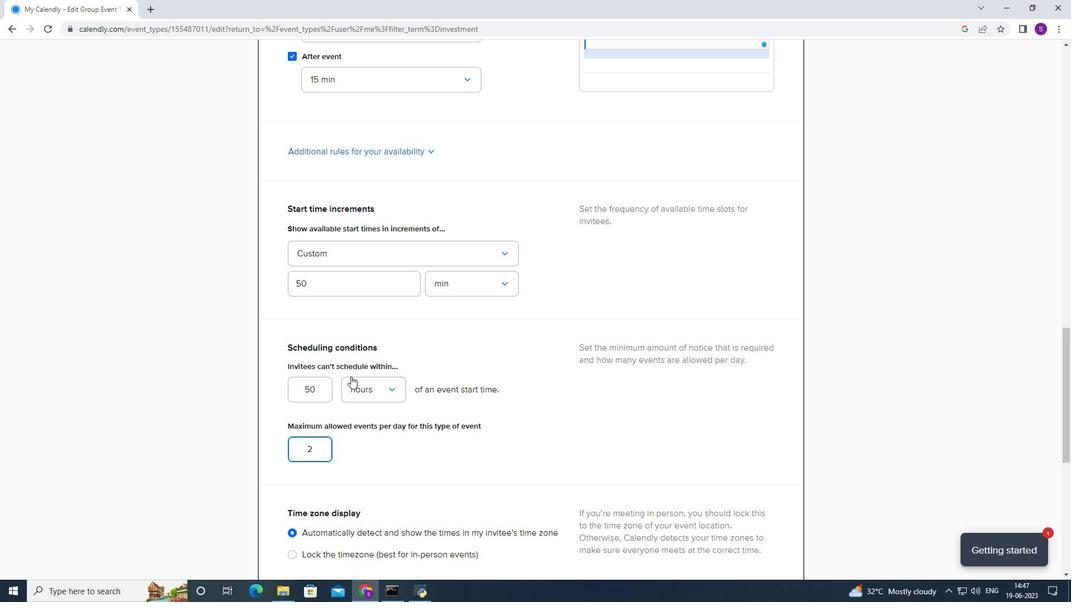 
Action: Mouse scrolled (351, 376) with delta (0, 0)
Screenshot: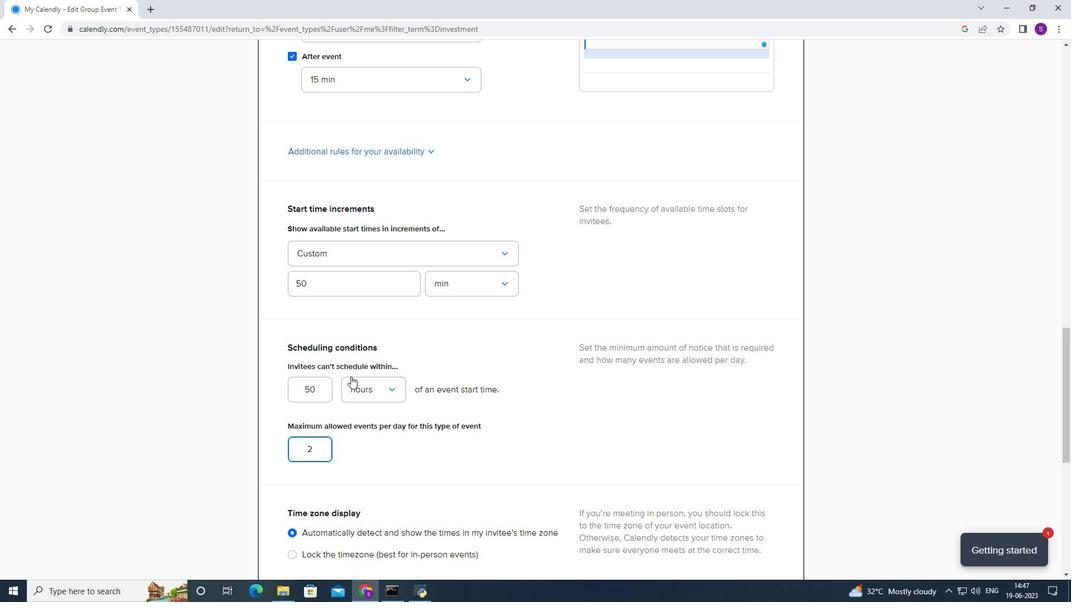 
Action: Mouse scrolled (351, 376) with delta (0, 0)
Screenshot: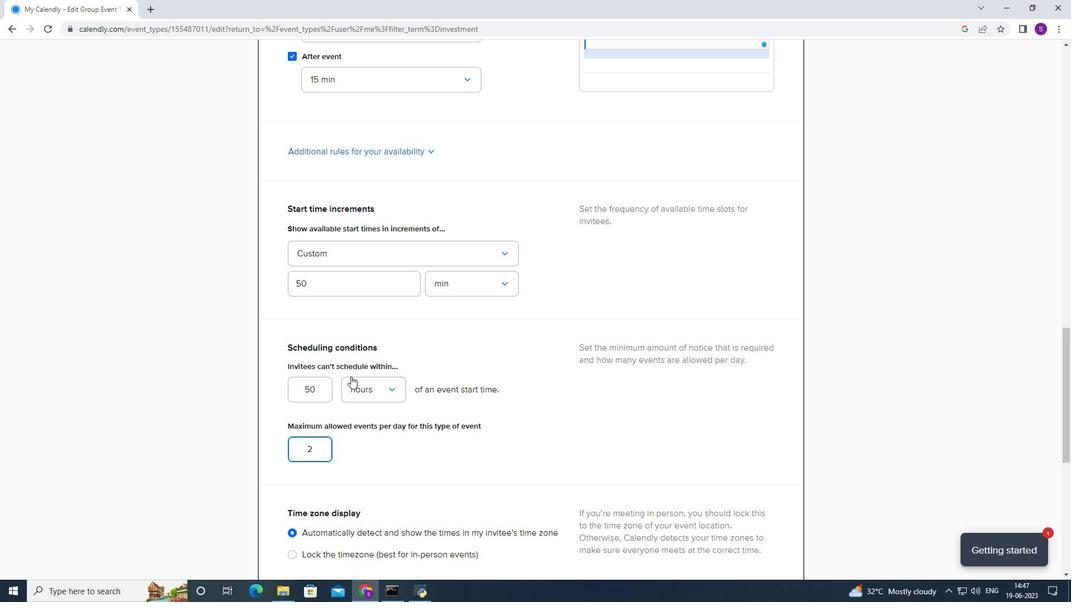 
Action: Mouse scrolled (351, 376) with delta (0, 0)
Screenshot: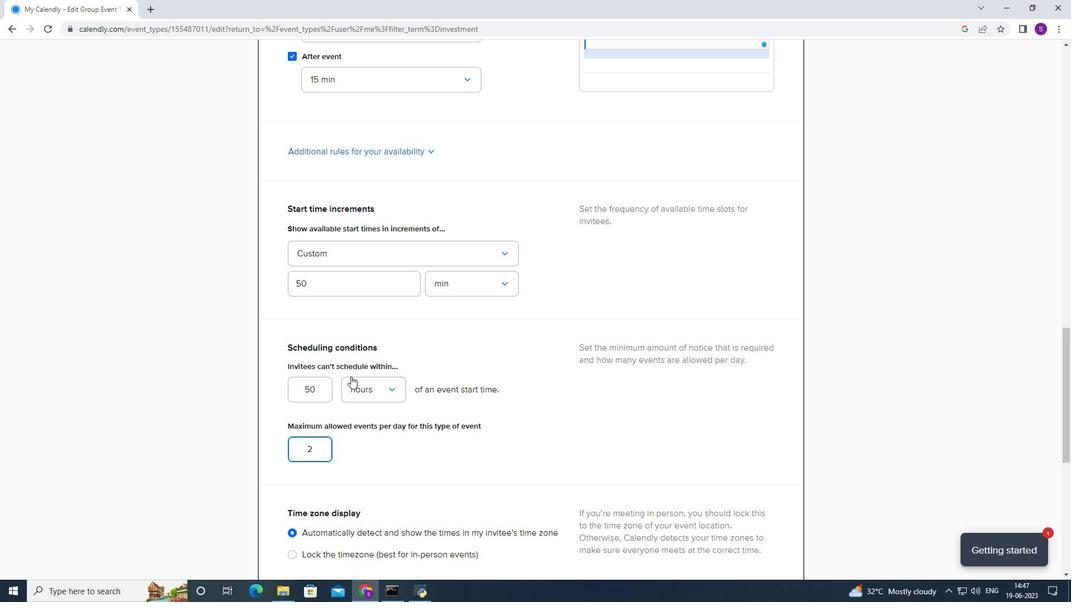 
Action: Mouse scrolled (351, 377) with delta (0, 0)
Screenshot: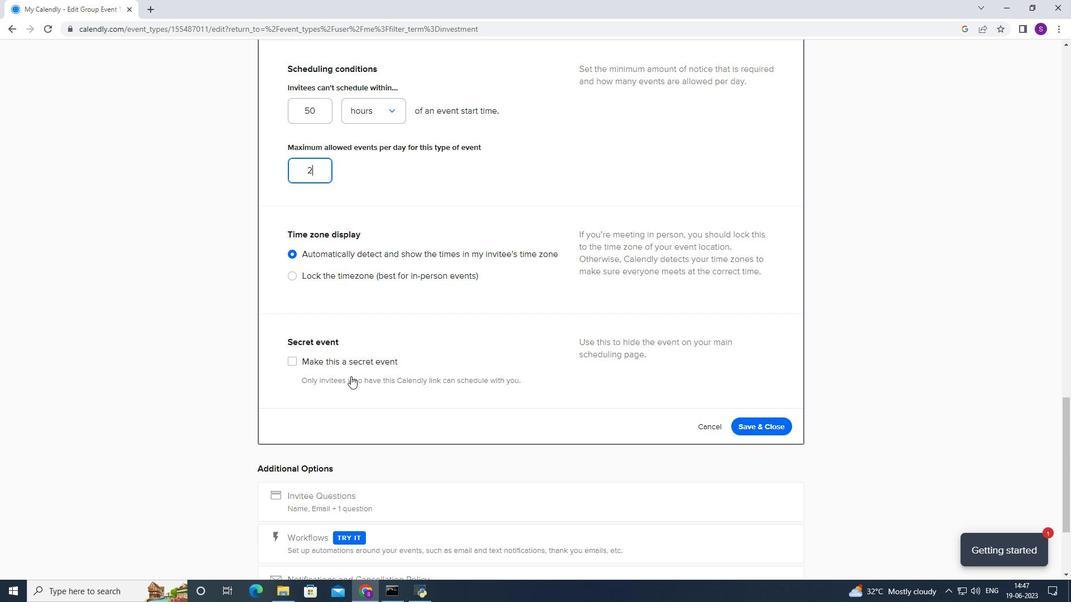 
Action: Mouse scrolled (351, 377) with delta (0, 0)
Screenshot: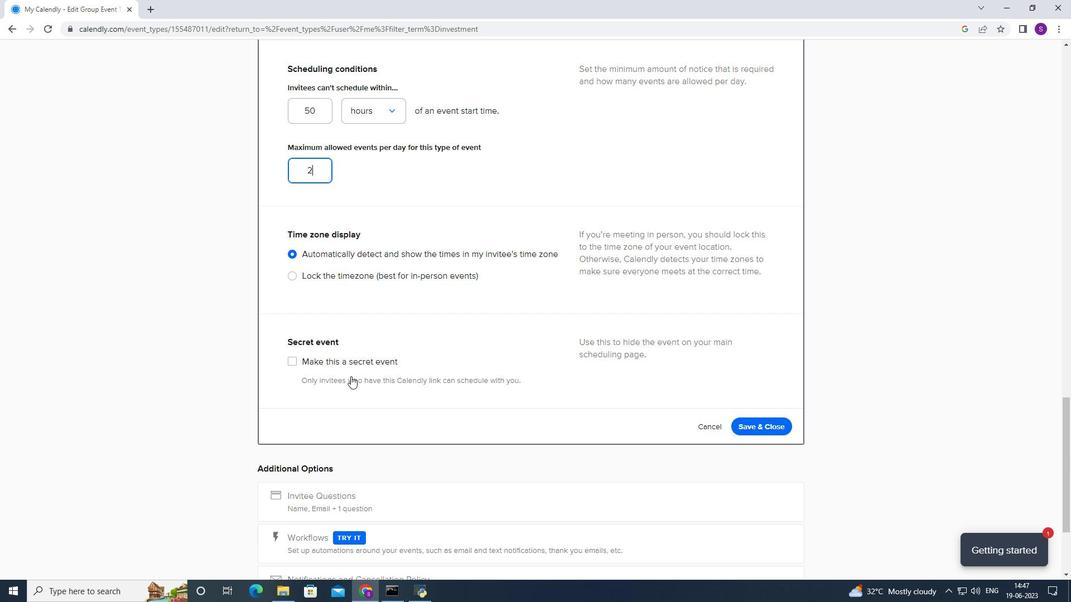 
Action: Mouse moved to (747, 537)
Screenshot: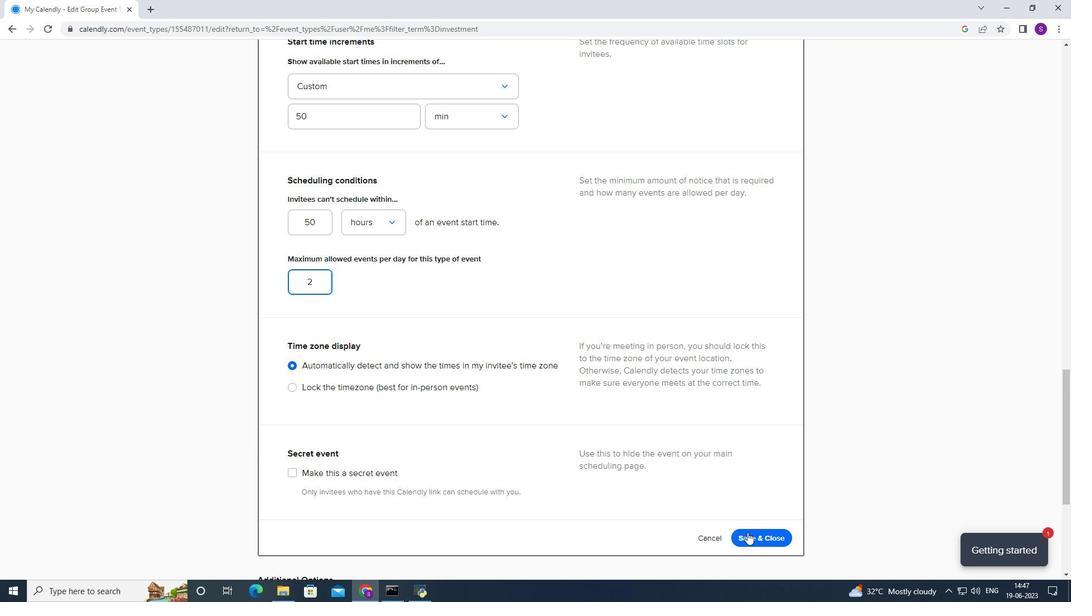 
Action: Mouse pressed left at (747, 537)
Screenshot: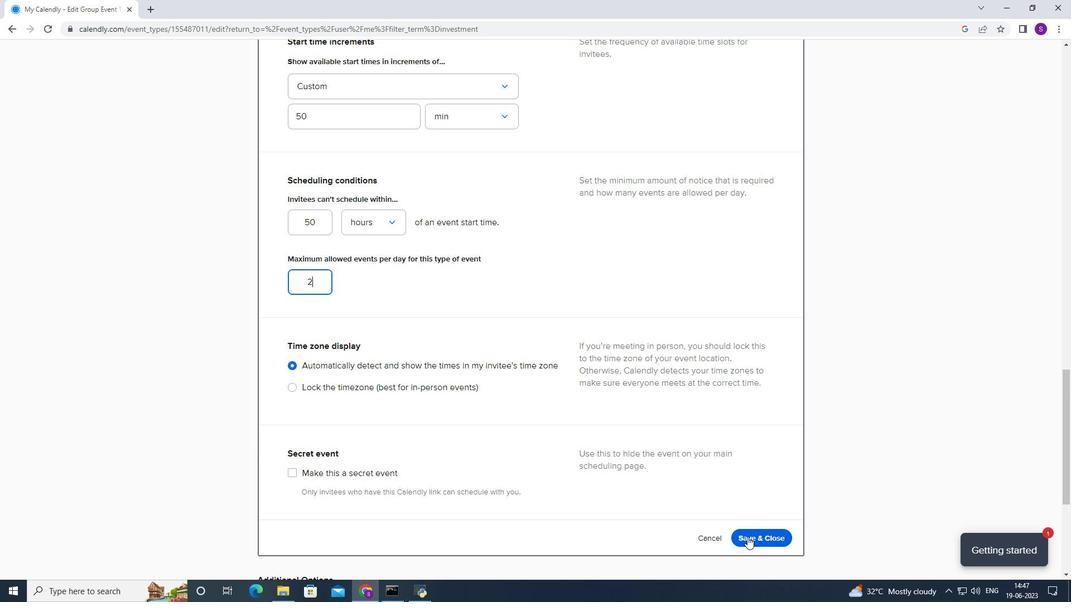 
Action: Mouse moved to (722, 538)
Screenshot: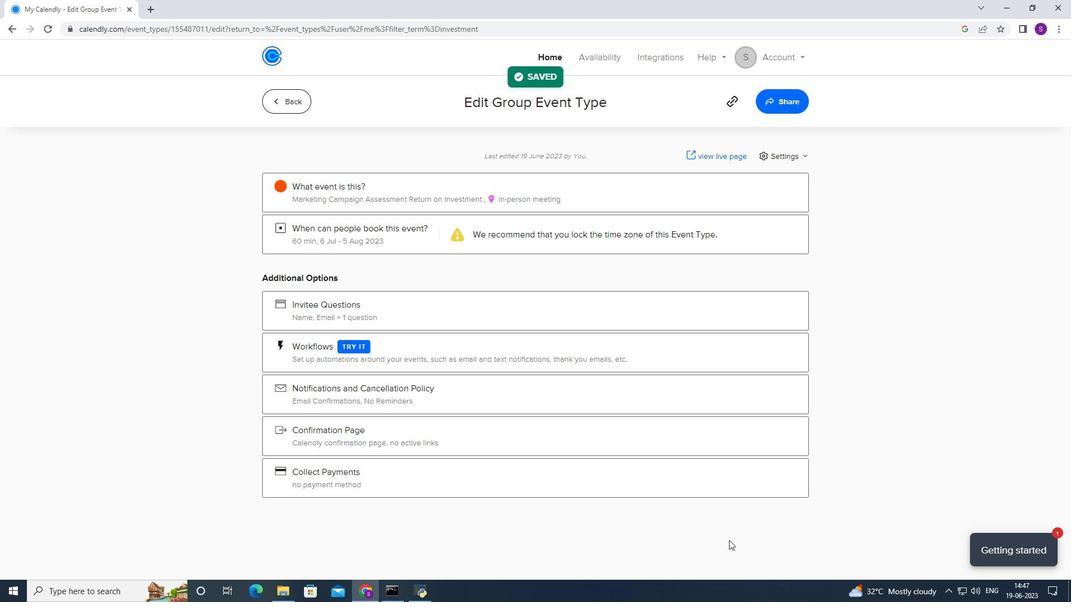 
